 Task: nan
Action: Mouse moved to (430, 112)
Screenshot: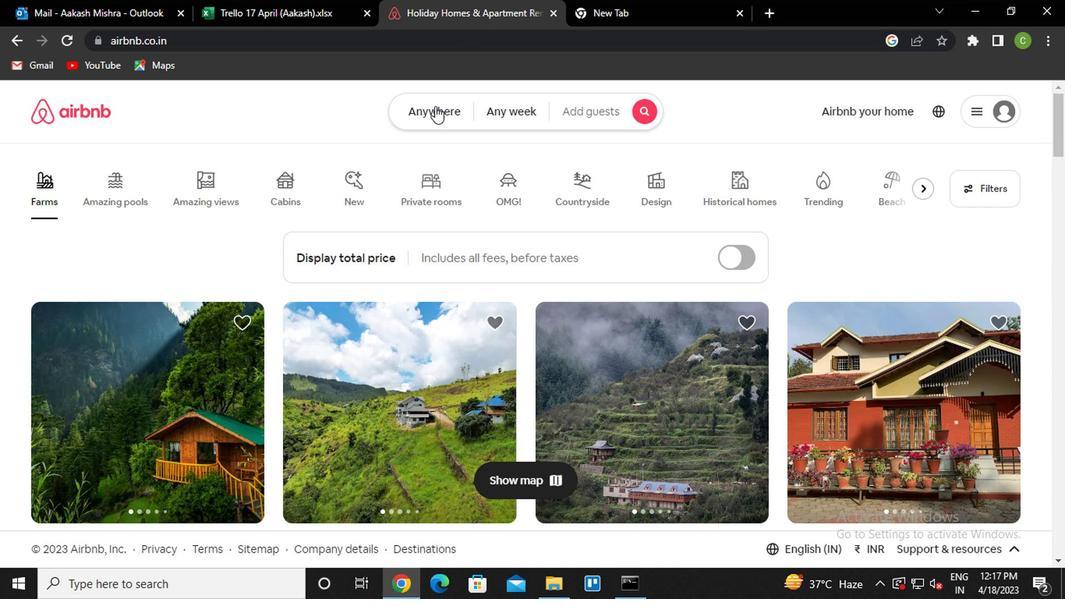 
Action: Mouse pressed left at (430, 112)
Screenshot: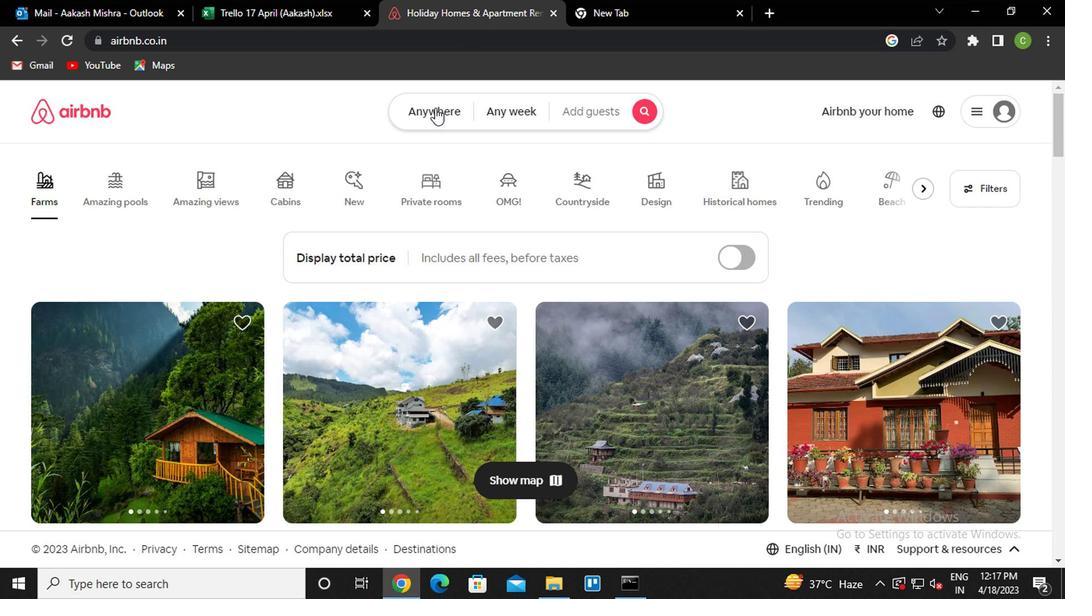 
Action: Mouse moved to (348, 173)
Screenshot: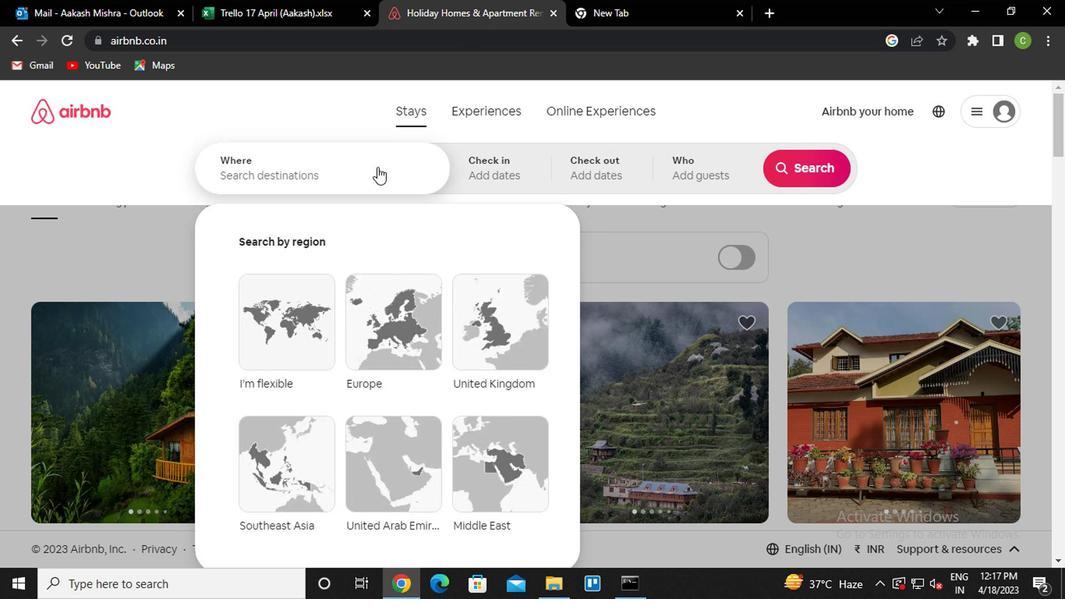 
Action: Mouse pressed left at (348, 173)
Screenshot: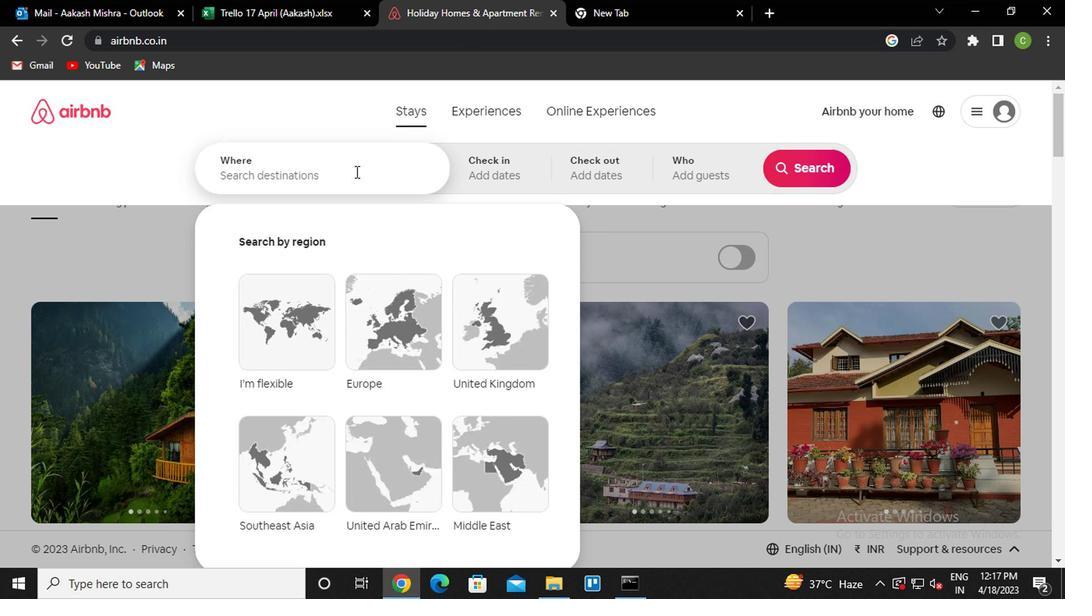 
Action: Key pressed p<Key.caps_lock>almares<Key.space>brazil
Screenshot: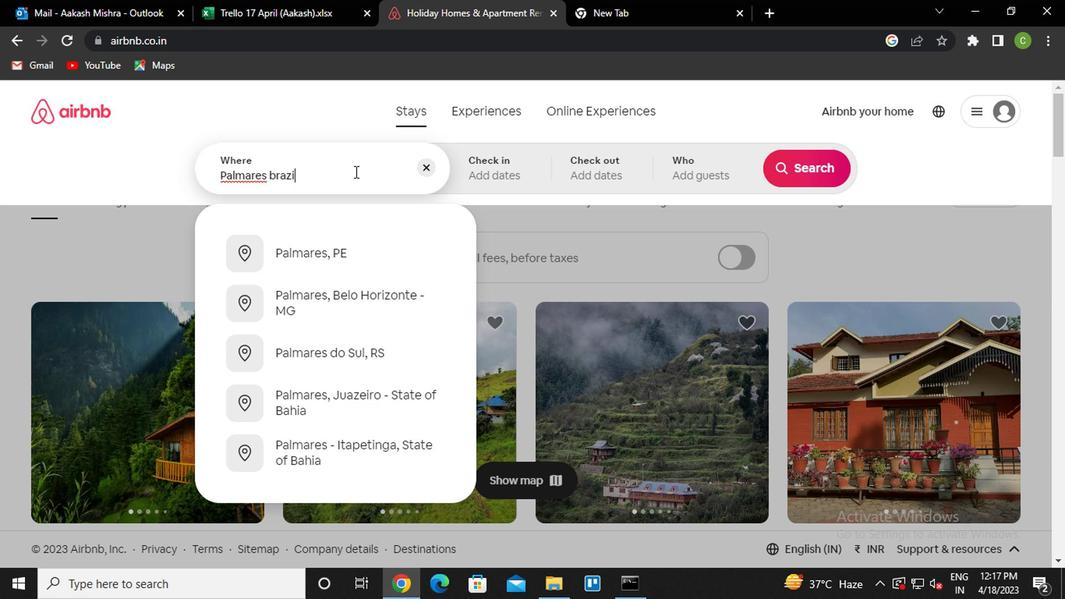
Action: Mouse moved to (337, 355)
Screenshot: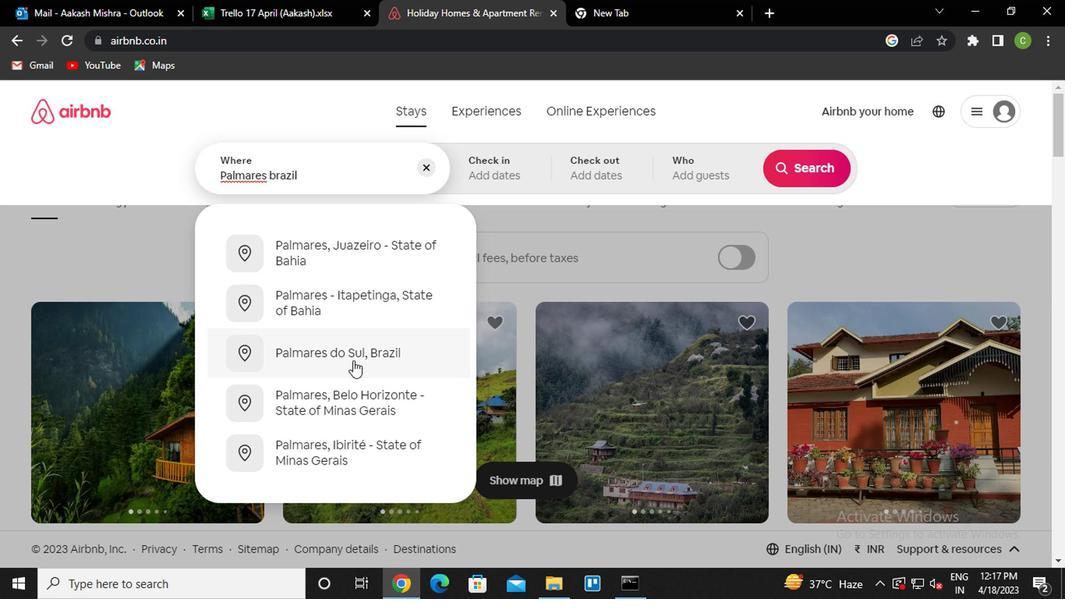 
Action: Mouse pressed left at (337, 355)
Screenshot: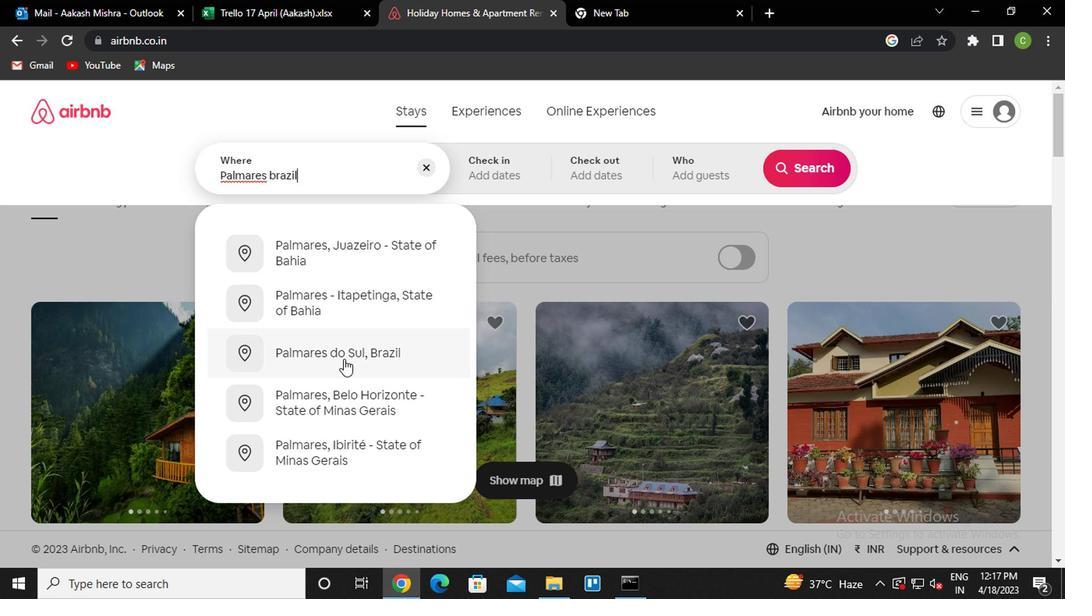 
Action: Mouse moved to (796, 291)
Screenshot: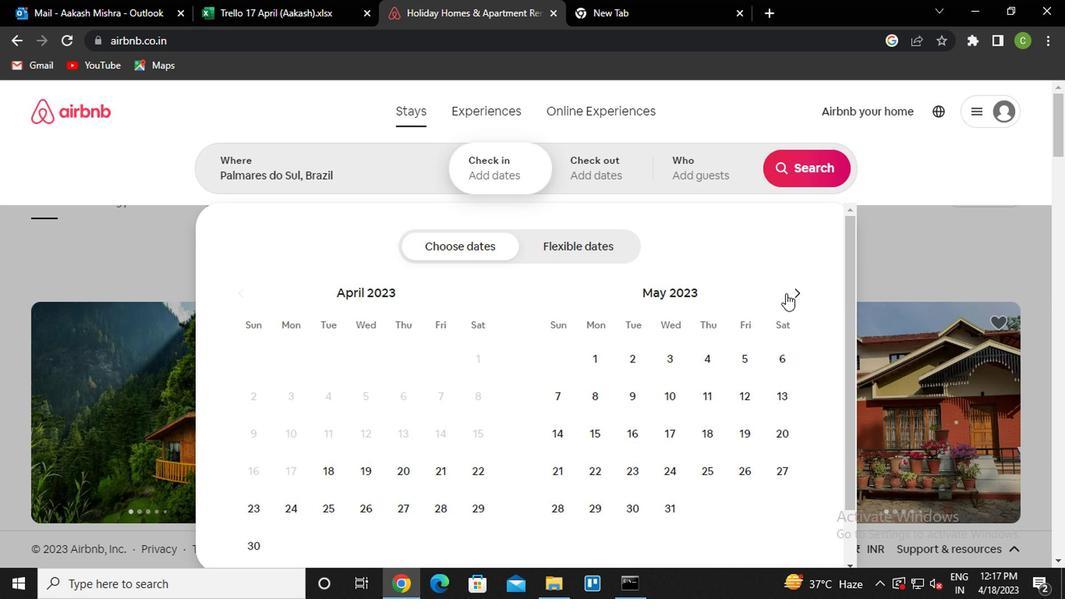 
Action: Mouse pressed left at (796, 291)
Screenshot: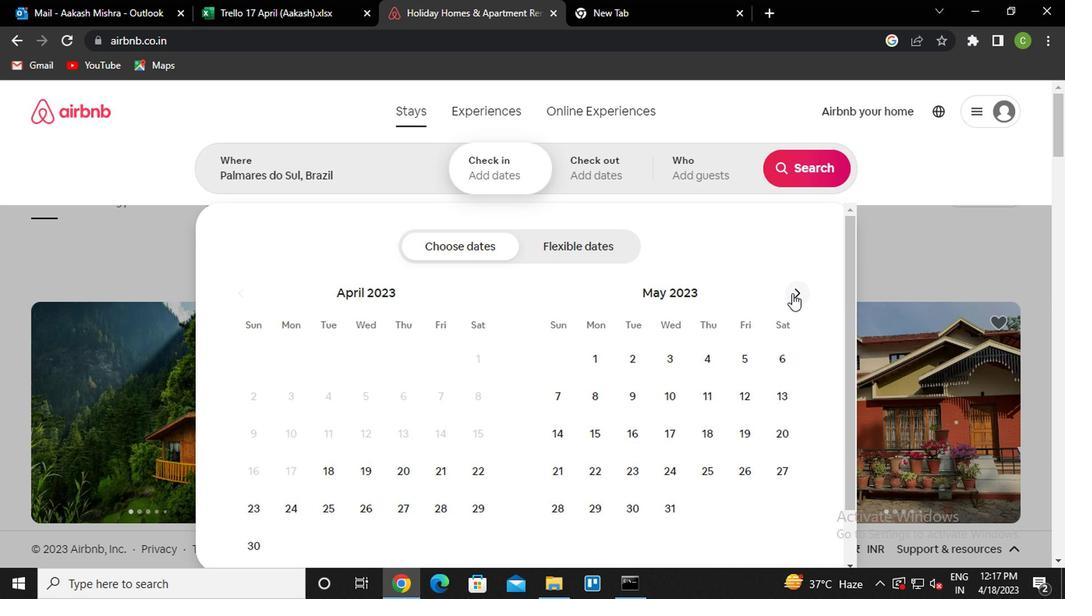 
Action: Mouse moved to (598, 428)
Screenshot: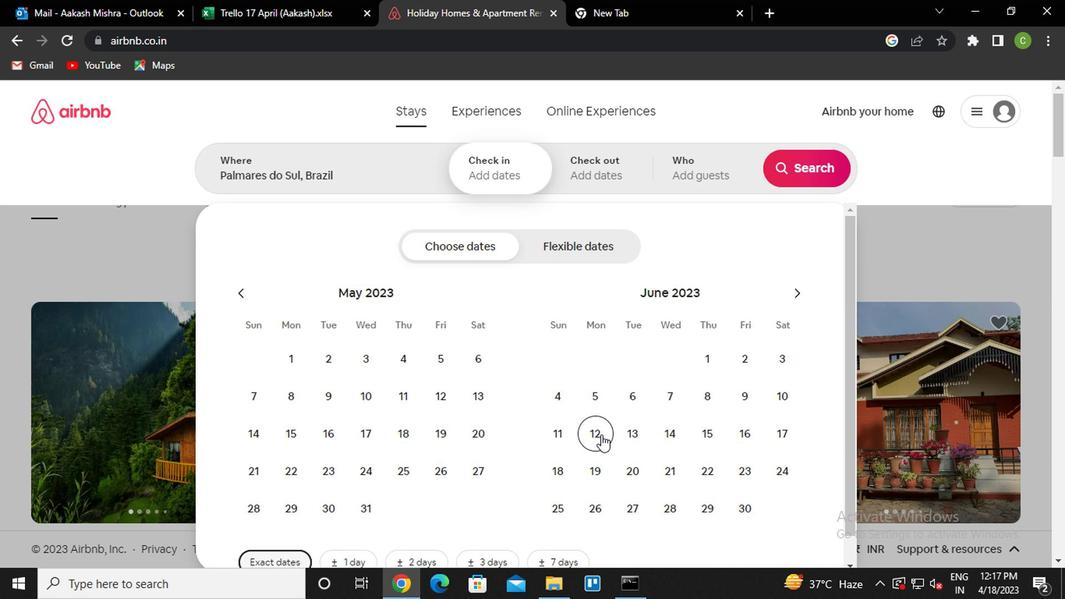 
Action: Mouse pressed left at (598, 428)
Screenshot: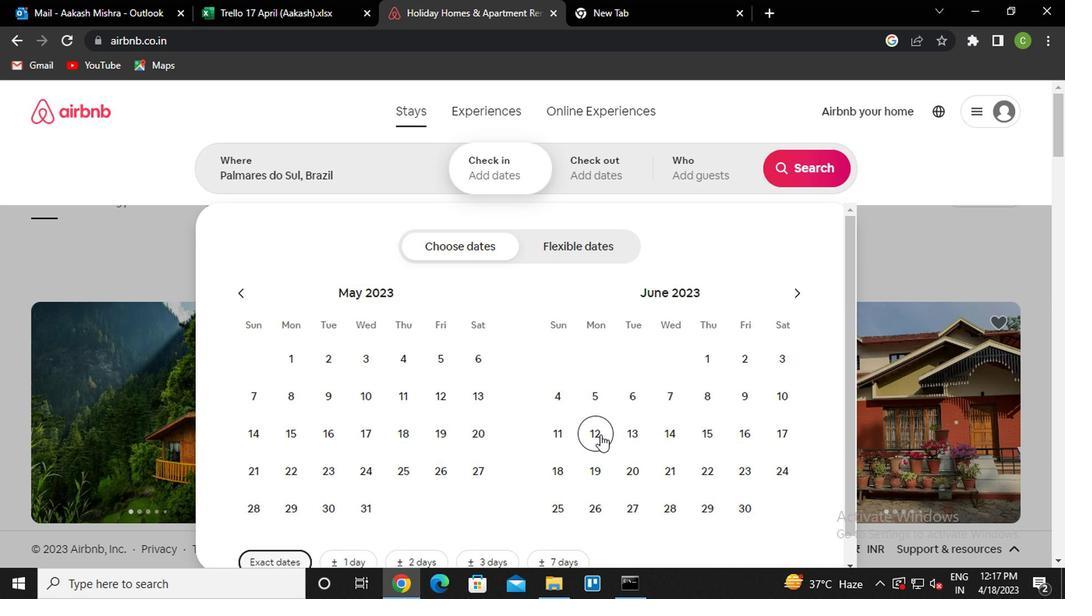 
Action: Mouse moved to (603, 427)
Screenshot: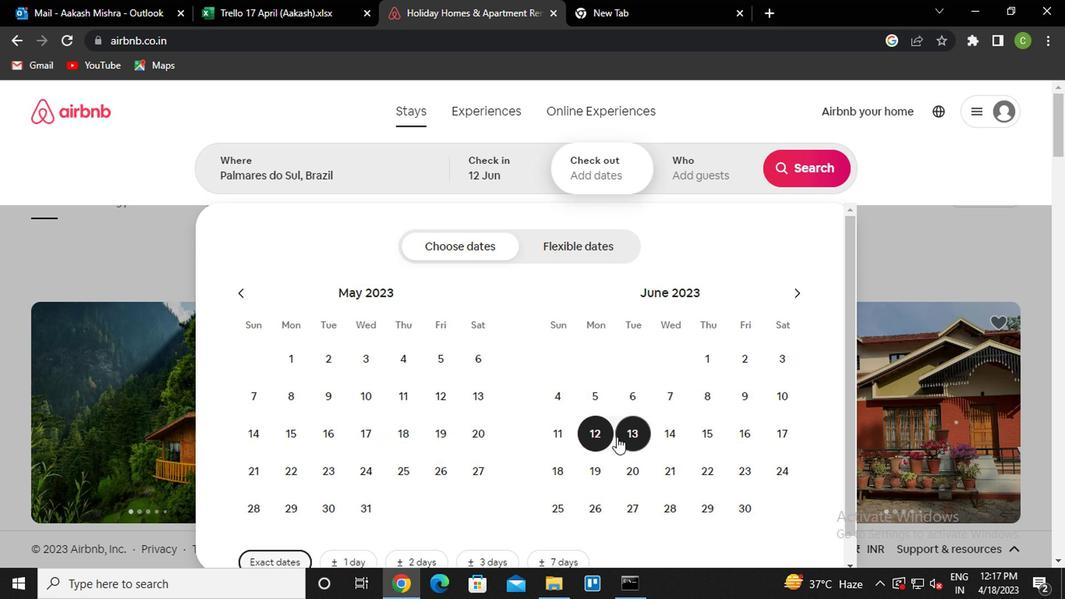 
Action: Mouse pressed left at (603, 427)
Screenshot: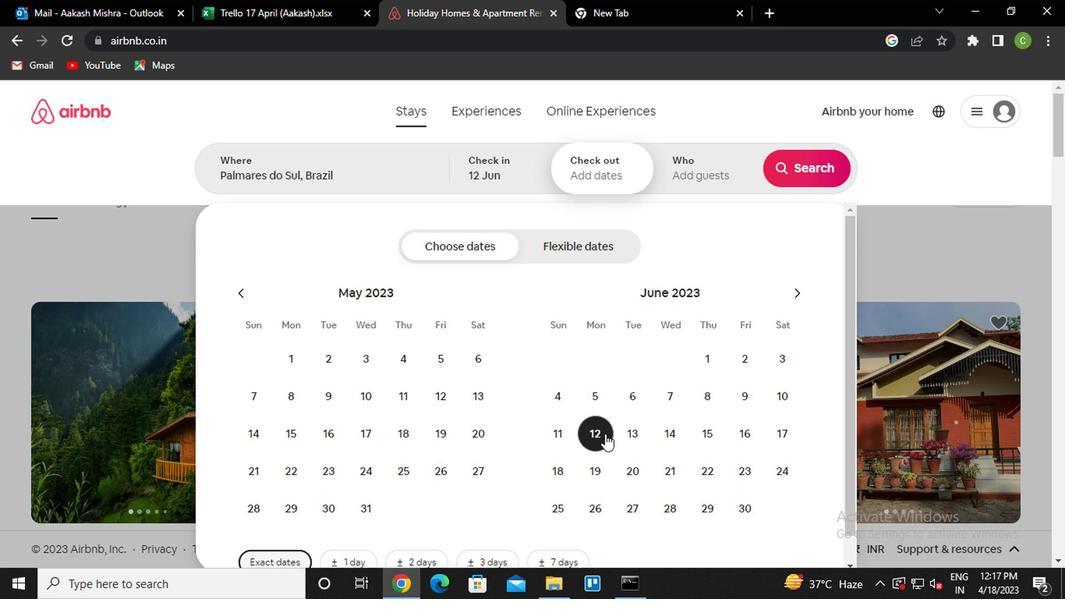 
Action: Mouse moved to (482, 175)
Screenshot: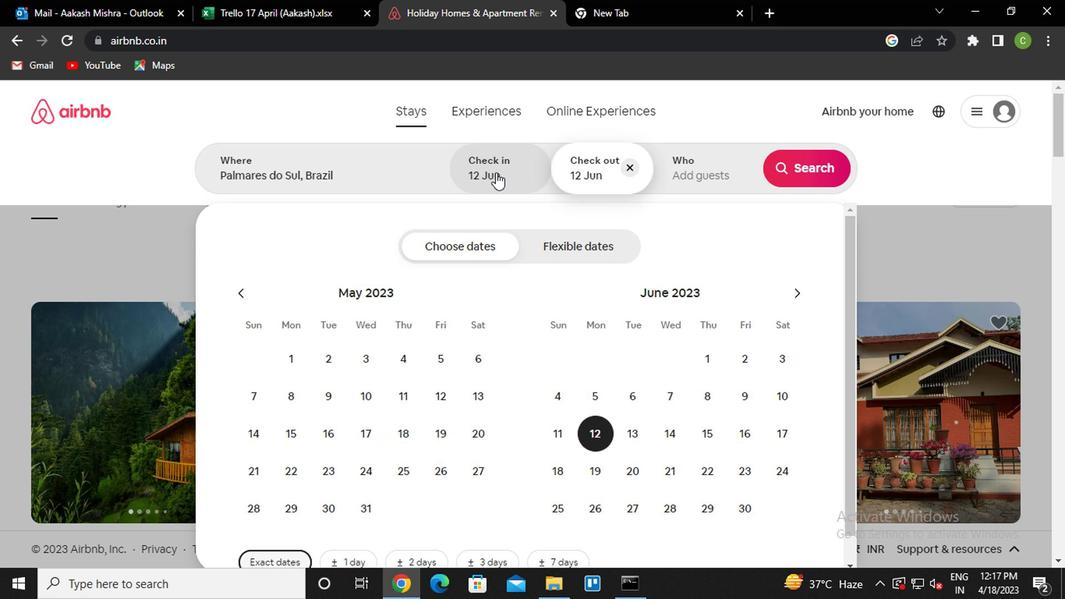 
Action: Mouse pressed left at (482, 175)
Screenshot: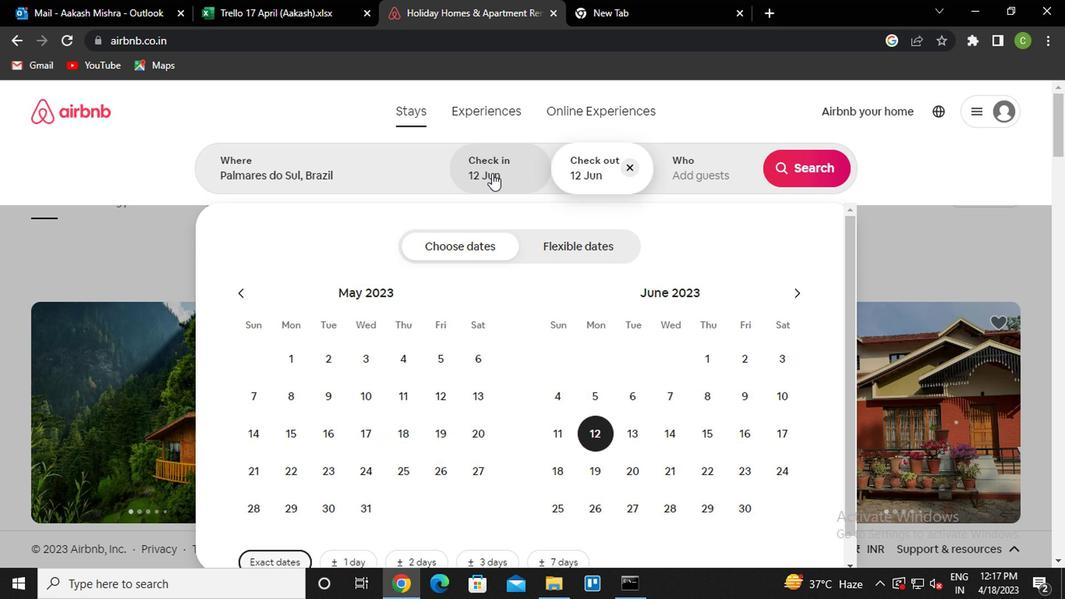 
Action: Mouse moved to (702, 468)
Screenshot: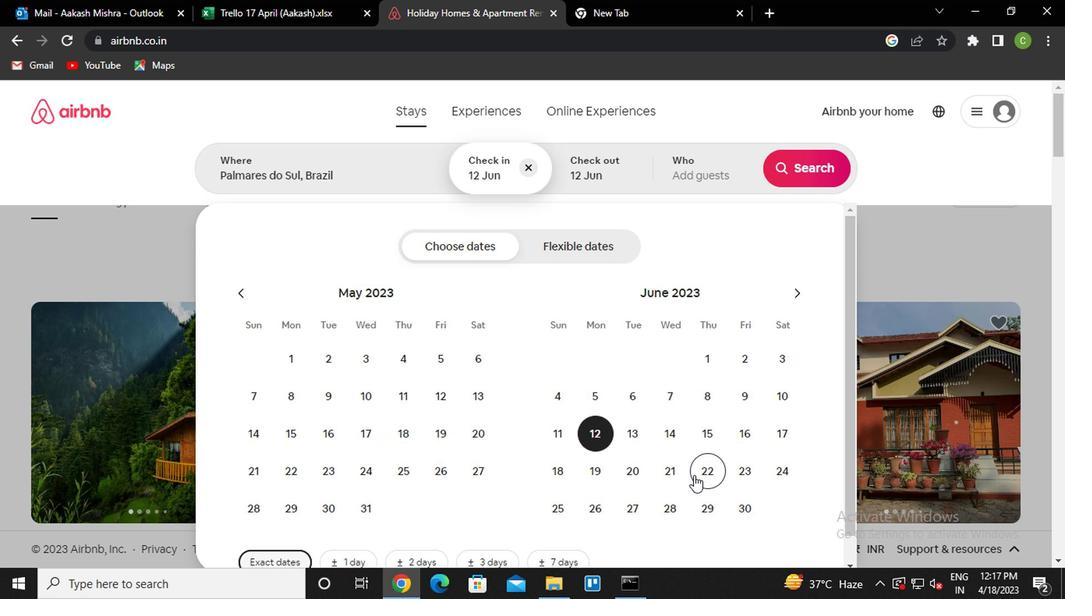 
Action: Mouse pressed left at (702, 468)
Screenshot: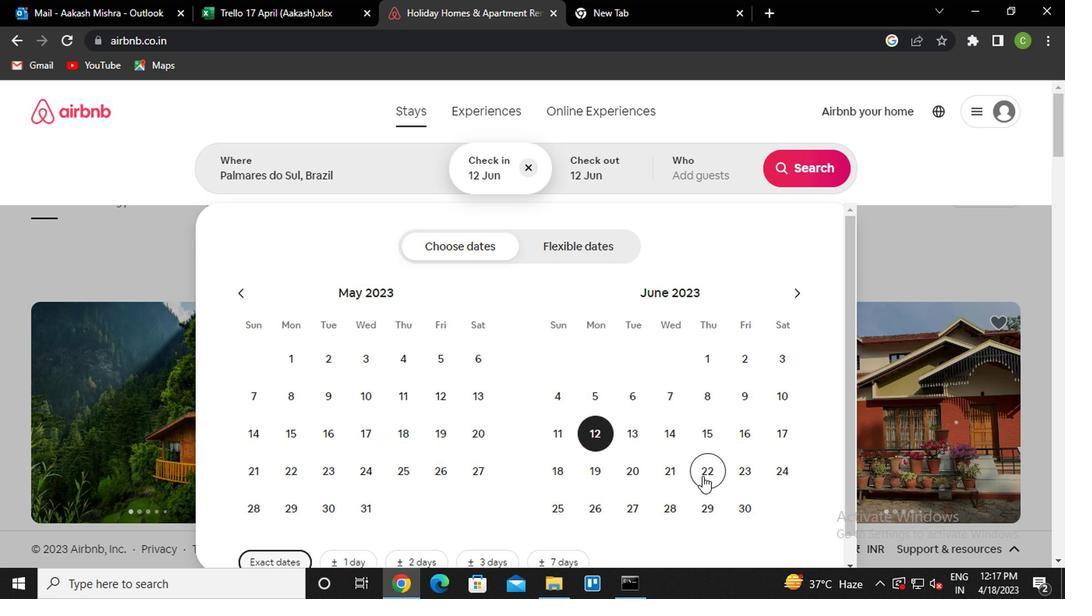 
Action: Mouse moved to (748, 491)
Screenshot: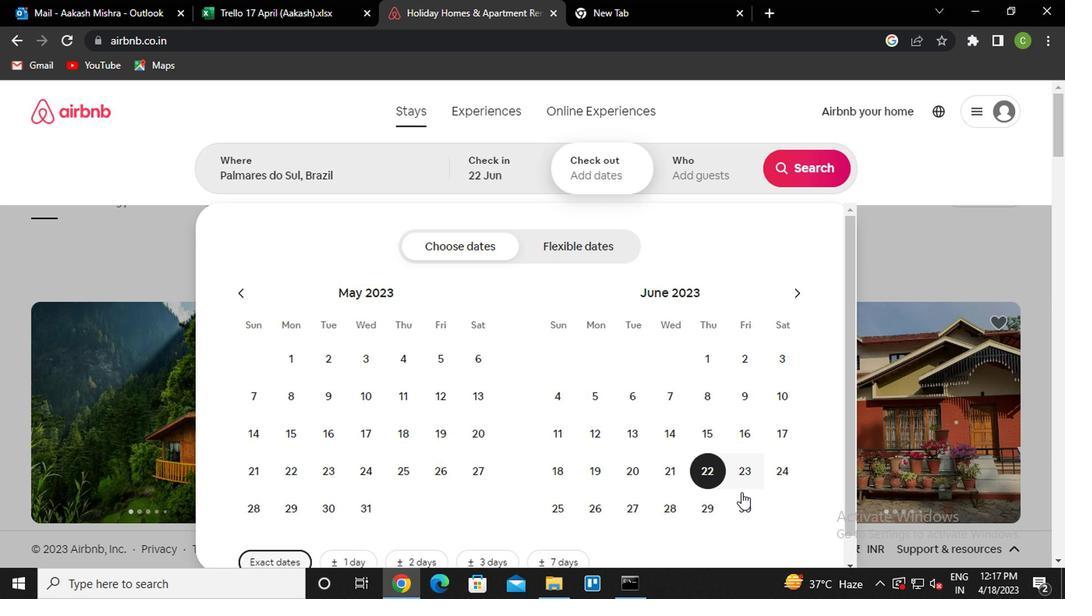 
Action: Mouse pressed left at (748, 491)
Screenshot: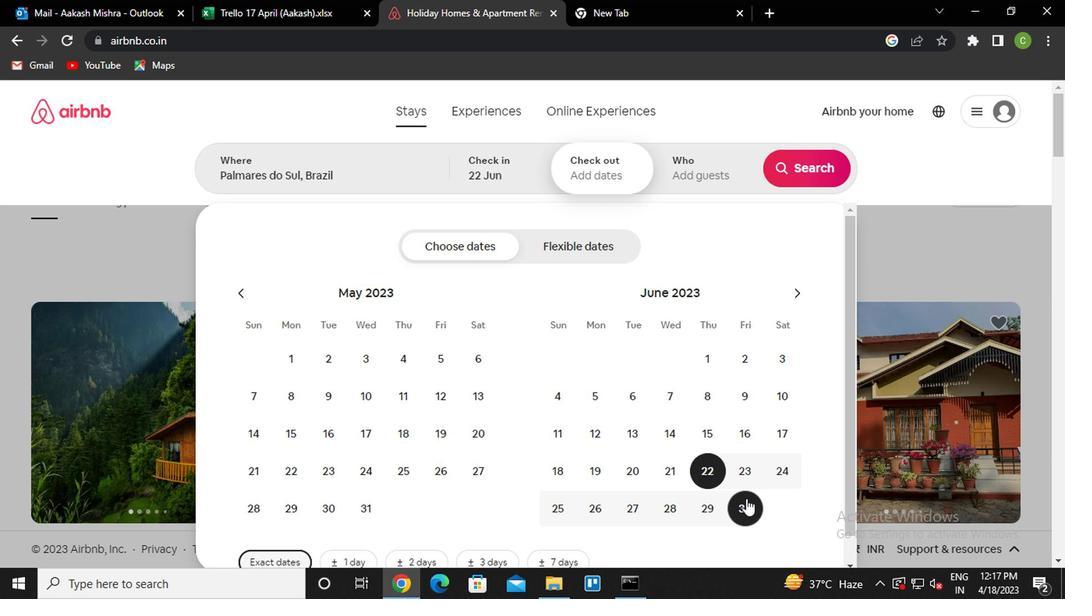 
Action: Mouse moved to (756, 168)
Screenshot: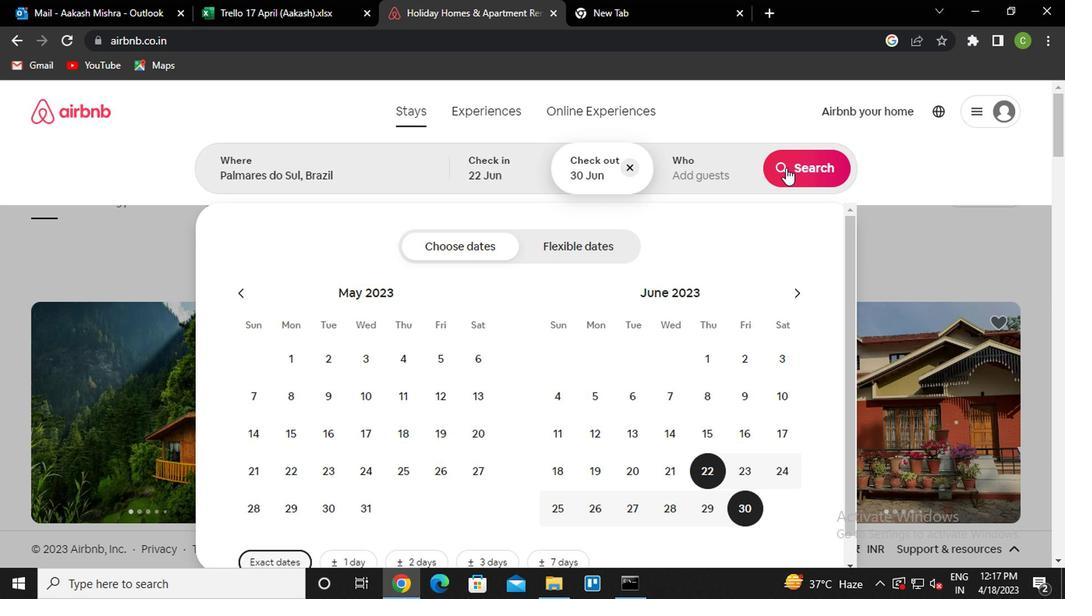 
Action: Mouse pressed left at (756, 168)
Screenshot: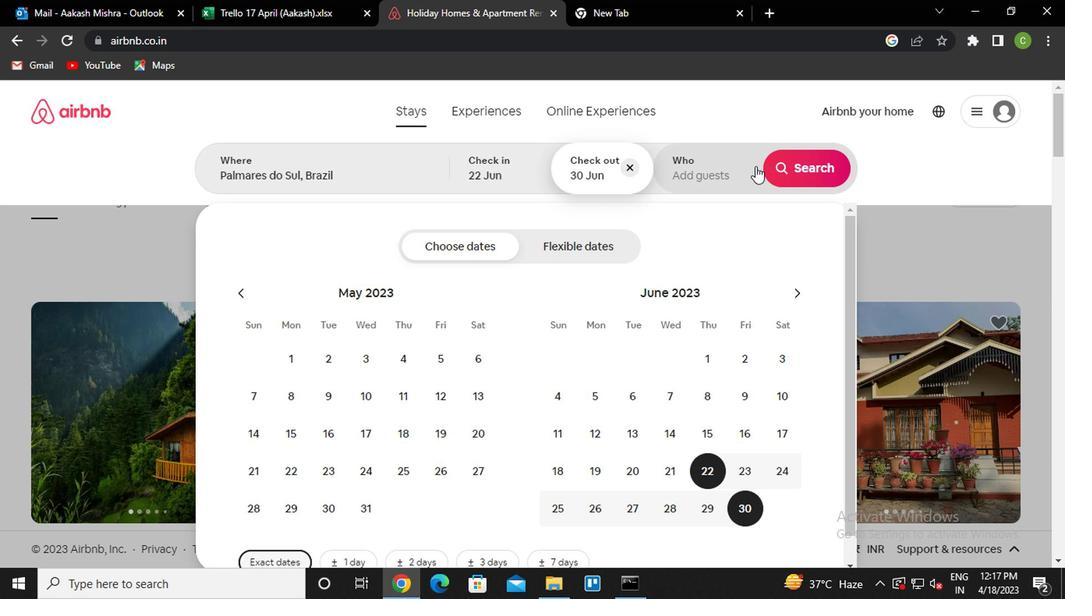 
Action: Mouse moved to (809, 249)
Screenshot: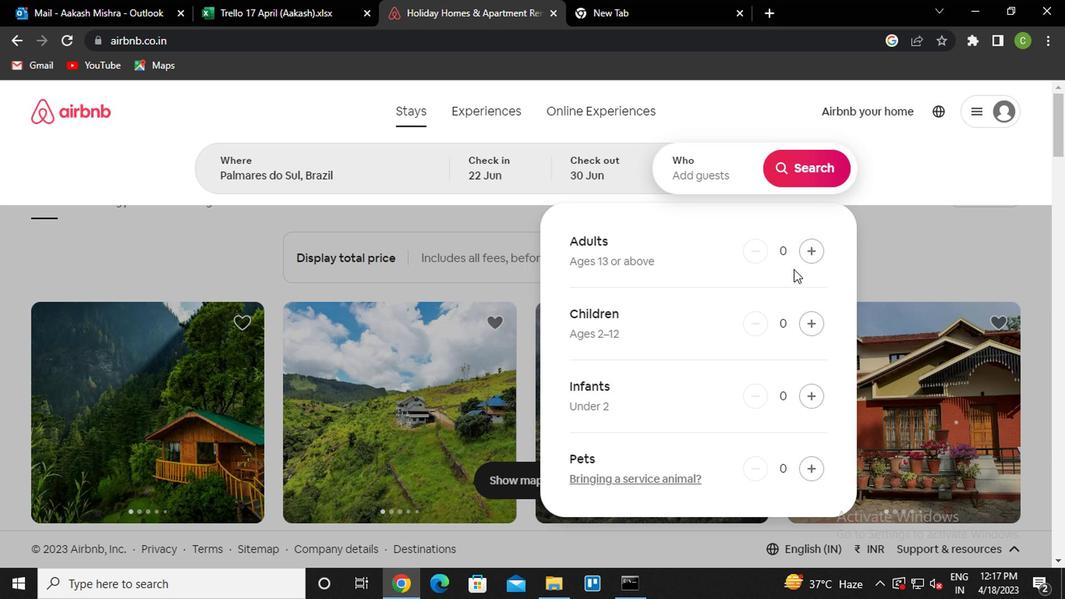 
Action: Mouse pressed left at (809, 249)
Screenshot: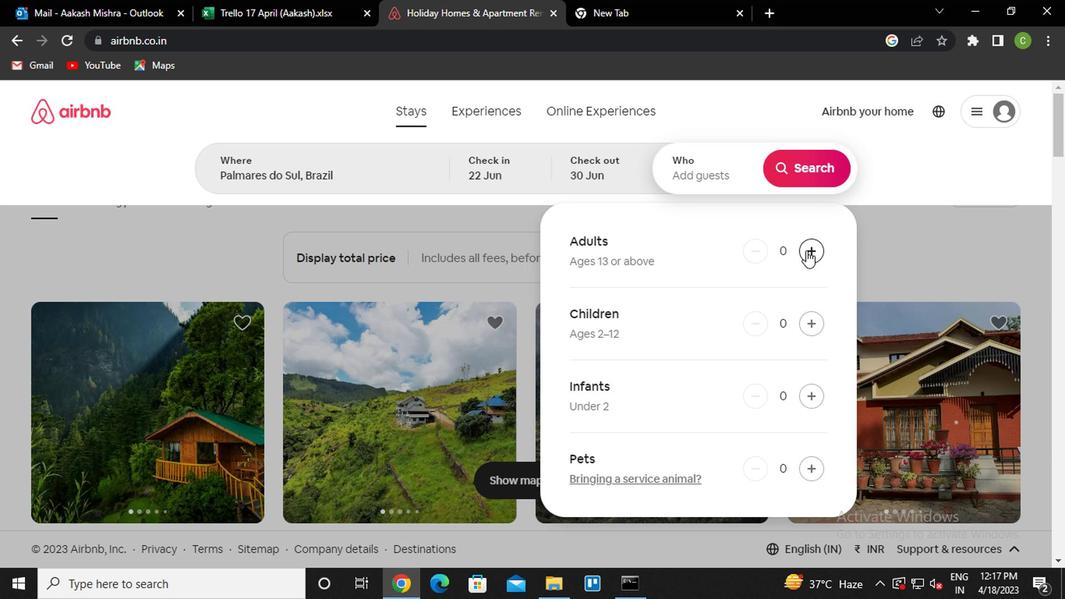 
Action: Mouse pressed left at (809, 249)
Screenshot: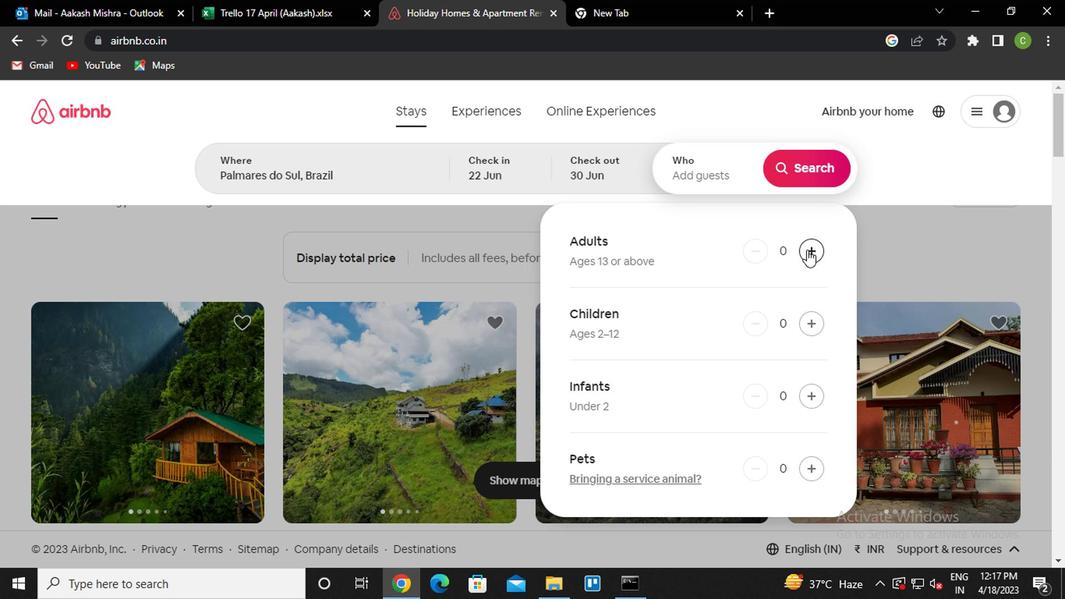 
Action: Mouse moved to (875, 196)
Screenshot: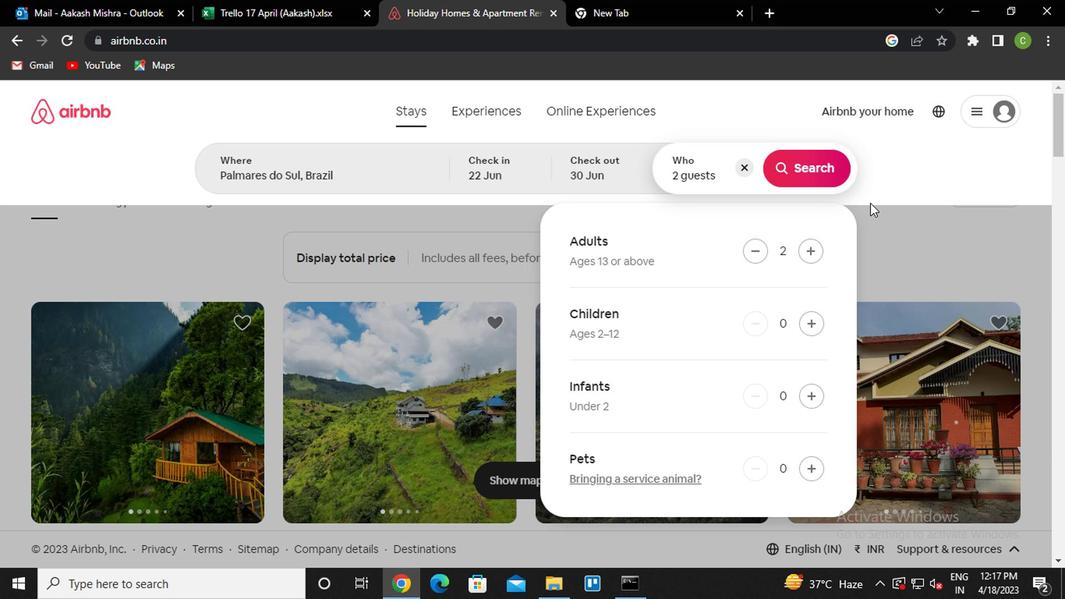 
Action: Mouse pressed left at (875, 196)
Screenshot: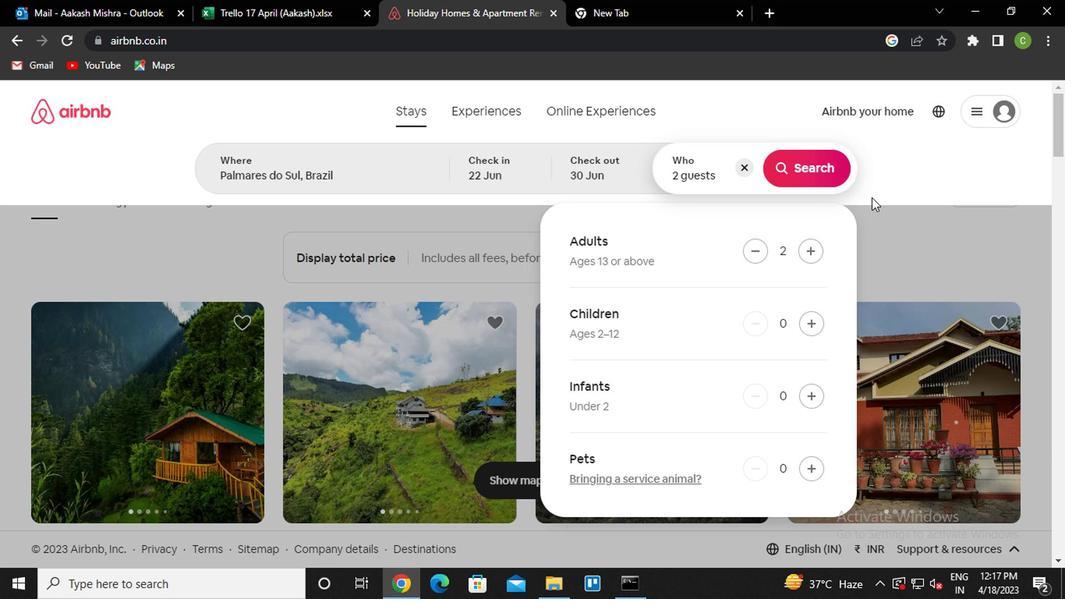 
Action: Mouse moved to (910, 255)
Screenshot: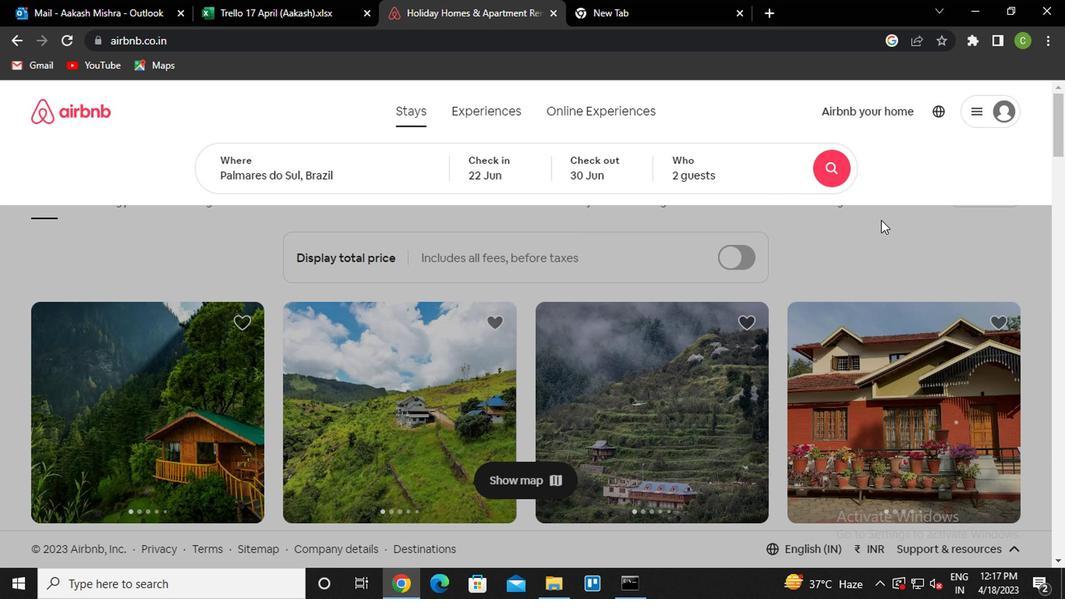 
Action: Mouse pressed left at (910, 255)
Screenshot: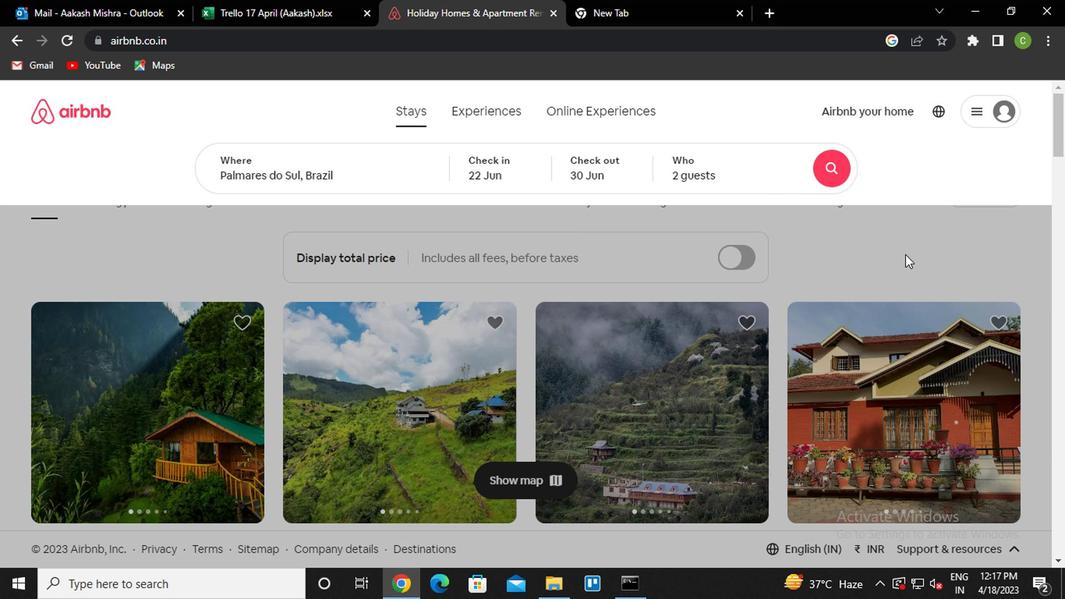 
Action: Mouse moved to (993, 190)
Screenshot: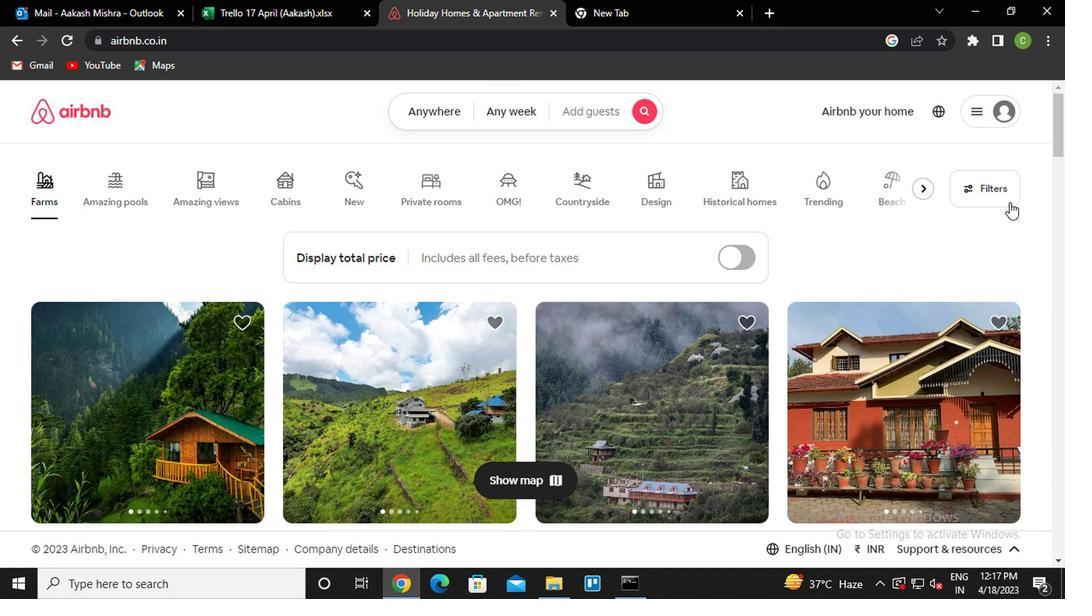 
Action: Mouse pressed left at (993, 190)
Screenshot: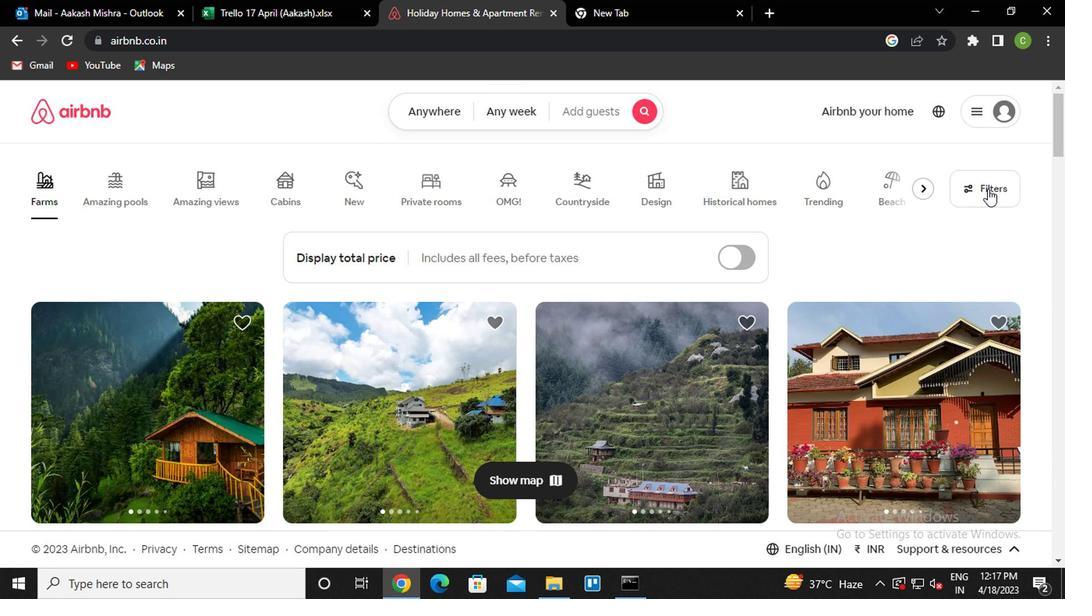 
Action: Mouse moved to (314, 367)
Screenshot: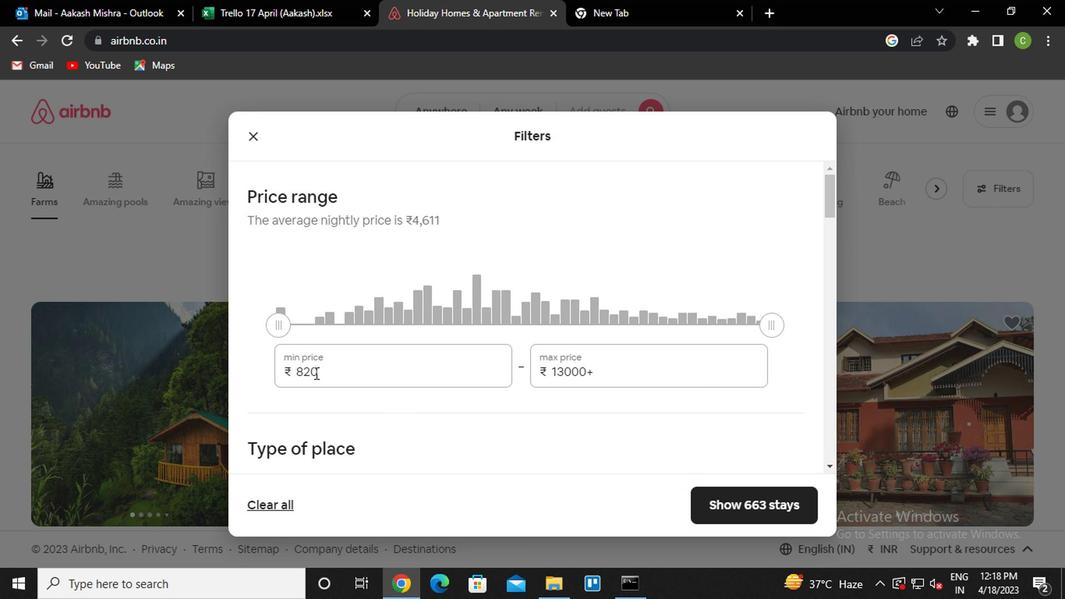 
Action: Mouse pressed left at (314, 367)
Screenshot: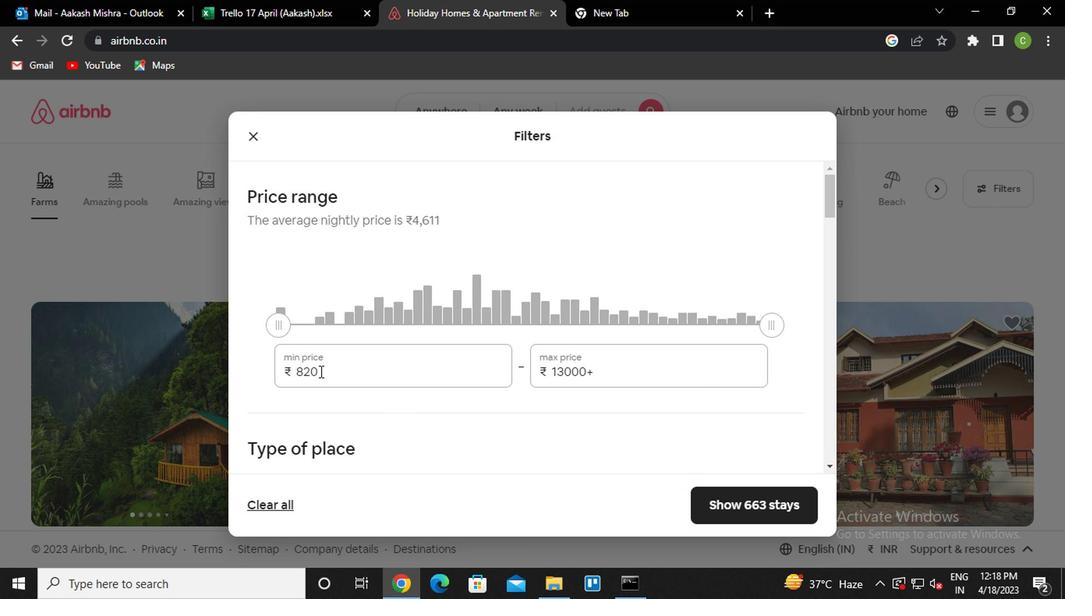 
Action: Mouse moved to (314, 367)
Screenshot: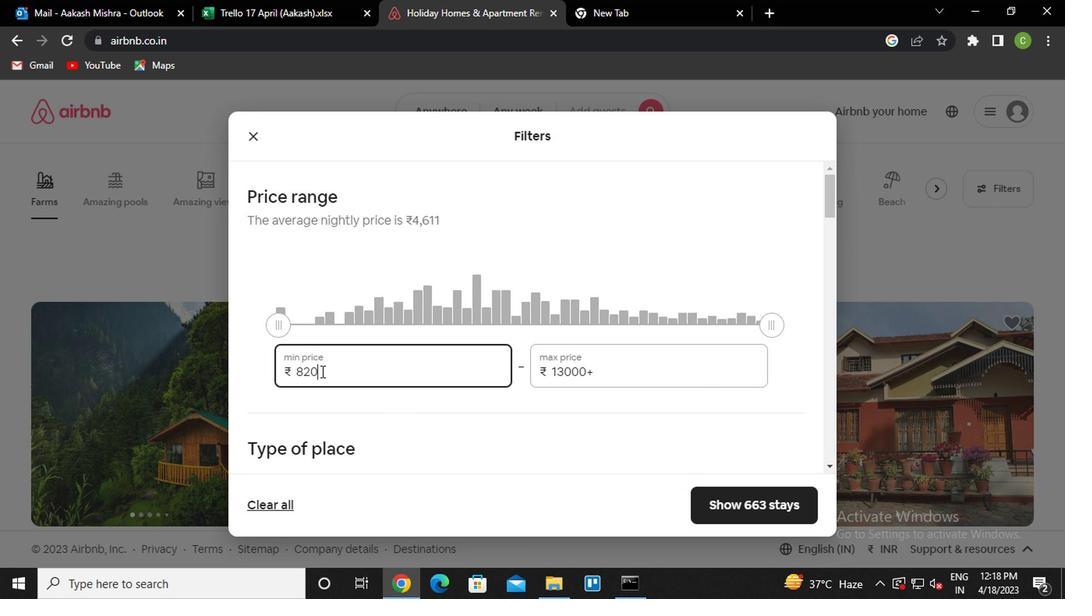 
Action: Key pressed <Key.backspace><Key.backspace><Key.backspace>7000
Screenshot: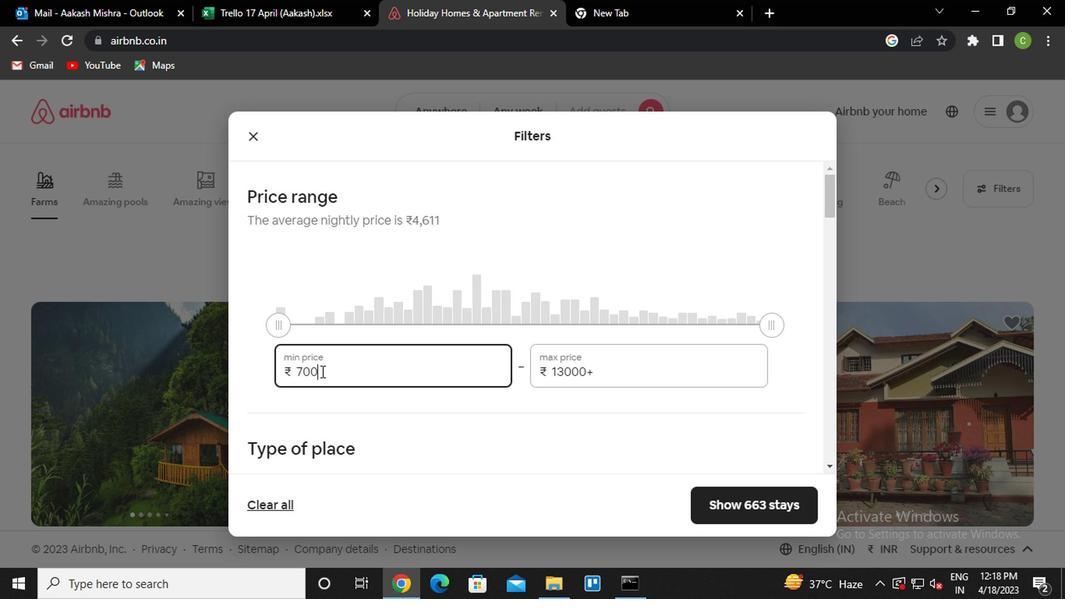 
Action: Mouse moved to (559, 366)
Screenshot: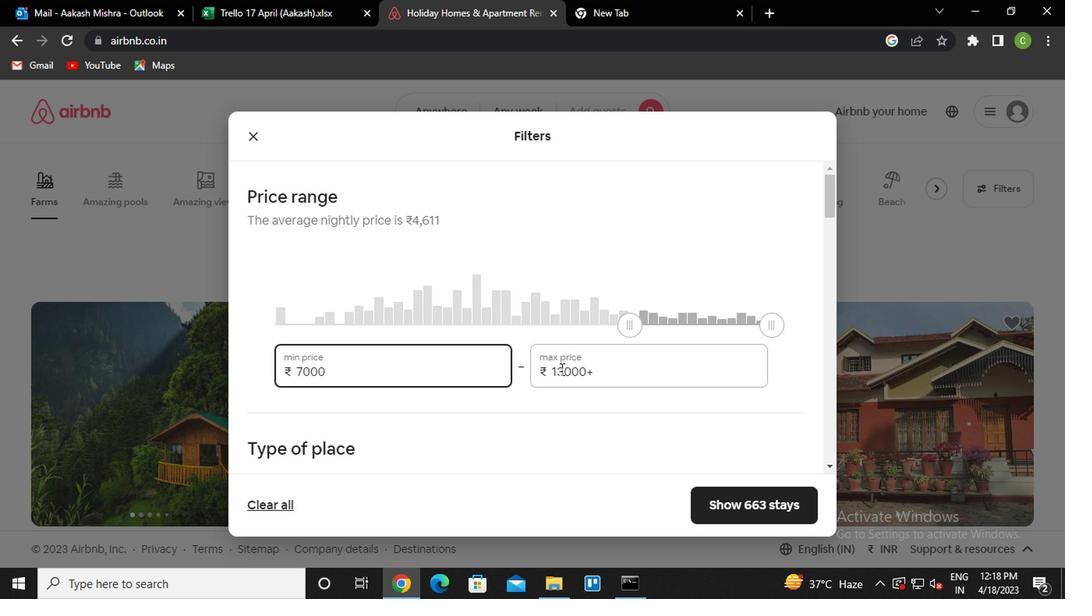 
Action: Mouse pressed left at (559, 366)
Screenshot: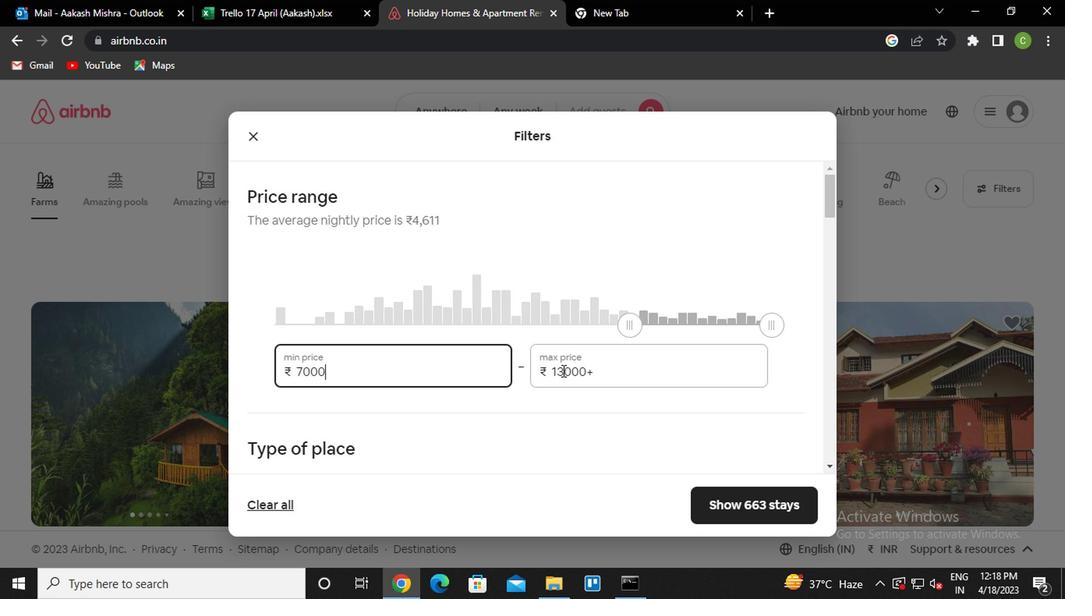 
Action: Mouse moved to (555, 367)
Screenshot: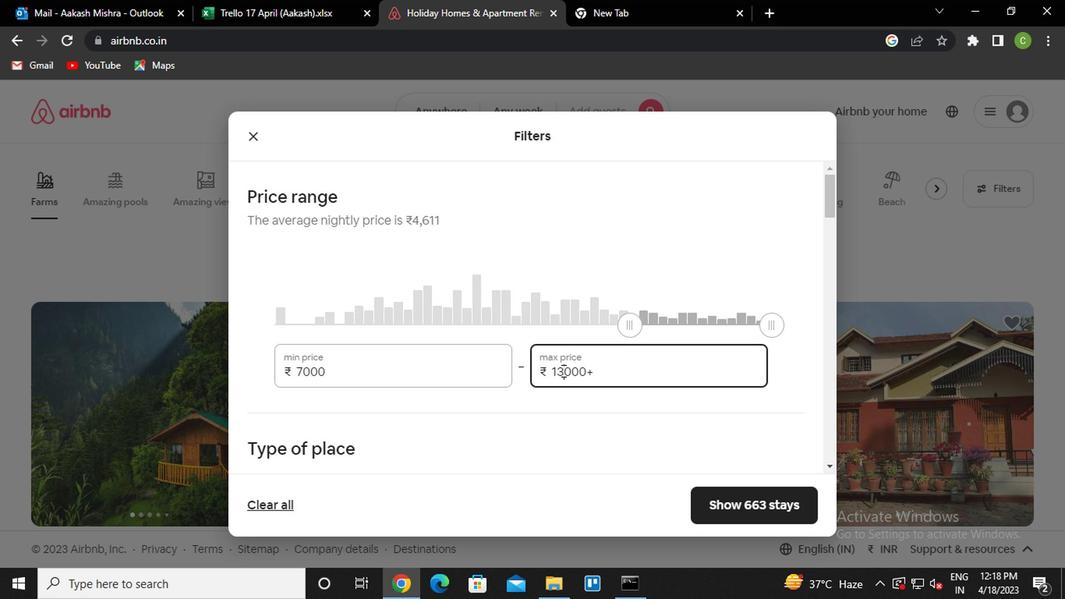 
Action: Key pressed <Key.backspace>5
Screenshot: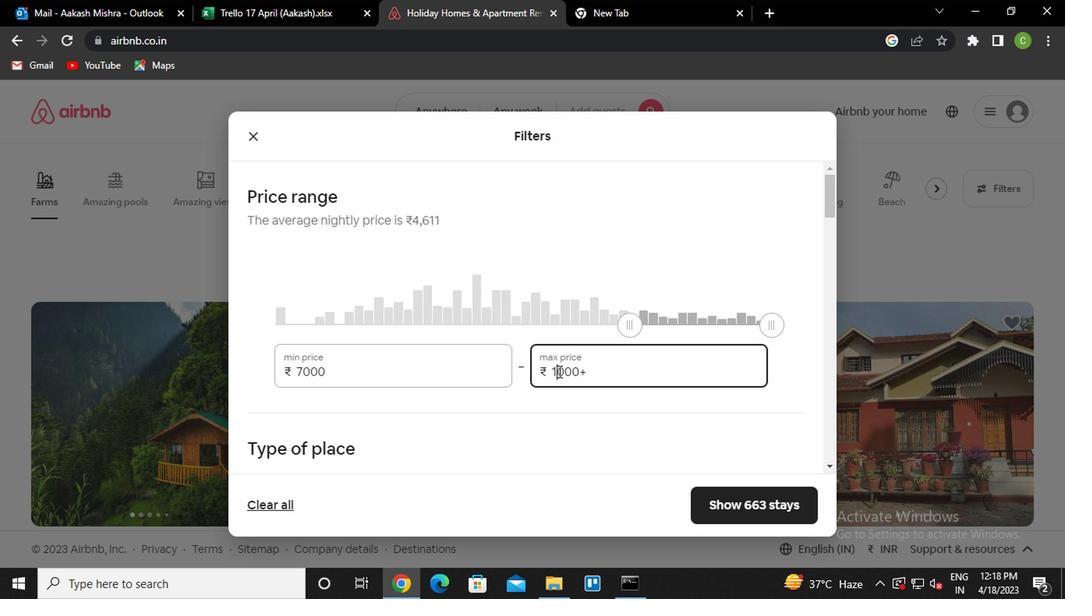 
Action: Mouse moved to (607, 364)
Screenshot: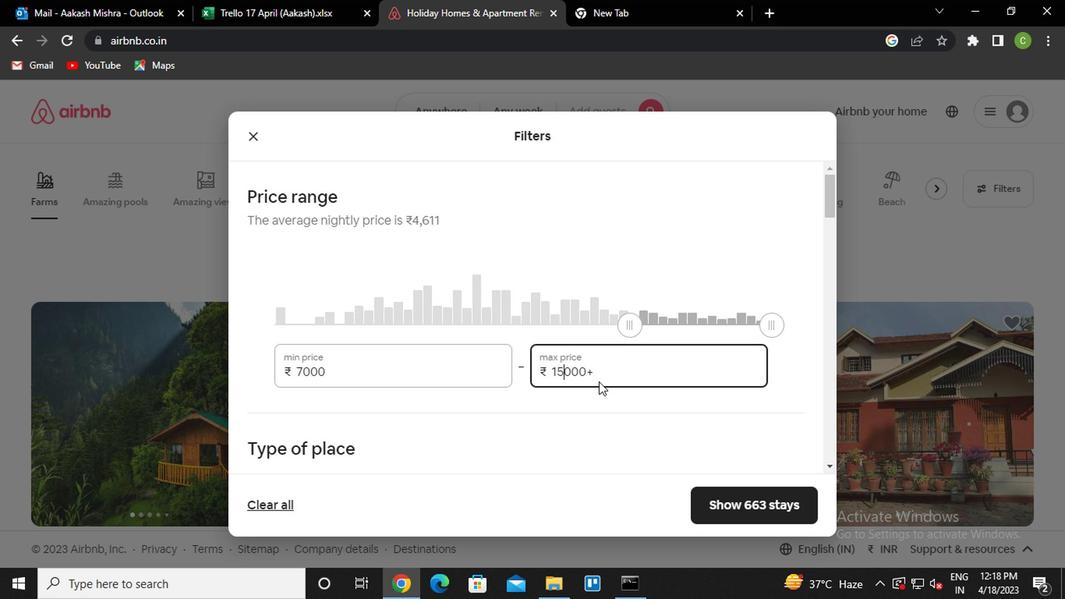 
Action: Mouse pressed left at (607, 364)
Screenshot: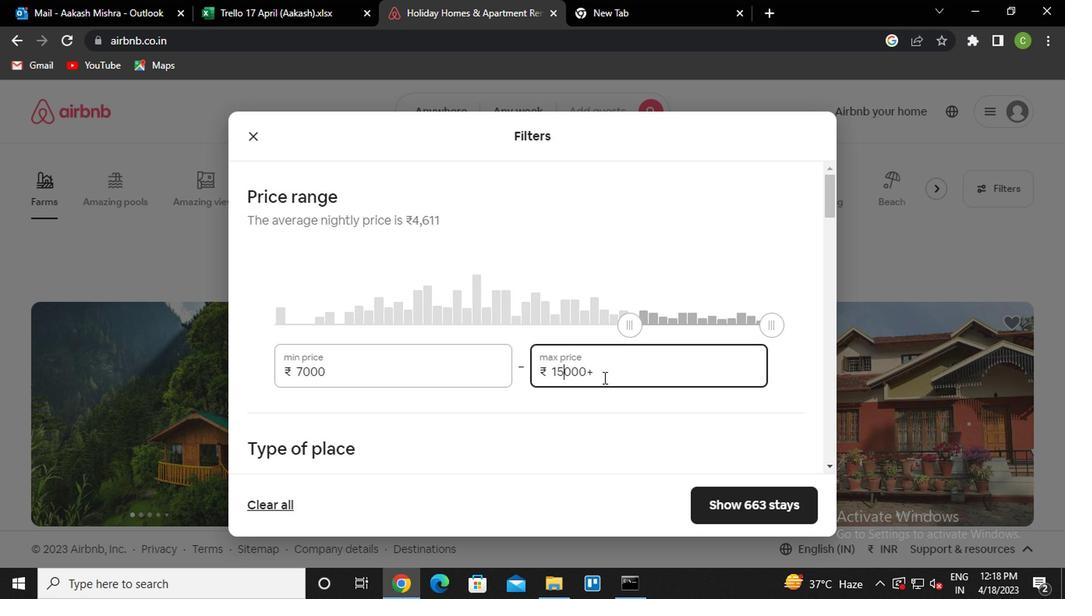 
Action: Key pressed <Key.backspace>
Screenshot: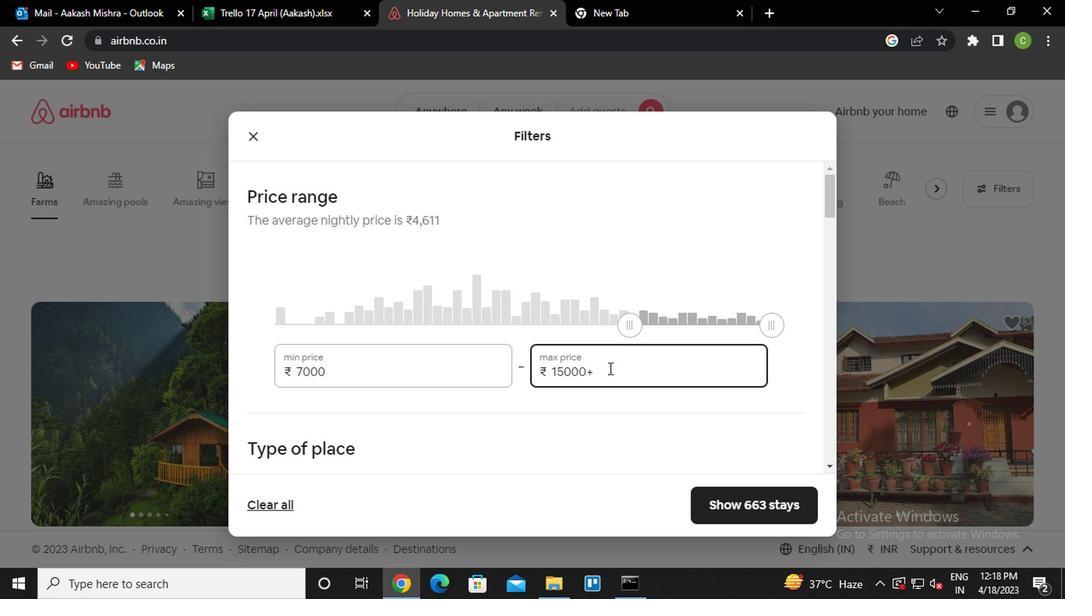 
Action: Mouse moved to (481, 387)
Screenshot: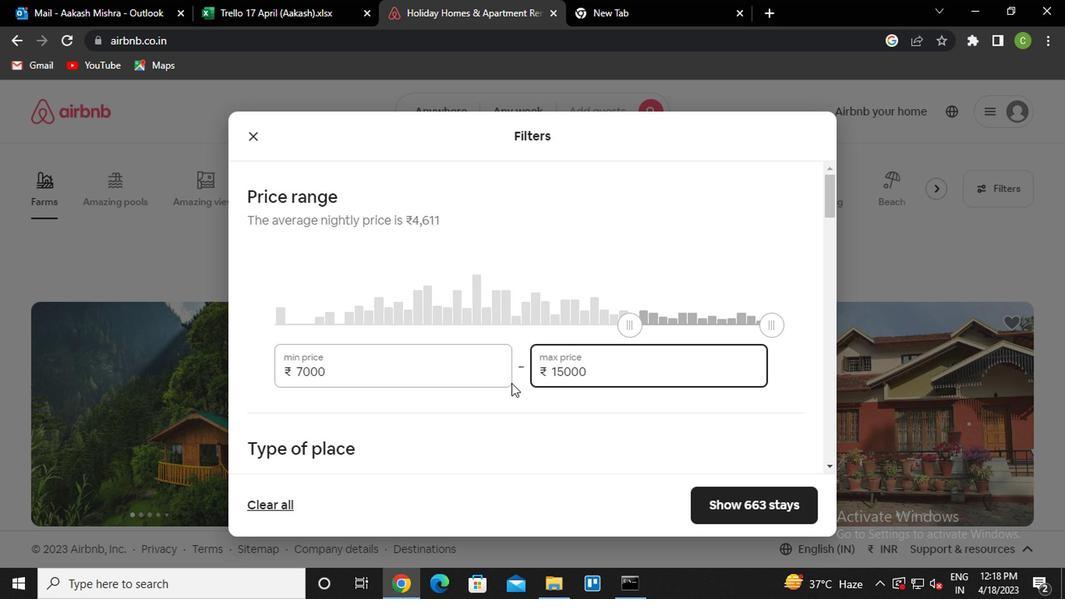 
Action: Mouse scrolled (481, 387) with delta (0, 0)
Screenshot: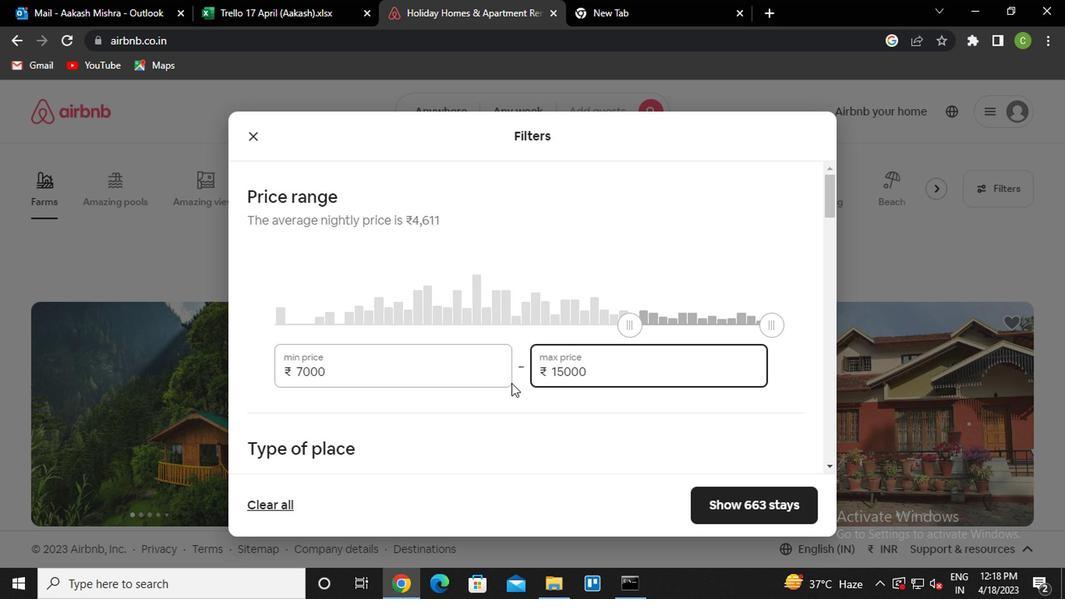 
Action: Mouse moved to (466, 393)
Screenshot: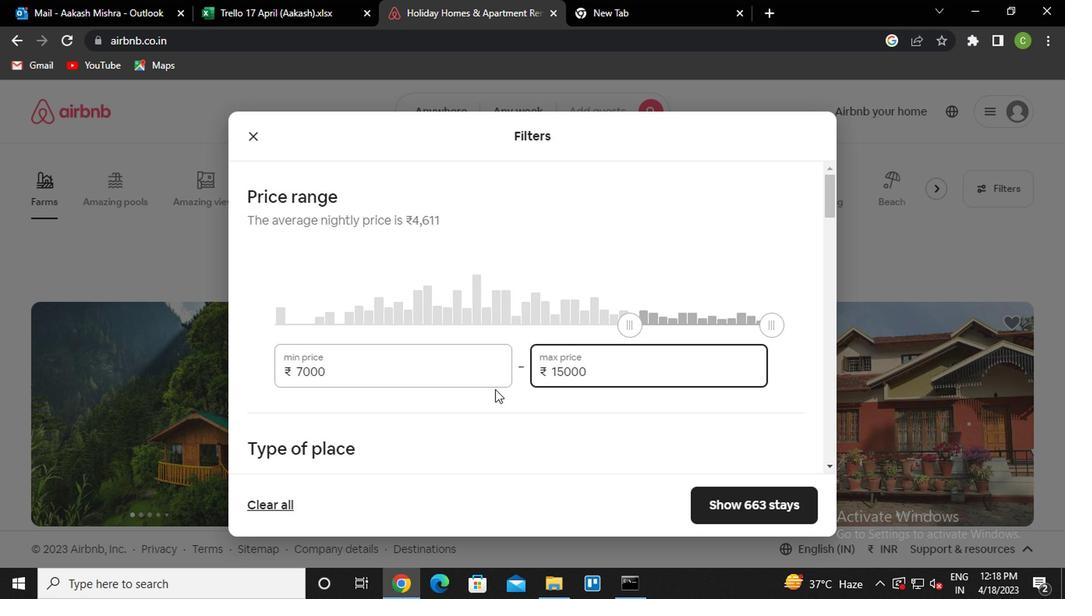 
Action: Mouse scrolled (466, 393) with delta (0, 0)
Screenshot: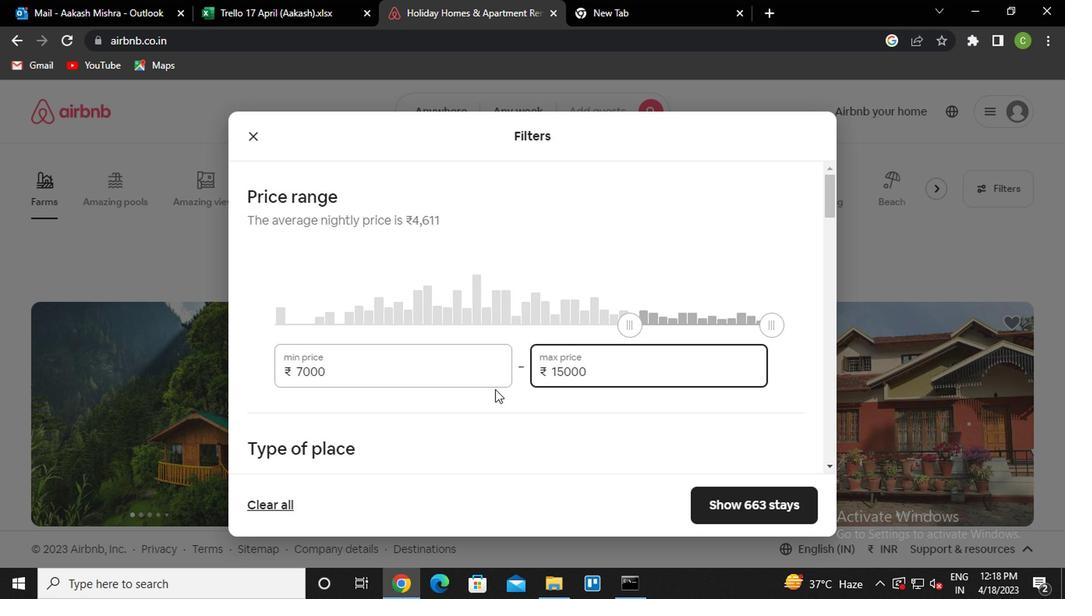 
Action: Mouse moved to (449, 397)
Screenshot: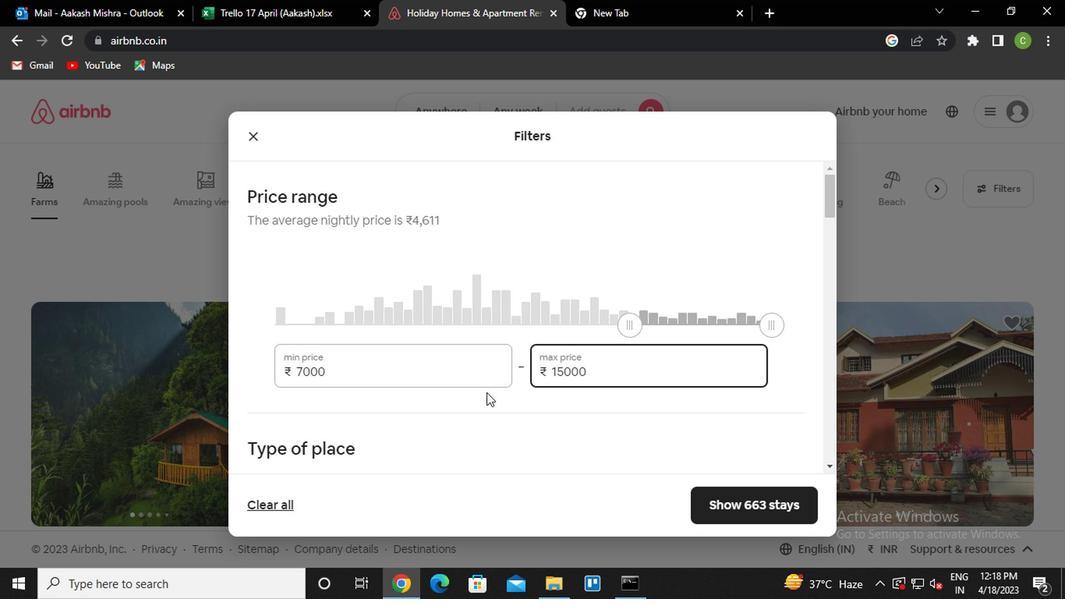 
Action: Mouse scrolled (449, 397) with delta (0, 0)
Screenshot: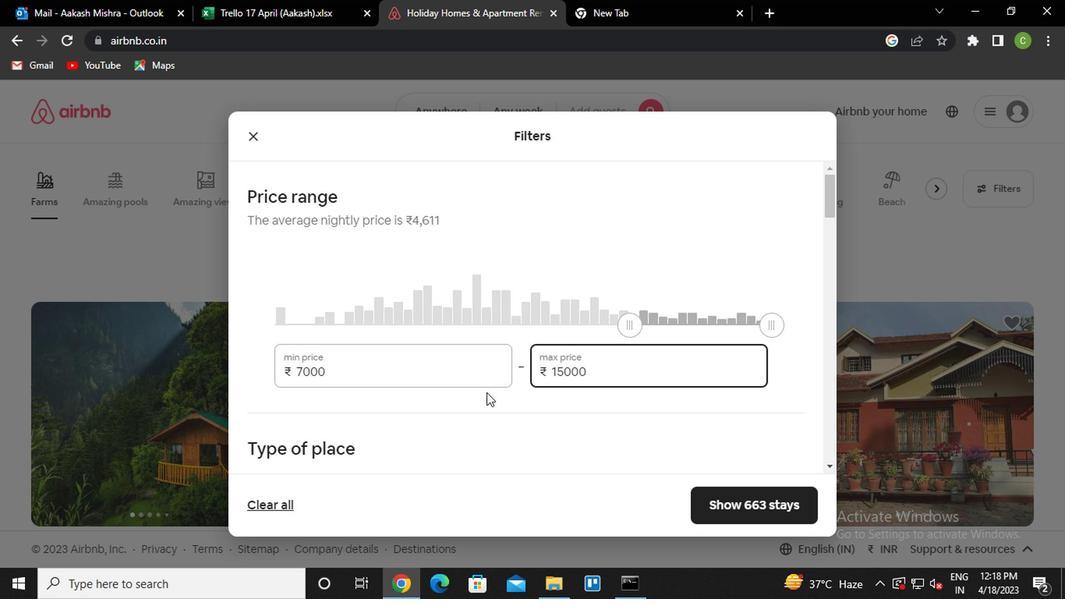 
Action: Mouse moved to (251, 267)
Screenshot: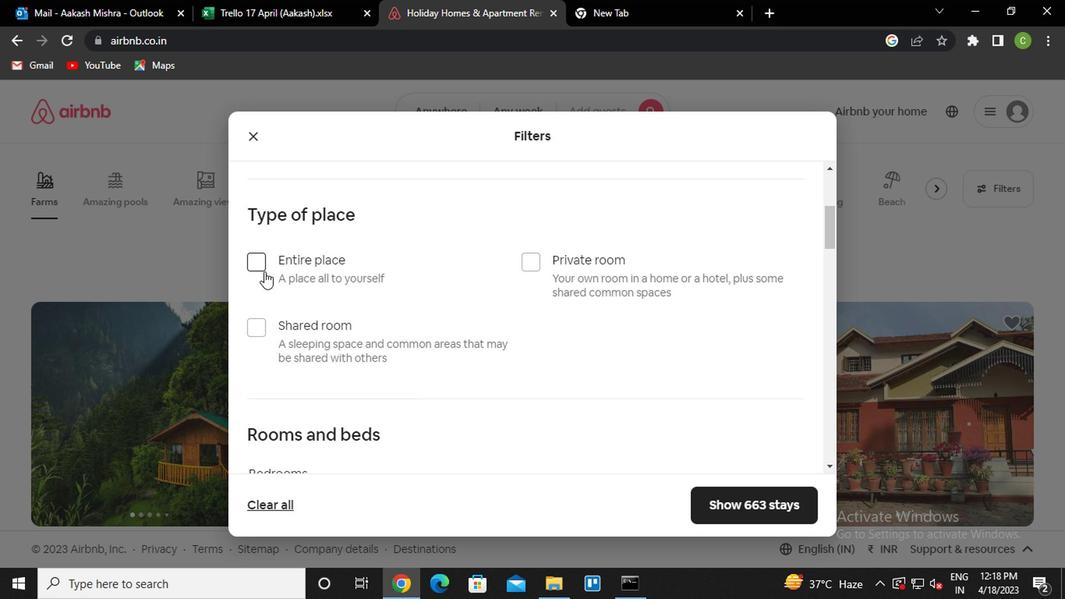 
Action: Mouse pressed left at (251, 267)
Screenshot: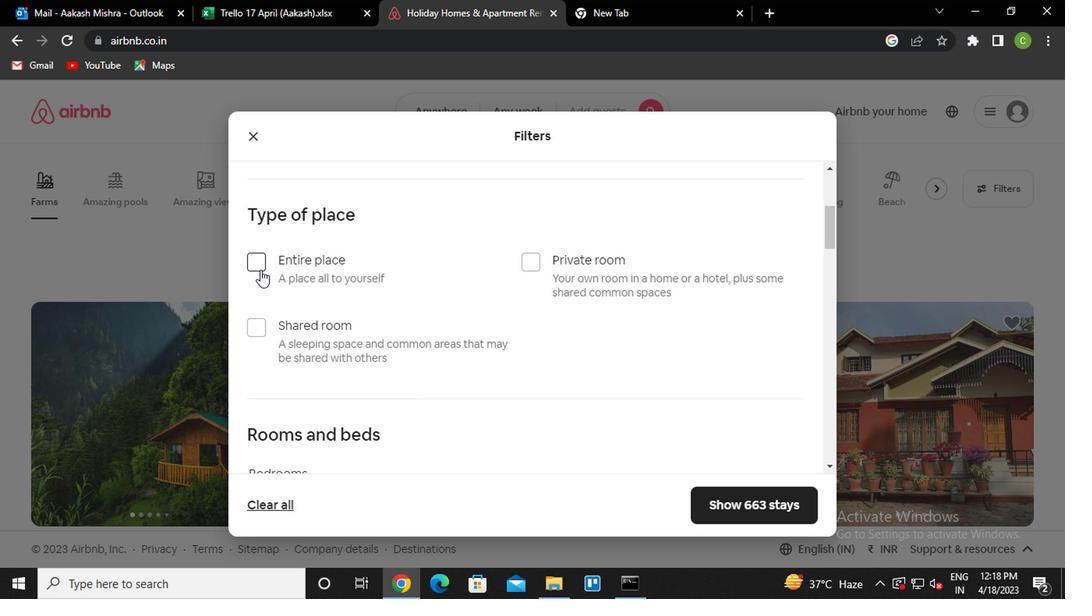 
Action: Mouse moved to (402, 304)
Screenshot: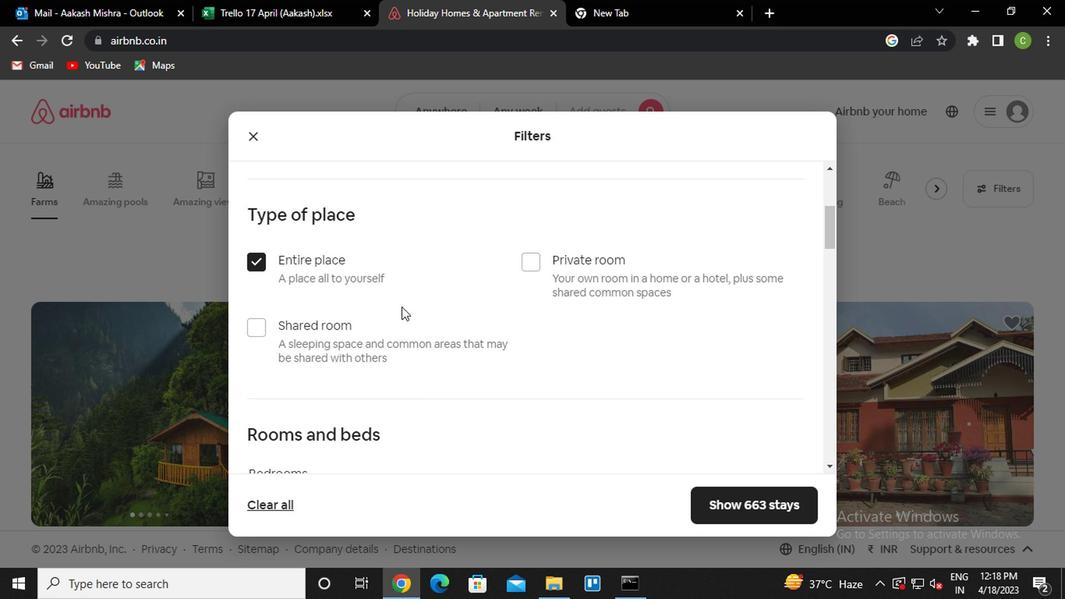 
Action: Mouse scrolled (402, 304) with delta (0, 0)
Screenshot: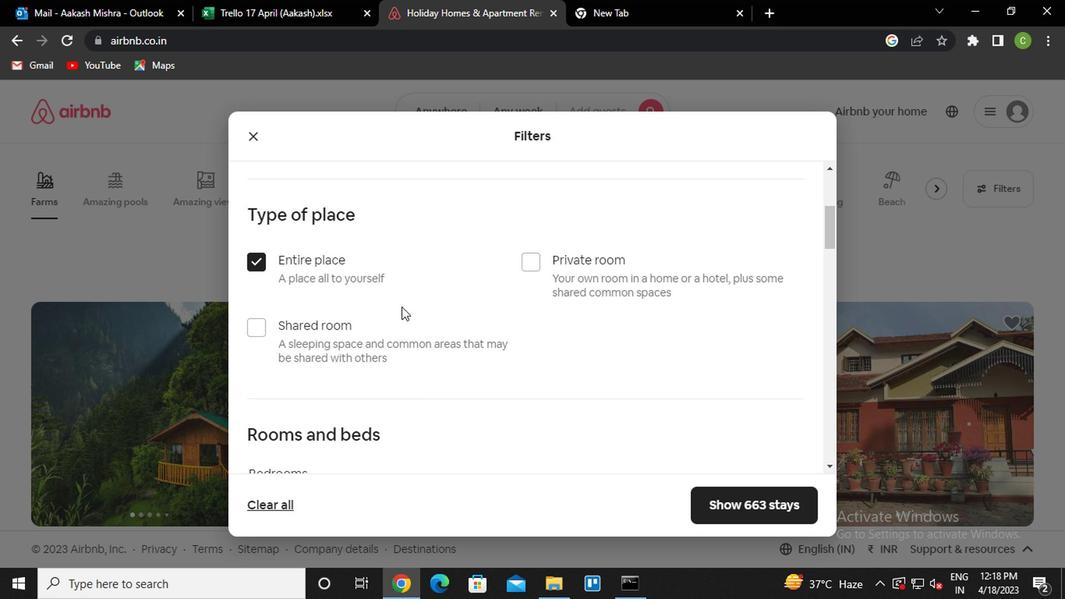 
Action: Mouse moved to (402, 306)
Screenshot: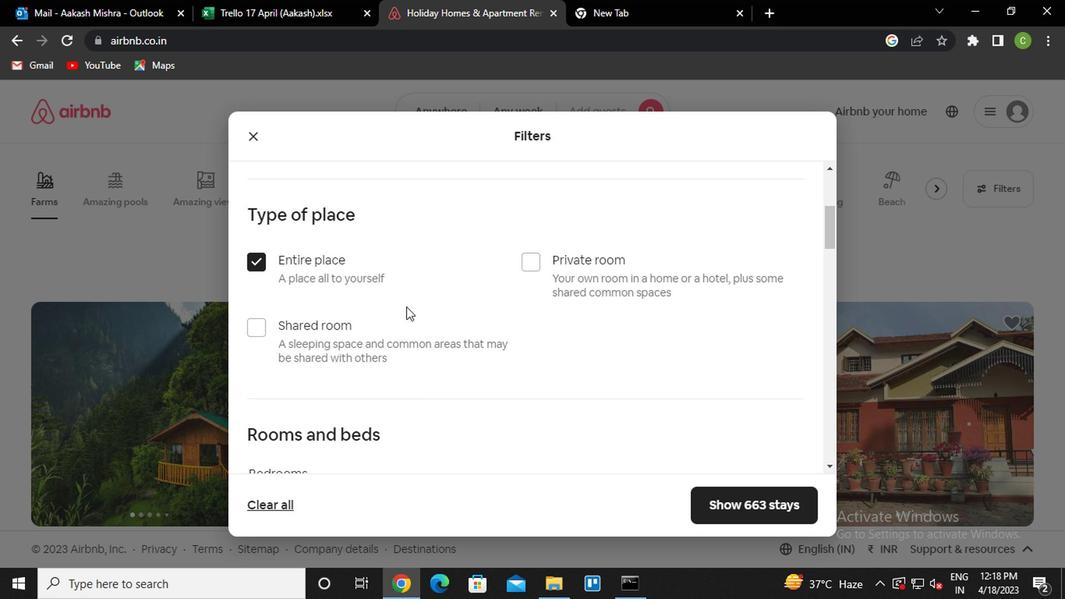 
Action: Mouse scrolled (402, 305) with delta (0, 0)
Screenshot: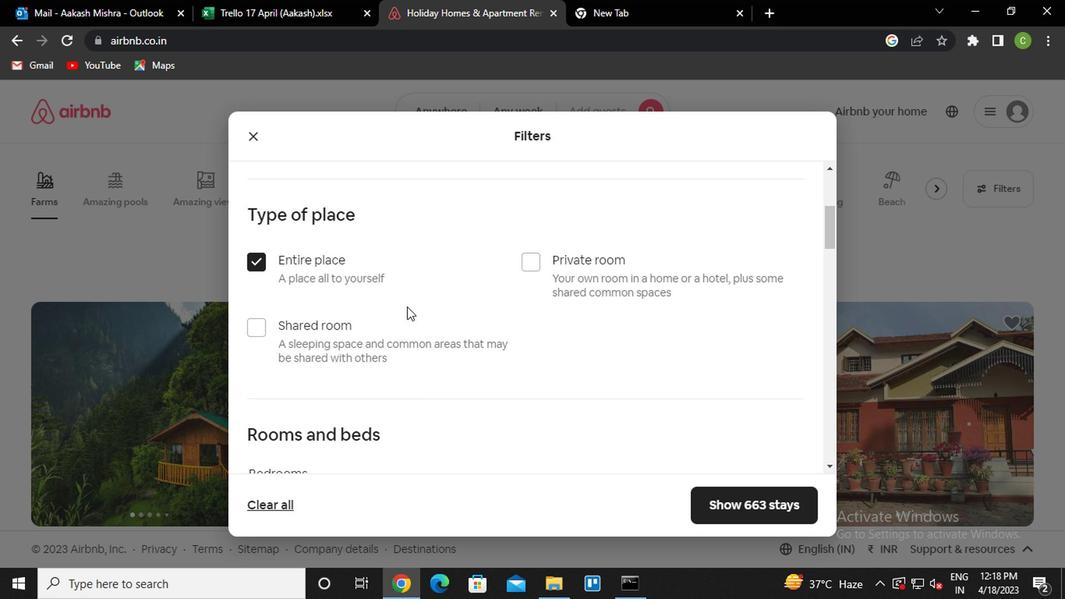 
Action: Mouse moved to (401, 314)
Screenshot: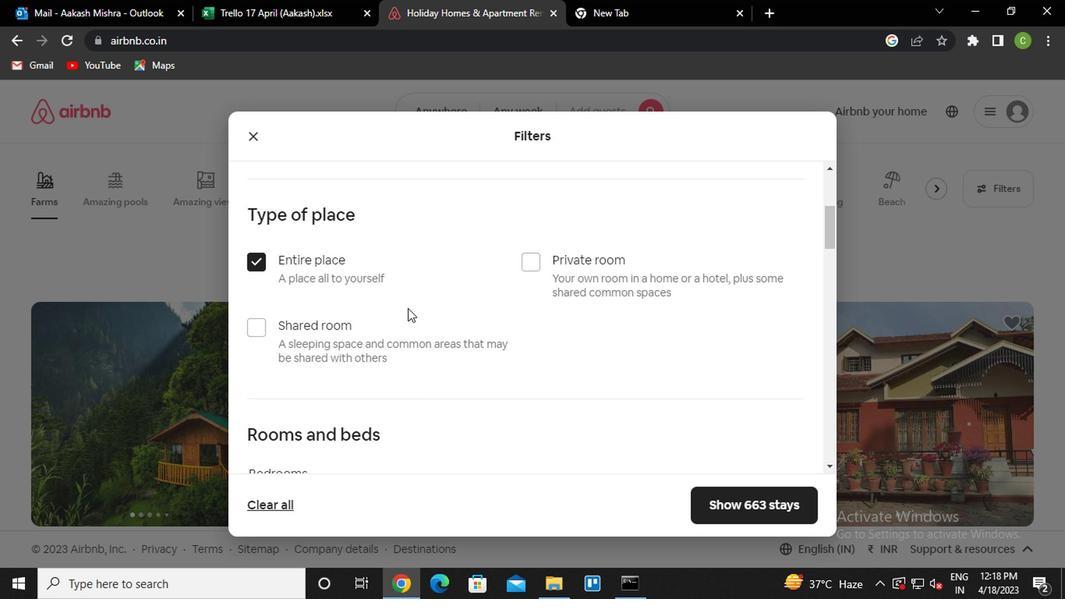 
Action: Mouse scrolled (401, 312) with delta (0, -1)
Screenshot: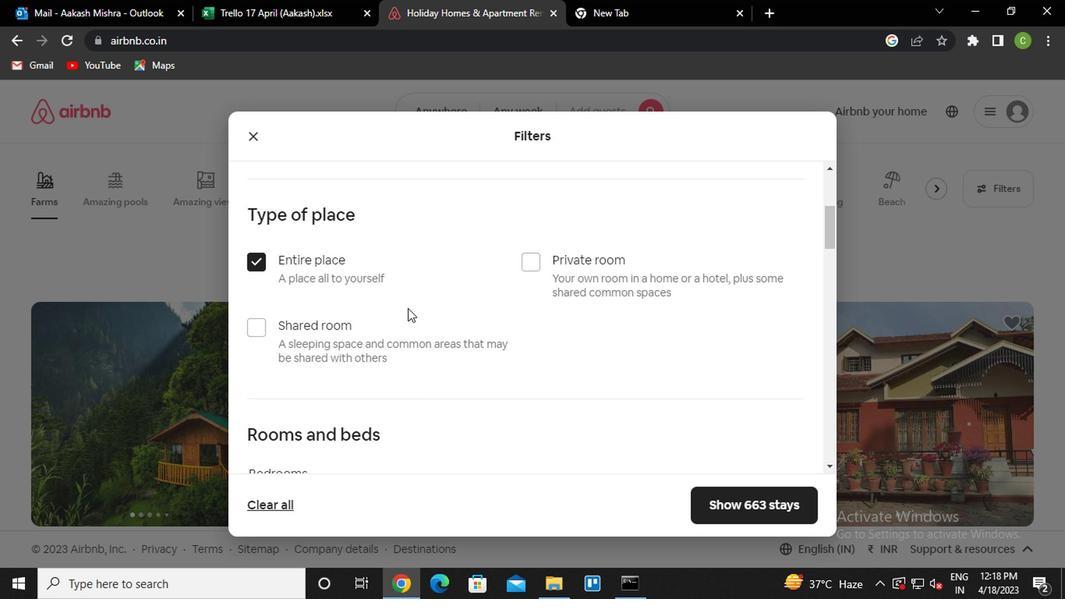 
Action: Mouse moved to (330, 281)
Screenshot: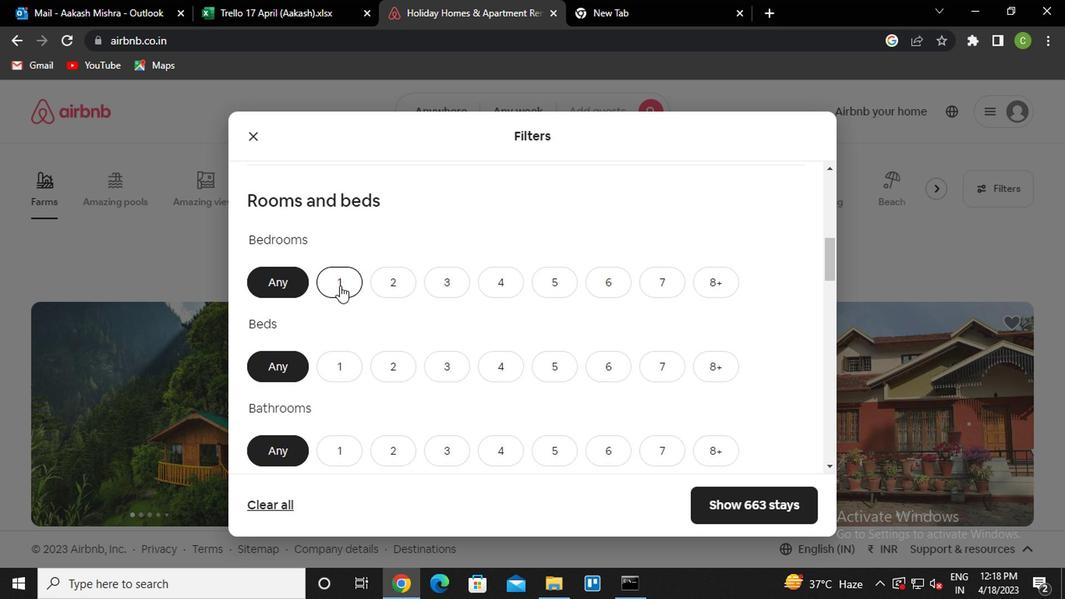 
Action: Mouse pressed left at (330, 281)
Screenshot: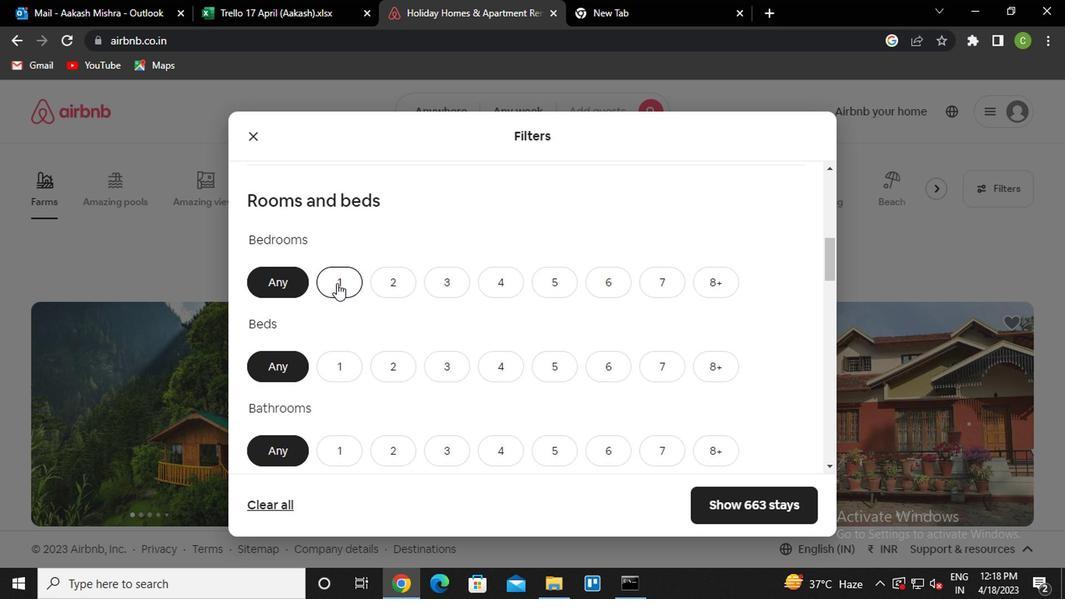 
Action: Mouse moved to (331, 362)
Screenshot: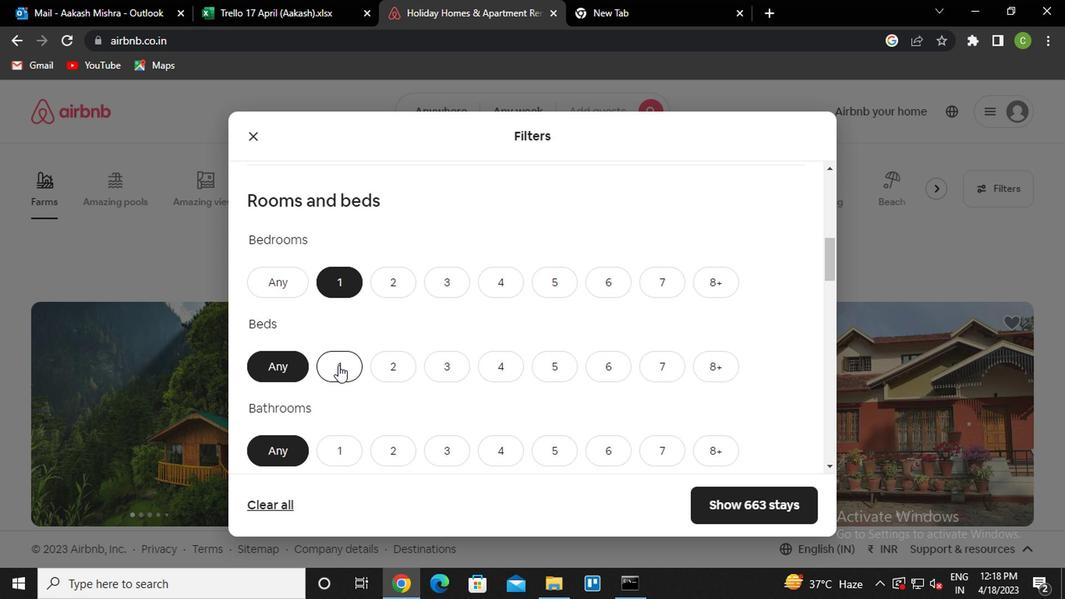 
Action: Mouse pressed left at (331, 362)
Screenshot: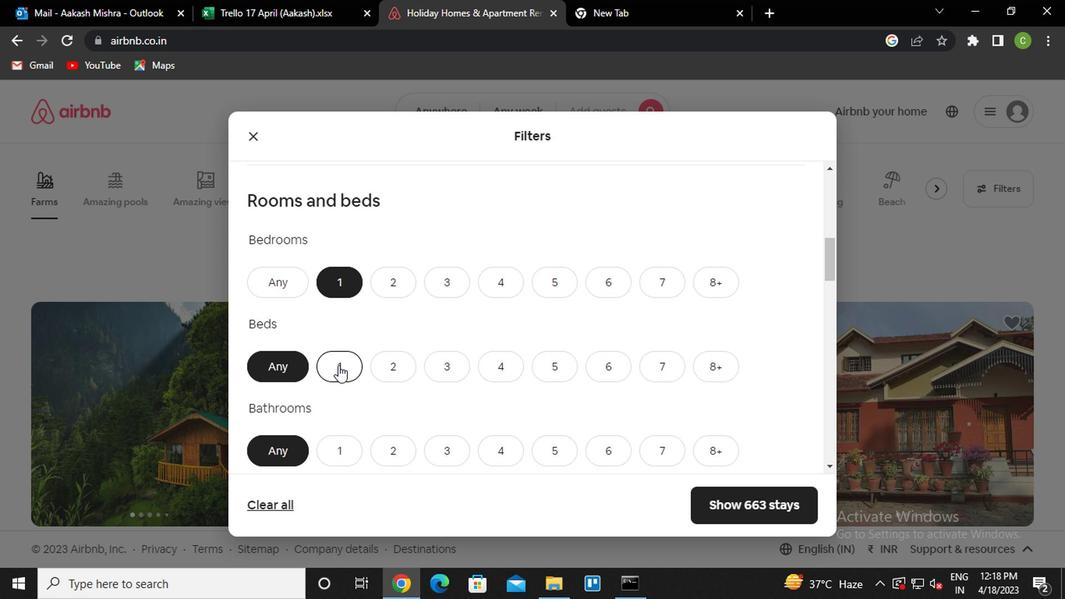 
Action: Mouse moved to (353, 310)
Screenshot: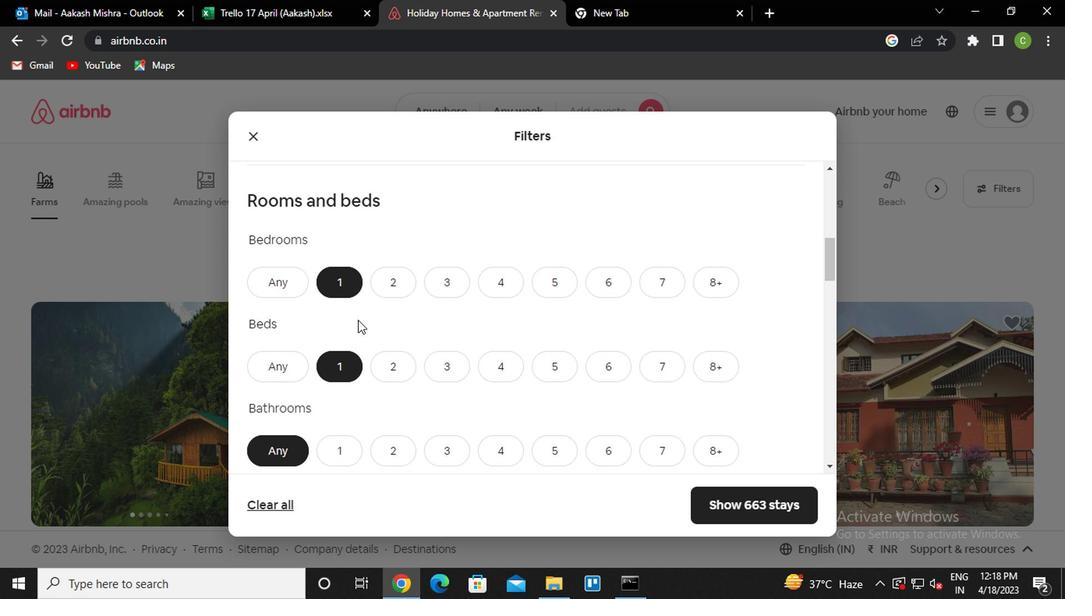 
Action: Mouse scrolled (353, 310) with delta (0, 0)
Screenshot: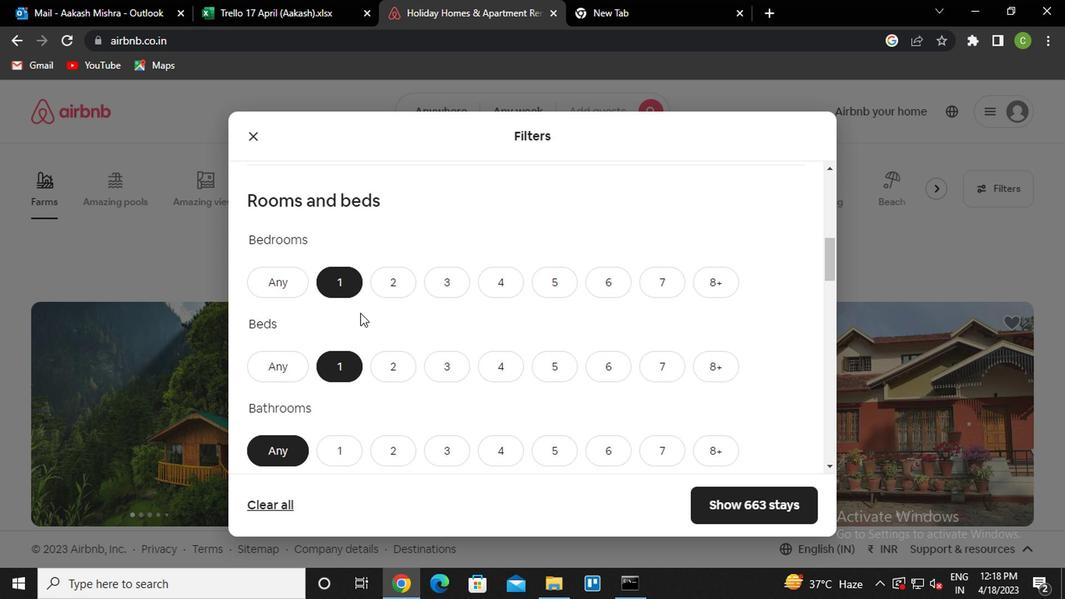 
Action: Mouse scrolled (353, 310) with delta (0, 0)
Screenshot: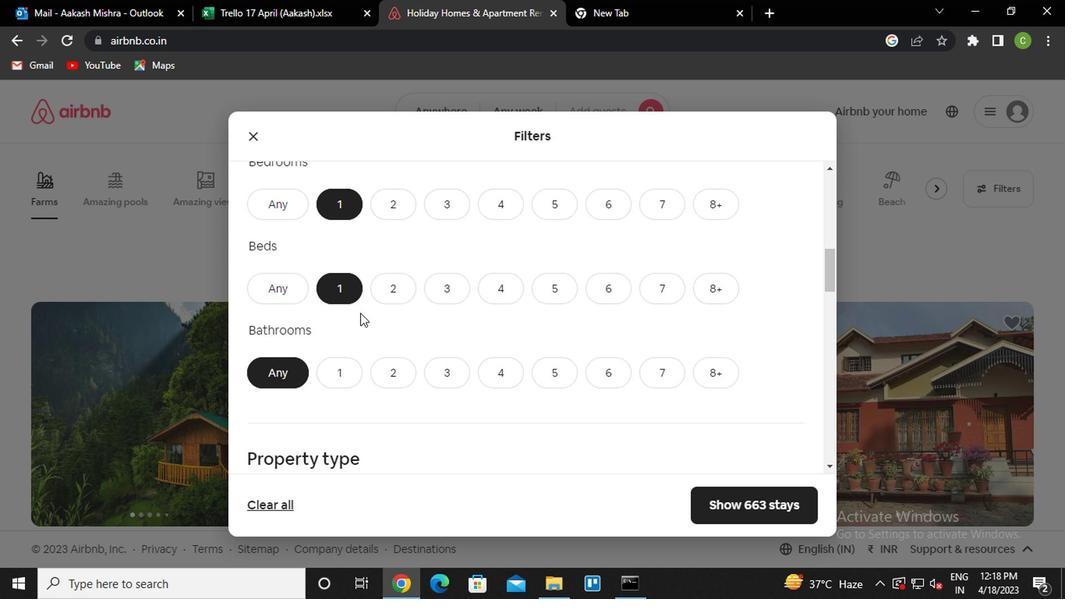 
Action: Mouse moved to (330, 296)
Screenshot: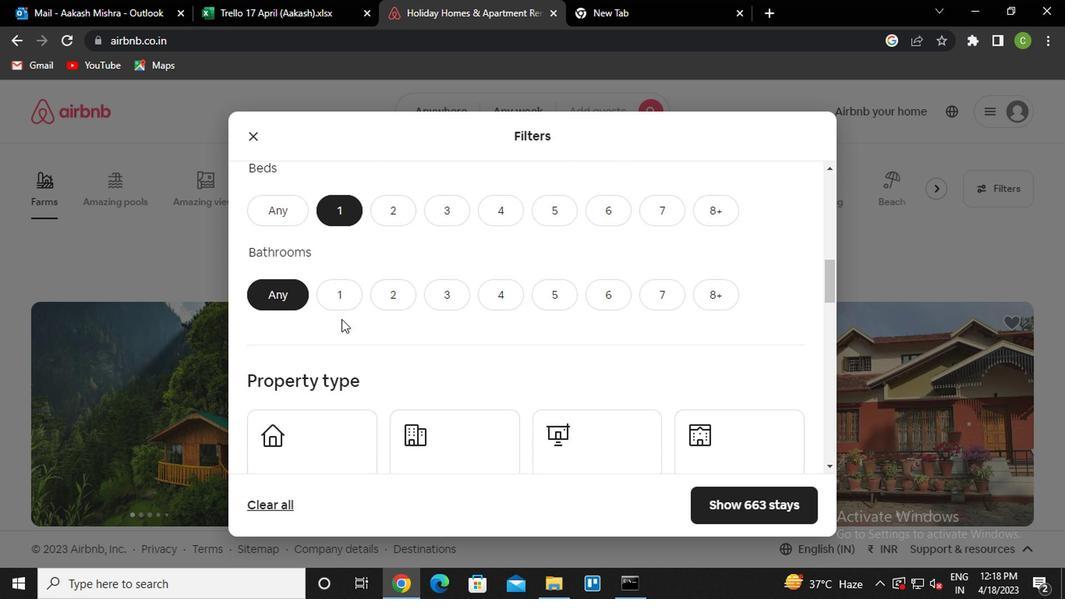 
Action: Mouse pressed left at (330, 296)
Screenshot: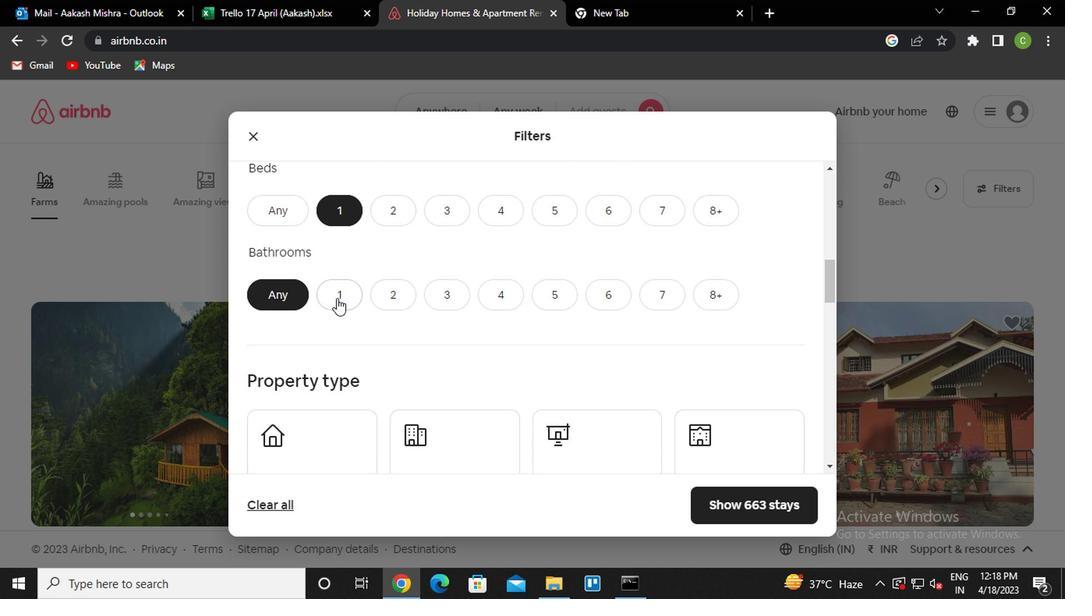 
Action: Mouse moved to (411, 374)
Screenshot: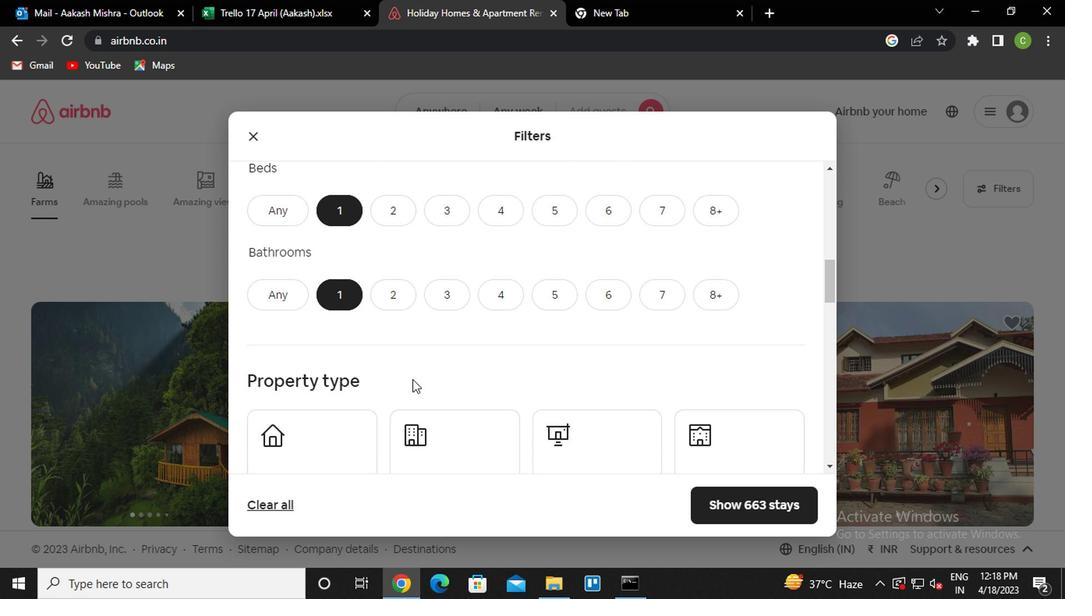 
Action: Mouse scrolled (411, 373) with delta (0, -1)
Screenshot: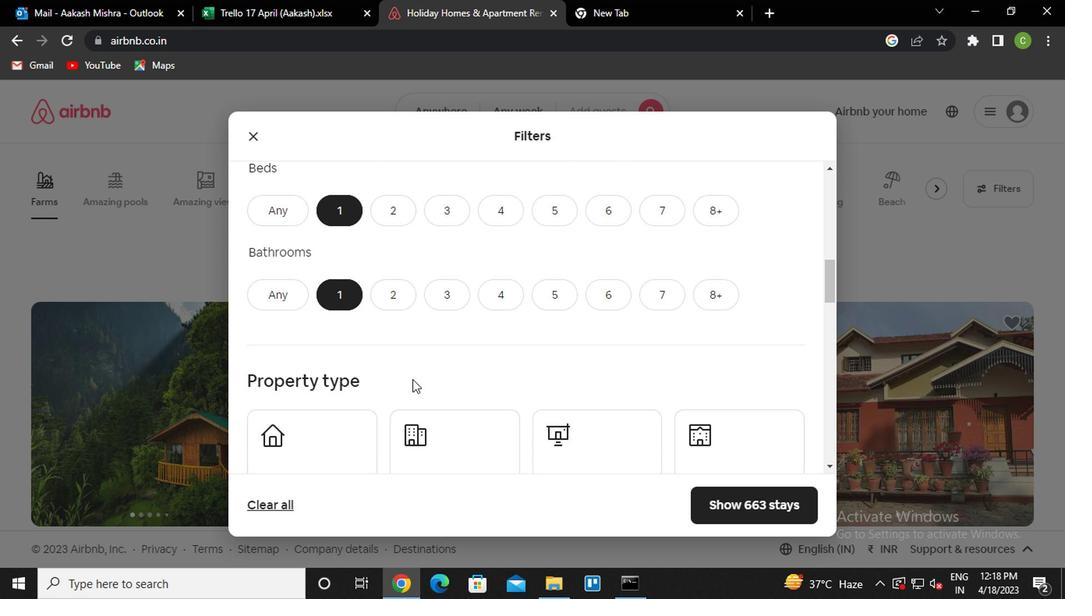 
Action: Mouse moved to (415, 368)
Screenshot: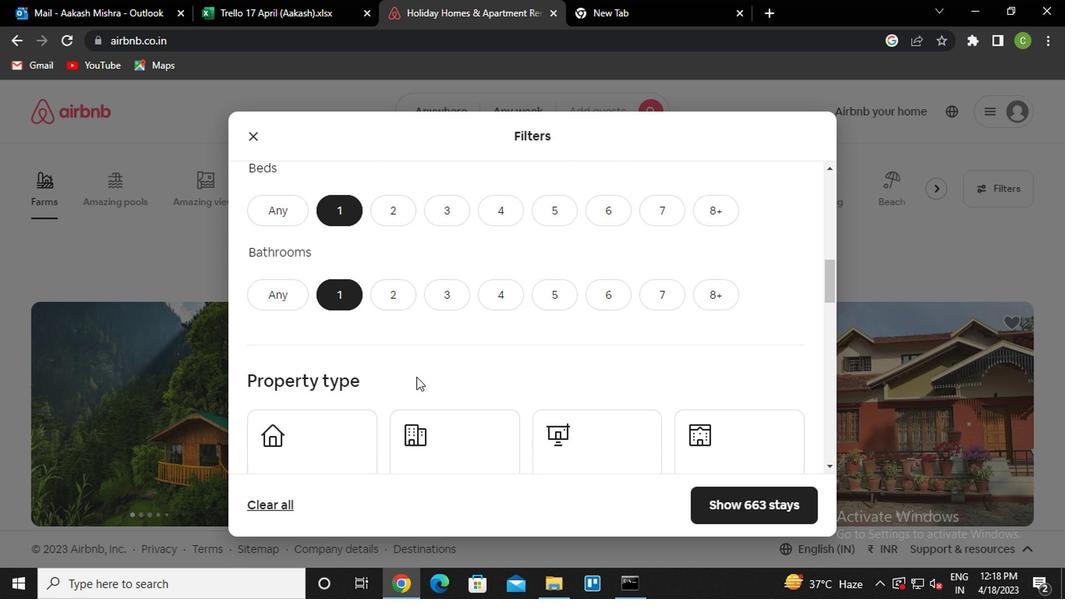 
Action: Mouse scrolled (415, 367) with delta (0, -1)
Screenshot: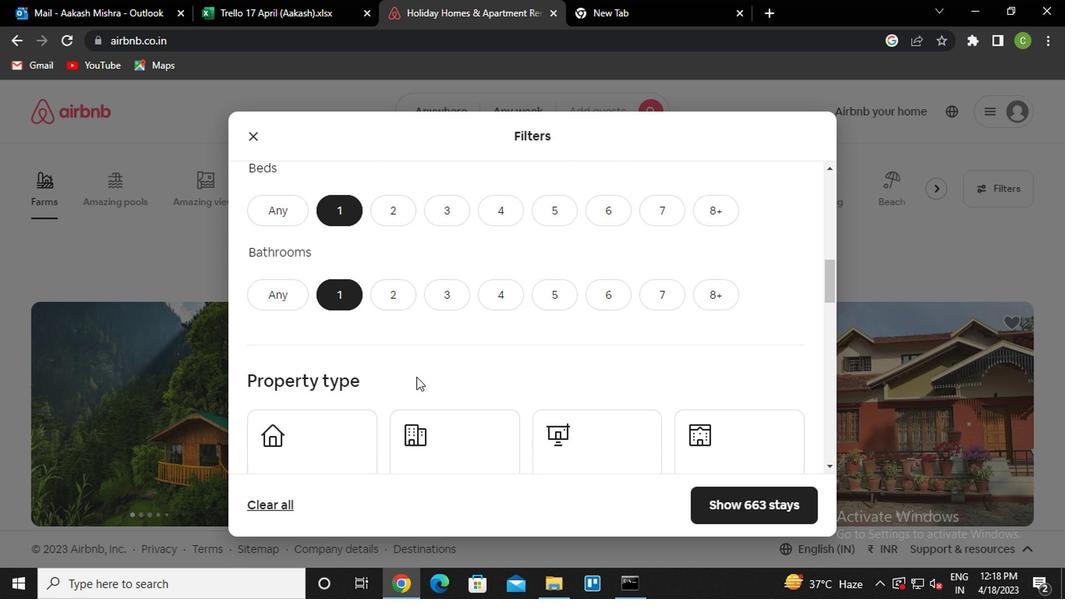 
Action: Mouse moved to (699, 306)
Screenshot: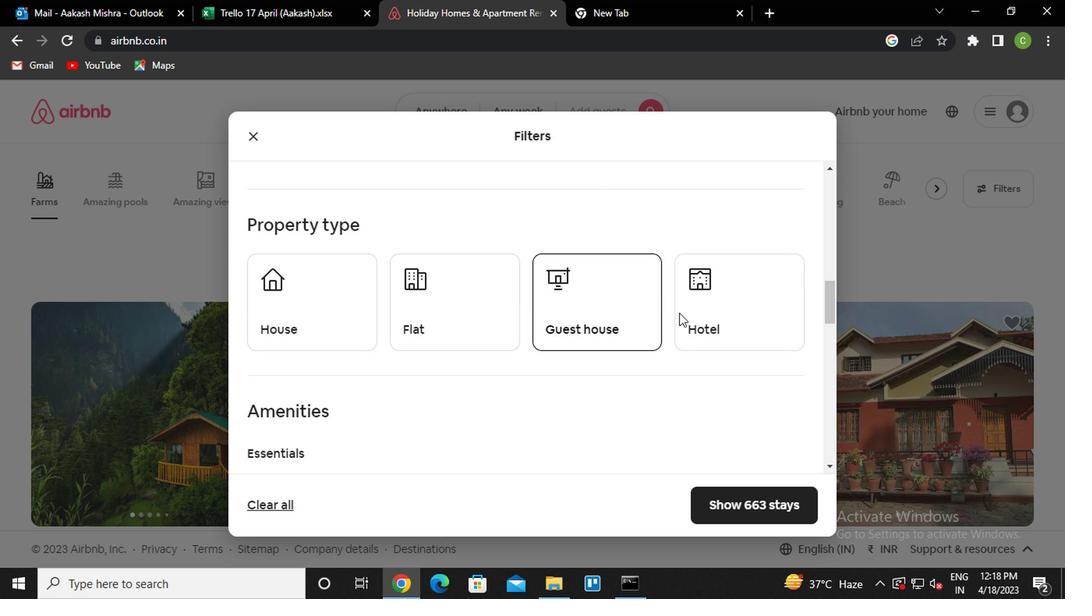 
Action: Mouse pressed left at (699, 306)
Screenshot: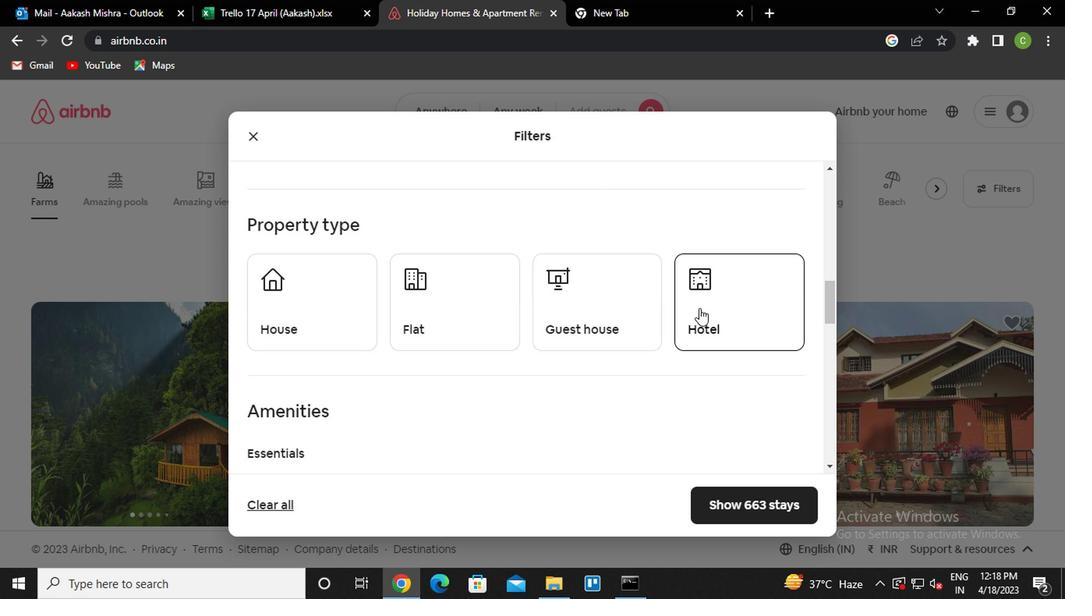 
Action: Mouse moved to (559, 343)
Screenshot: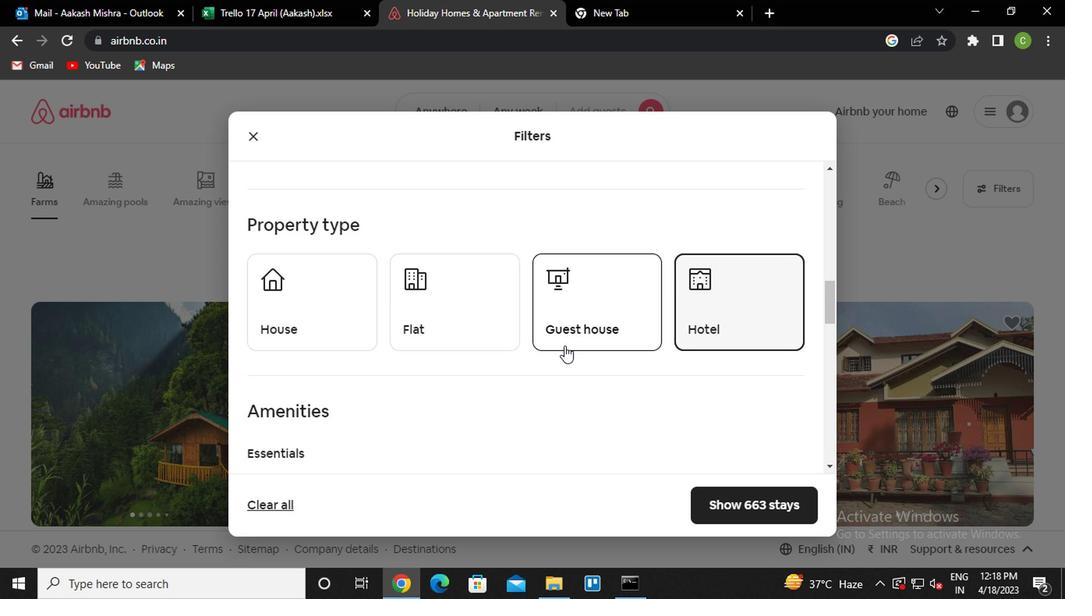 
Action: Mouse scrolled (559, 343) with delta (0, 0)
Screenshot: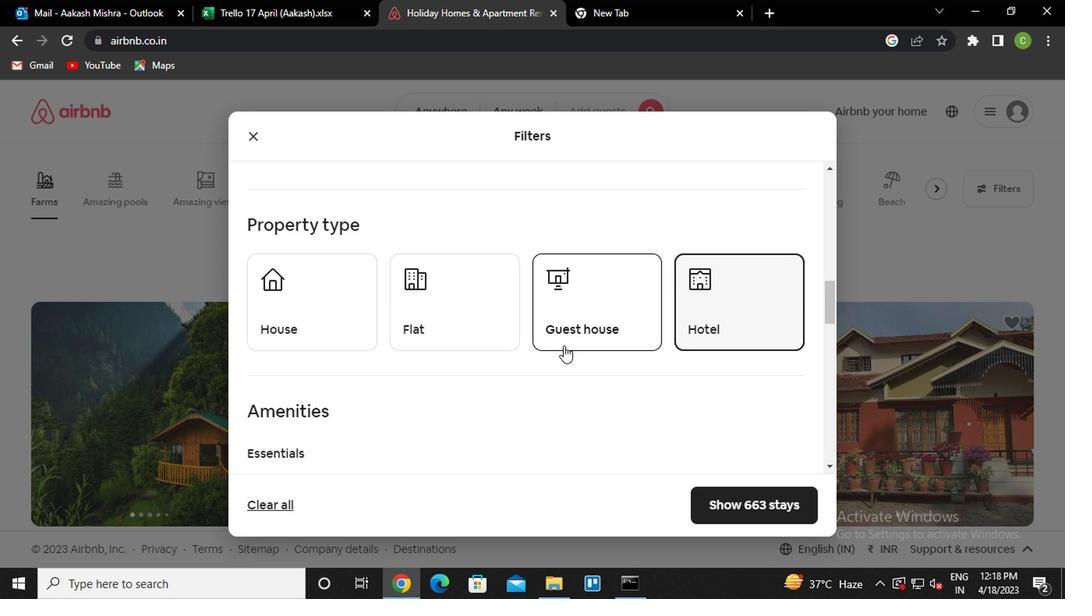 
Action: Mouse moved to (552, 351)
Screenshot: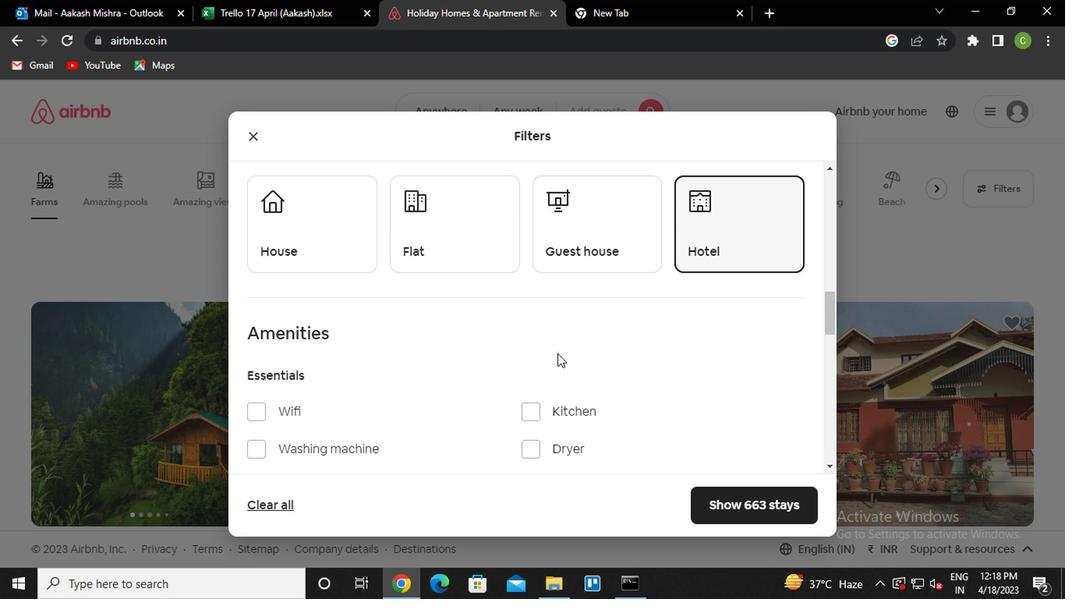 
Action: Mouse scrolled (552, 350) with delta (0, -1)
Screenshot: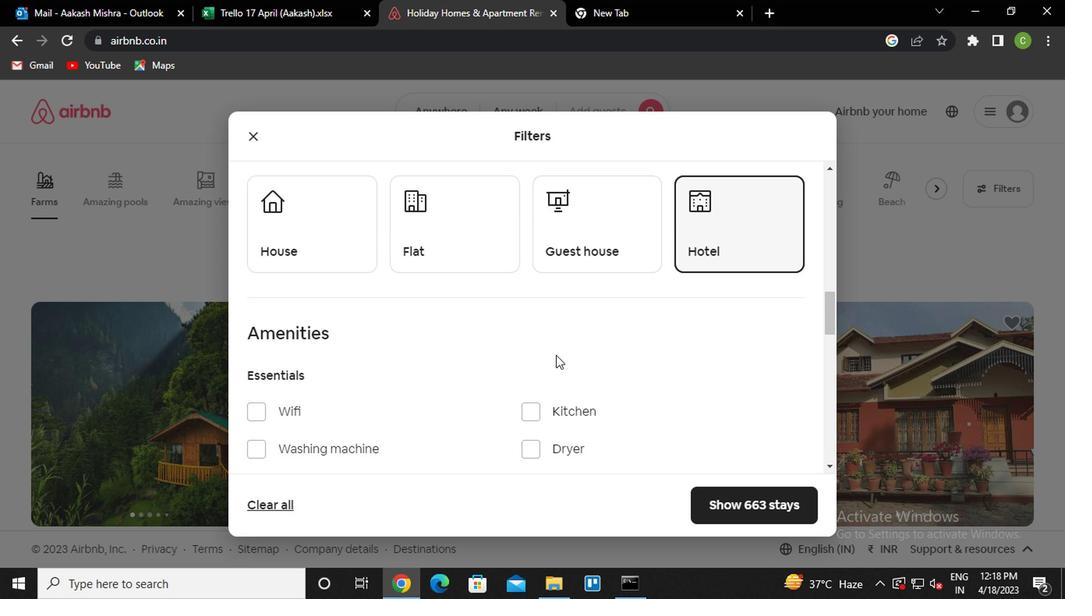 
Action: Mouse moved to (439, 381)
Screenshot: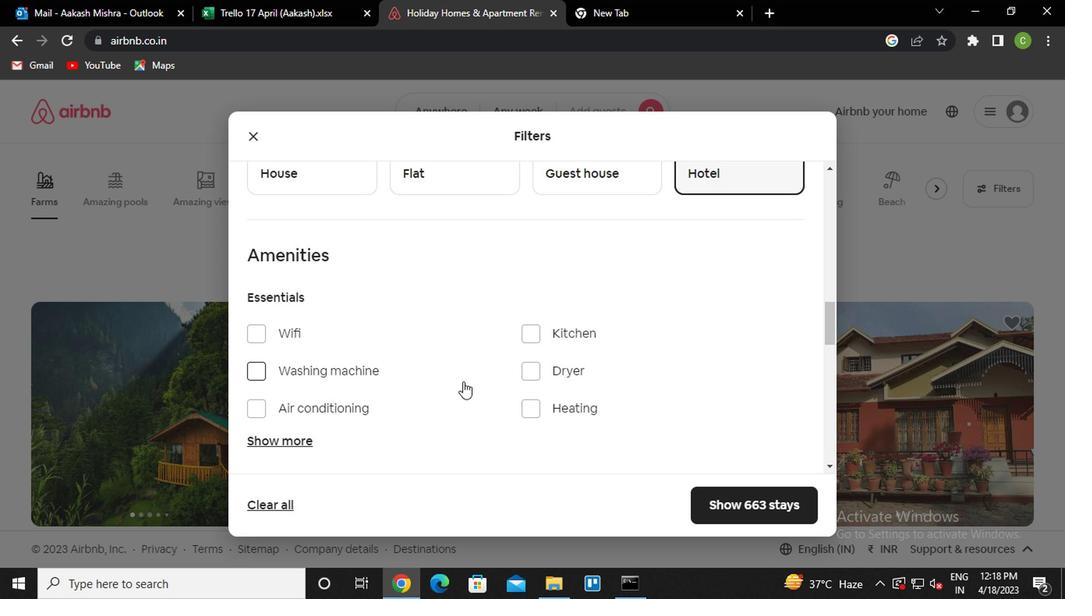 
Action: Mouse scrolled (439, 380) with delta (0, 0)
Screenshot: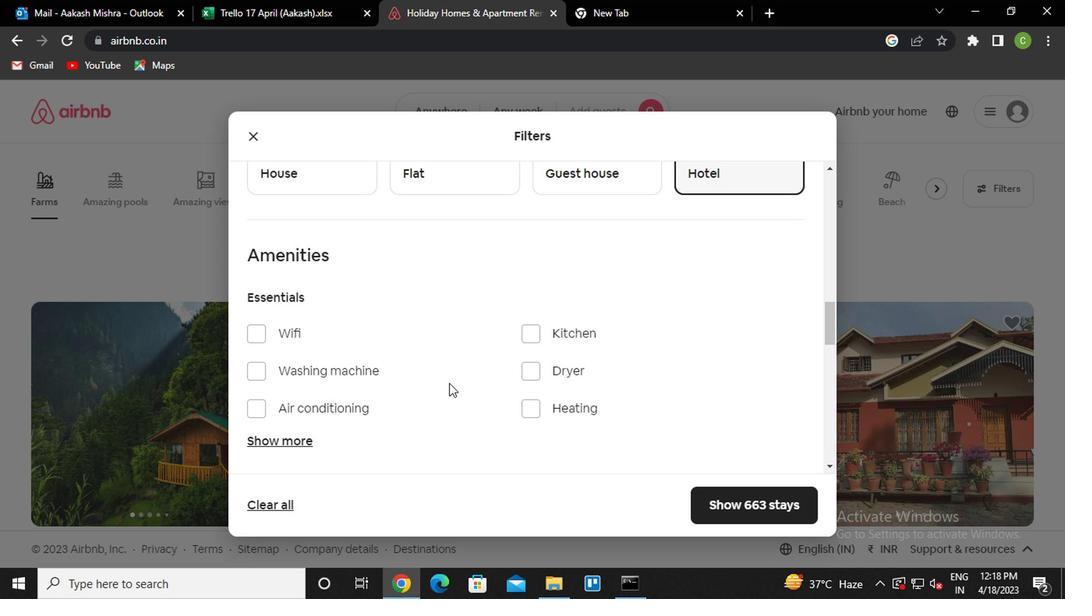 
Action: Mouse scrolled (439, 380) with delta (0, 0)
Screenshot: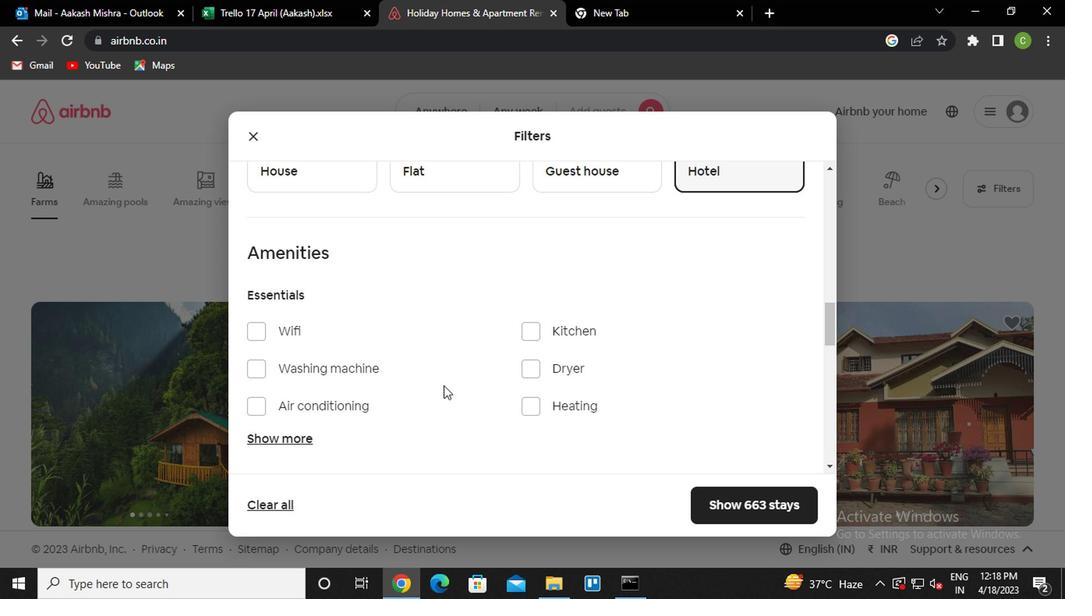 
Action: Mouse scrolled (439, 380) with delta (0, 0)
Screenshot: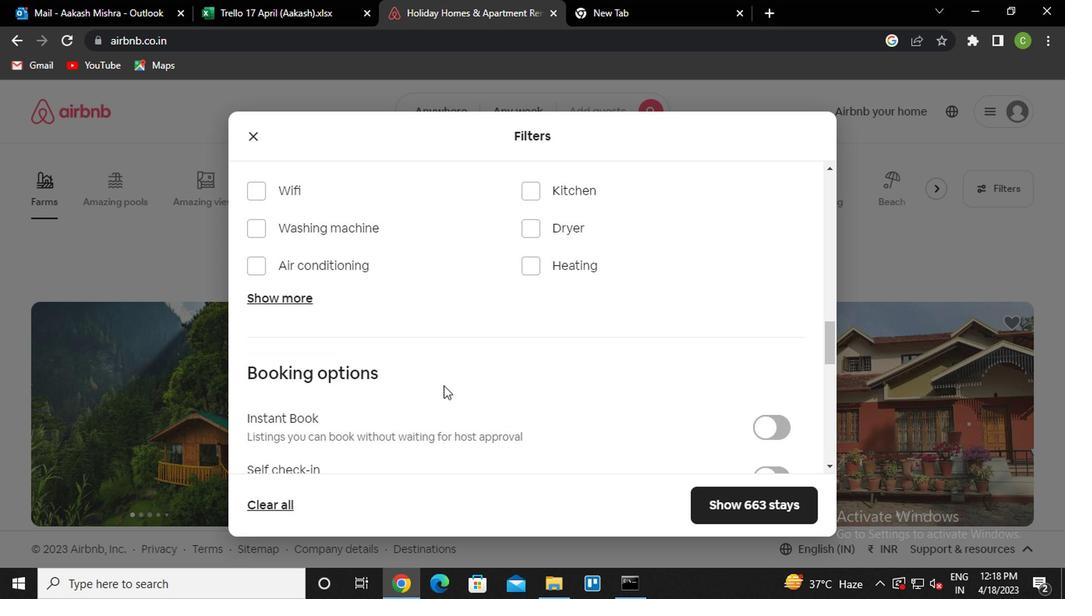 
Action: Mouse moved to (714, 372)
Screenshot: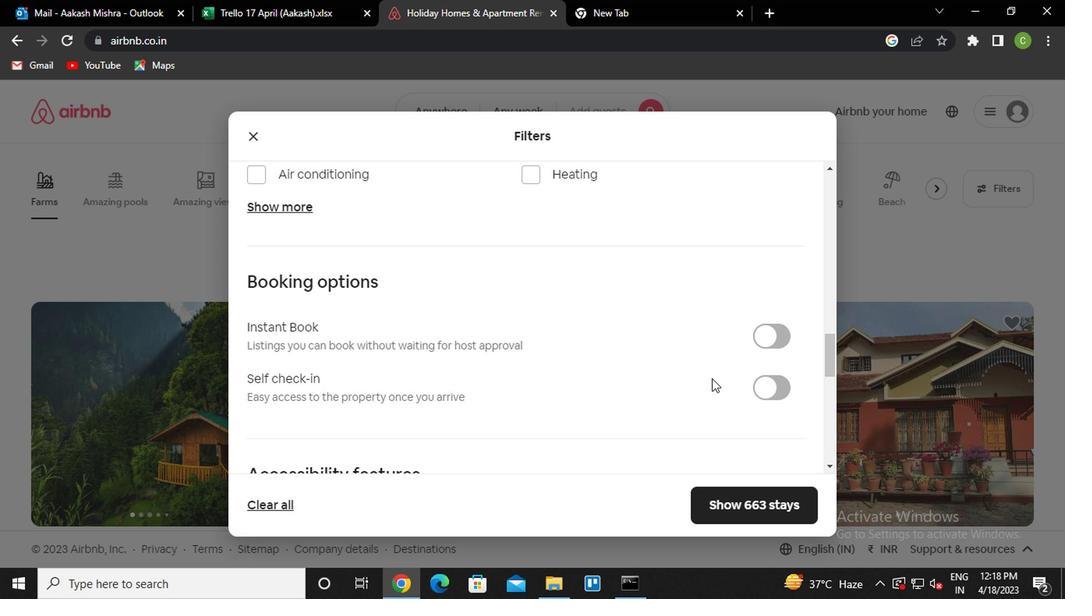 
Action: Mouse pressed left at (714, 372)
Screenshot: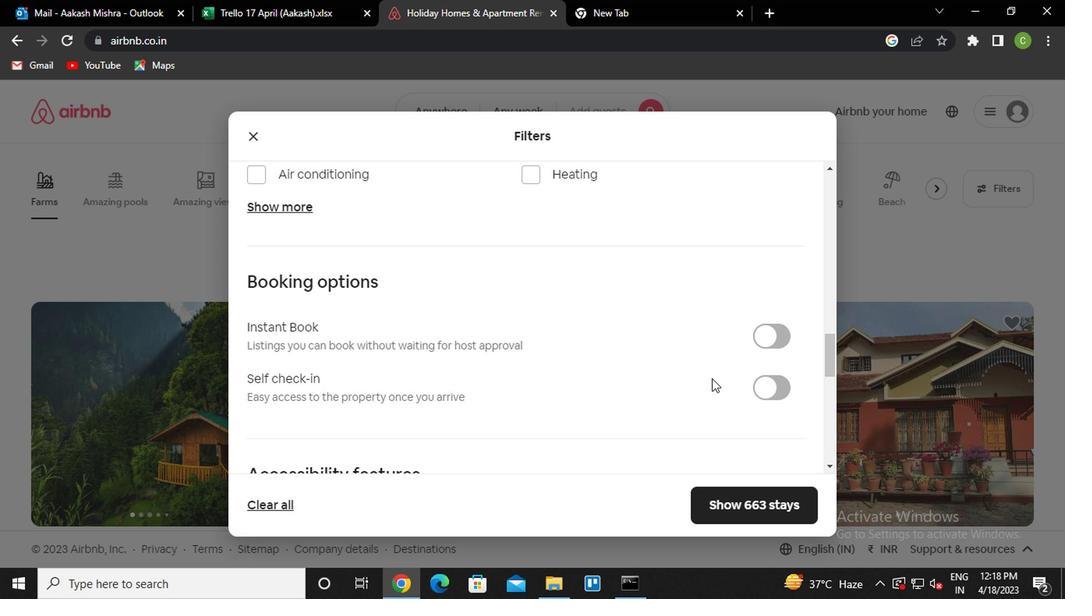 
Action: Mouse moved to (774, 380)
Screenshot: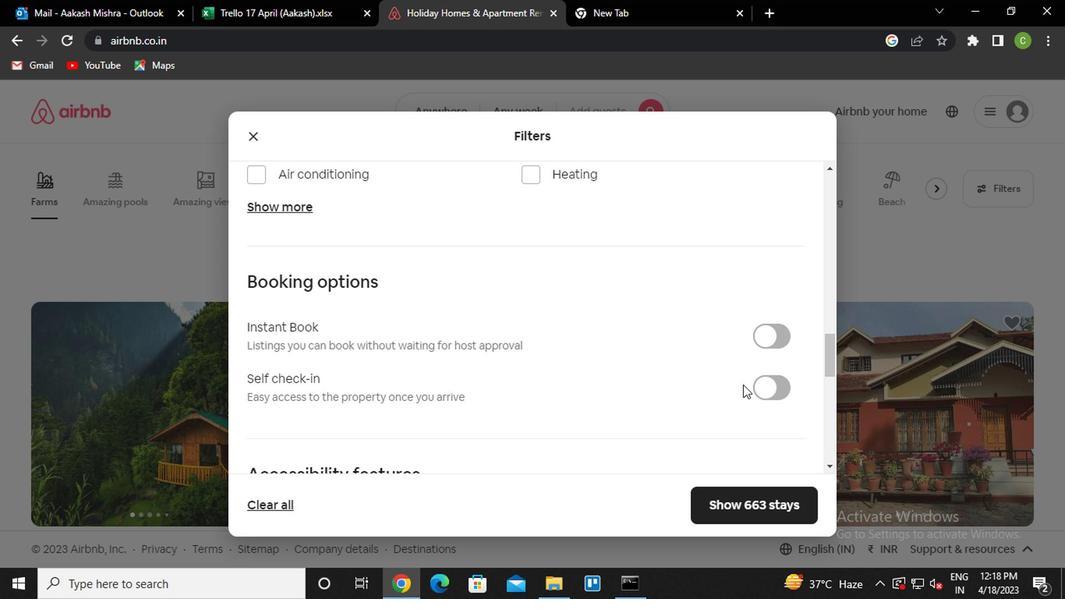 
Action: Mouse pressed left at (774, 380)
Screenshot: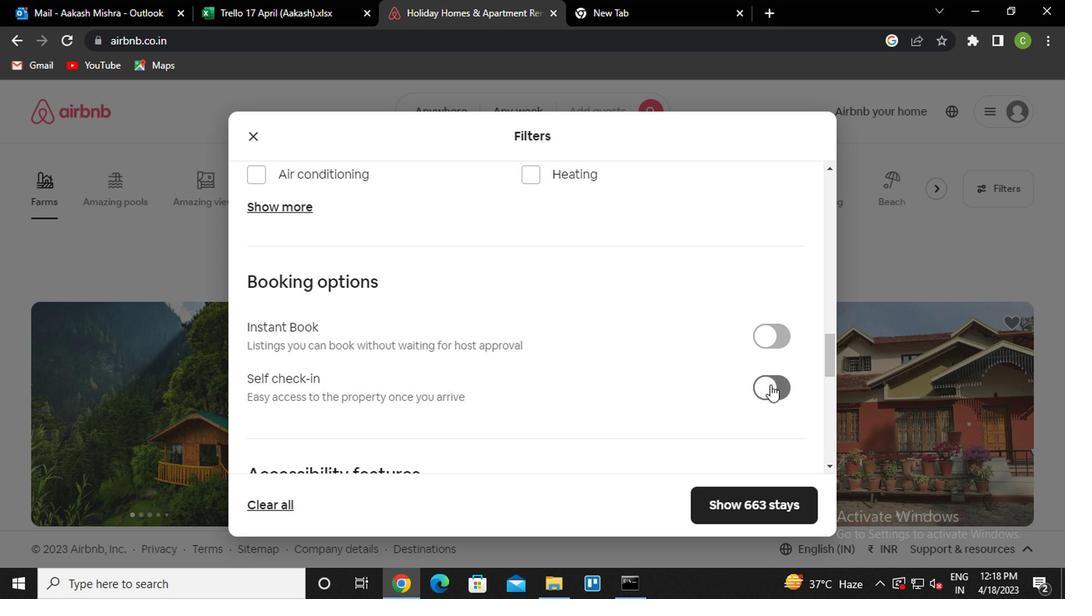 
Action: Mouse moved to (579, 400)
Screenshot: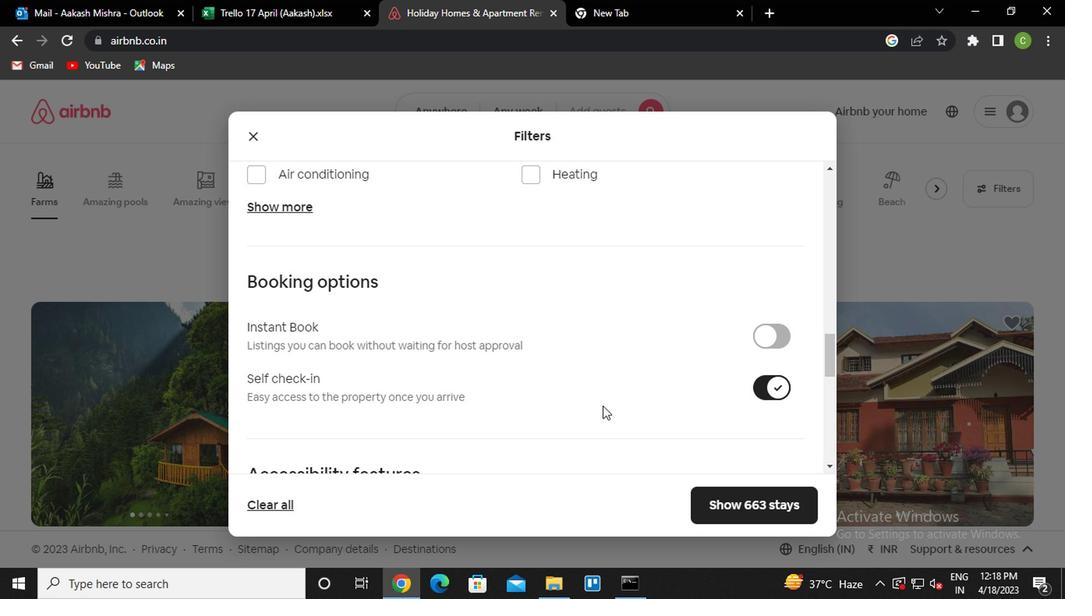 
Action: Mouse scrolled (579, 399) with delta (0, 0)
Screenshot: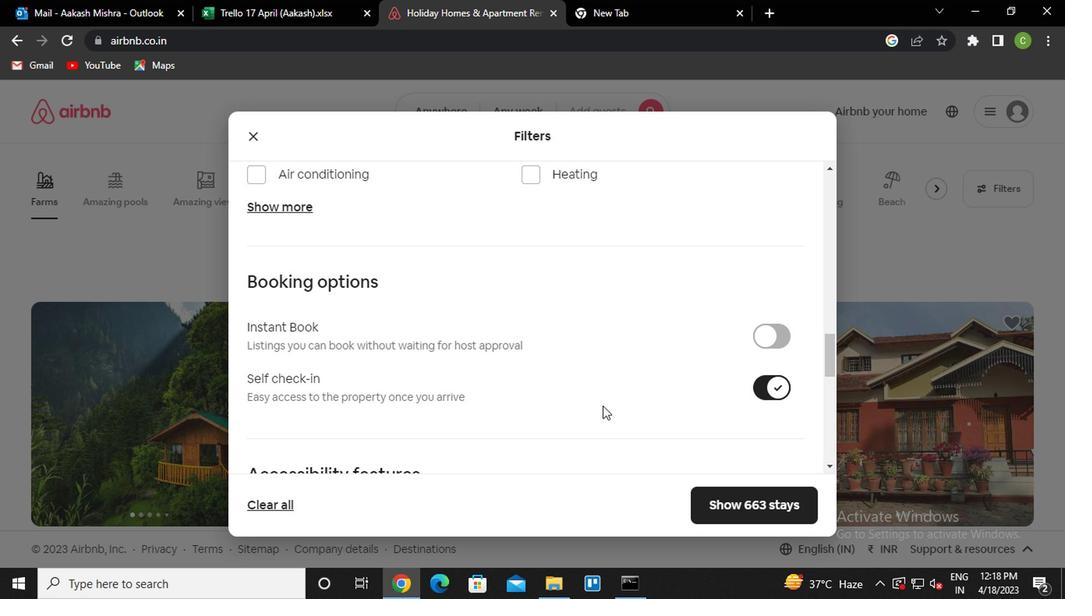 
Action: Mouse moved to (572, 400)
Screenshot: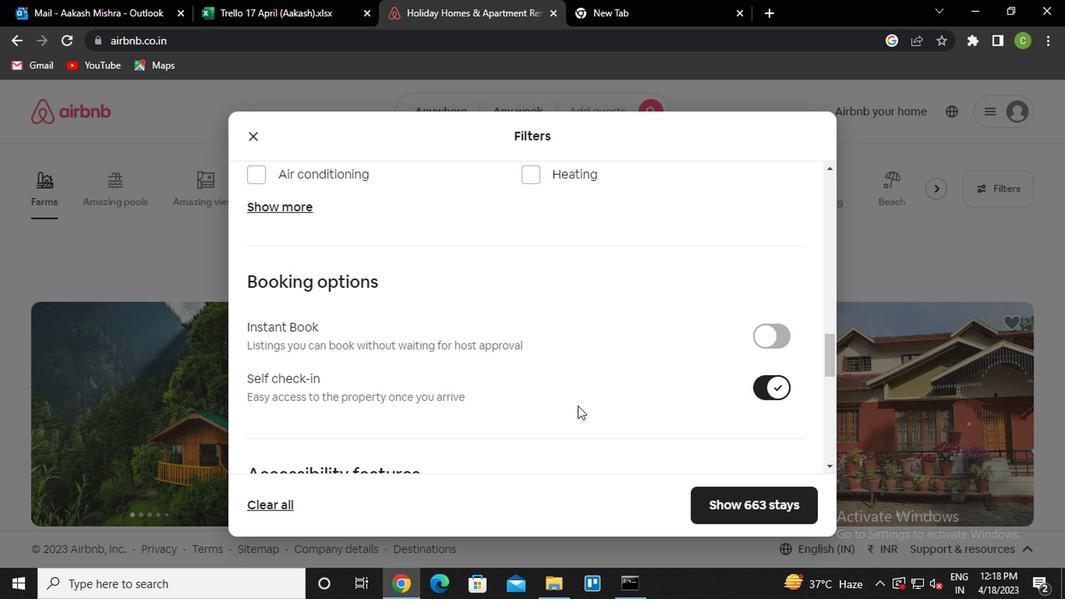
Action: Mouse scrolled (572, 399) with delta (0, 0)
Screenshot: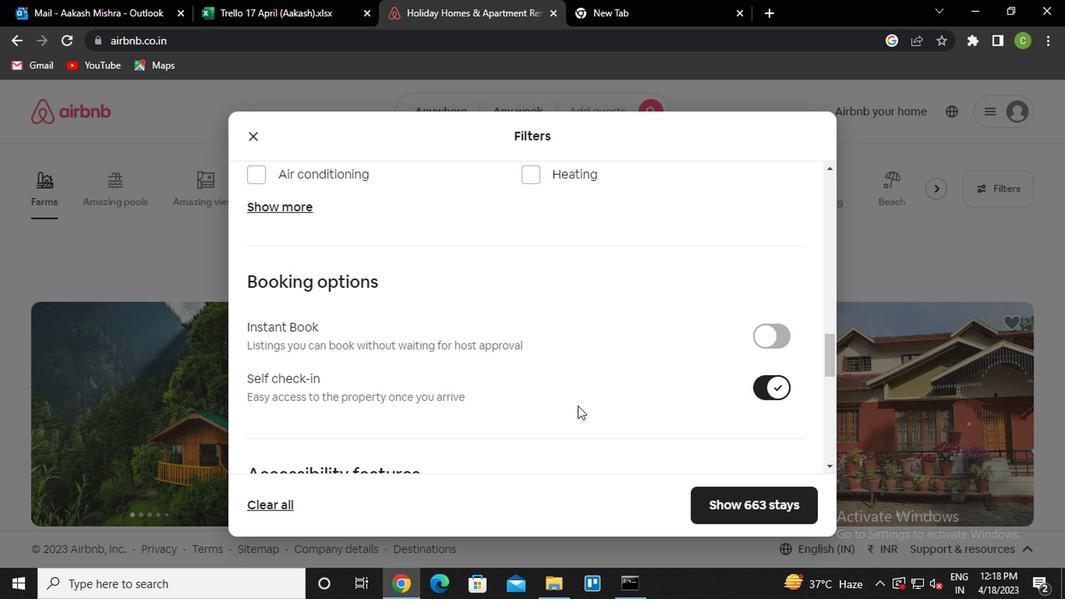 
Action: Mouse moved to (568, 402)
Screenshot: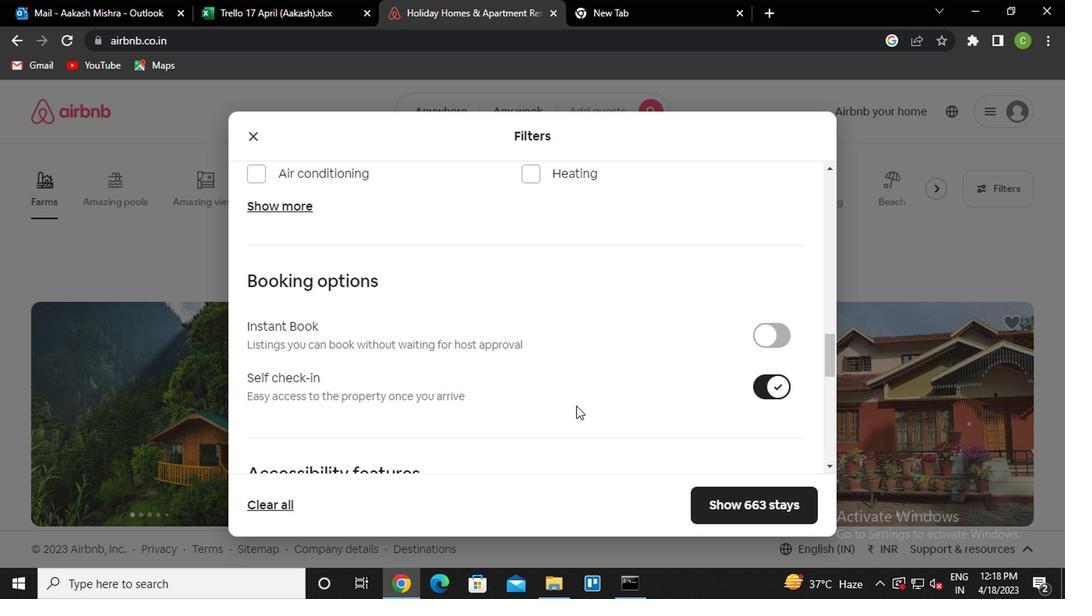 
Action: Mouse scrolled (568, 401) with delta (0, 0)
Screenshot: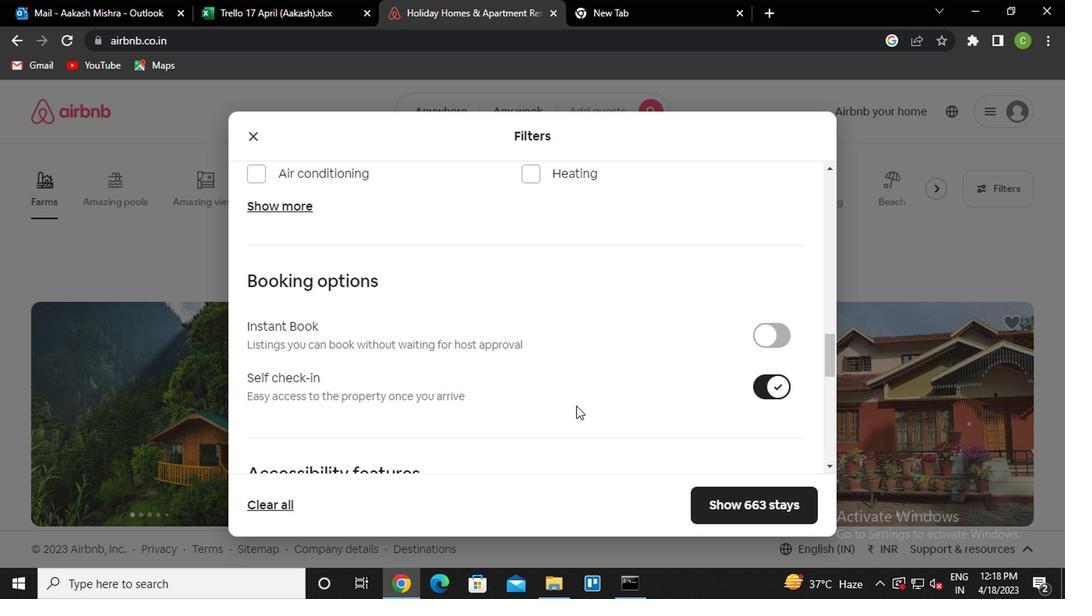 
Action: Mouse moved to (563, 402)
Screenshot: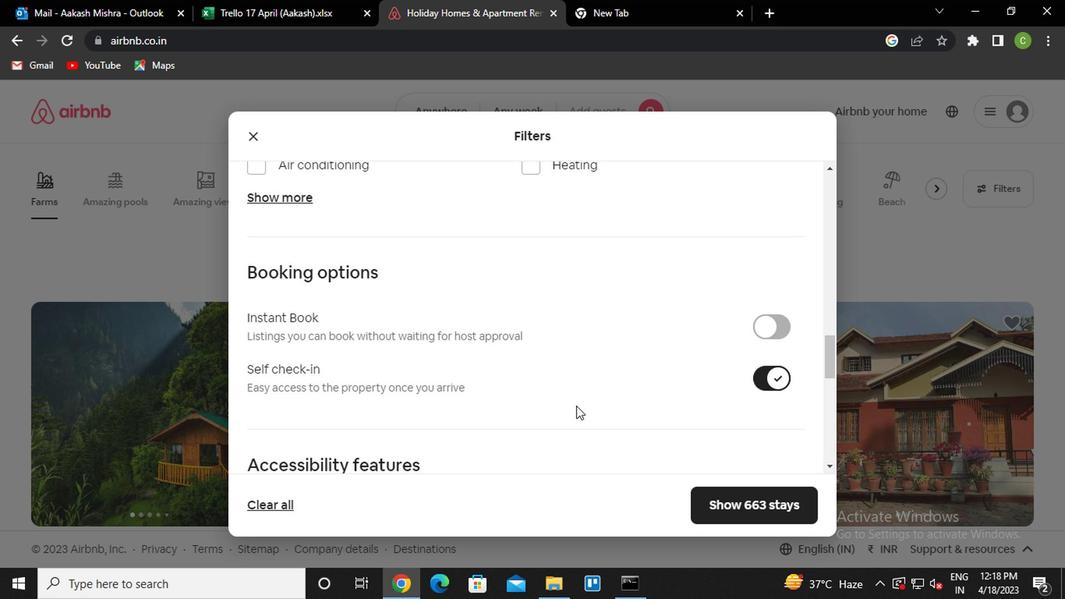 
Action: Mouse scrolled (563, 402) with delta (0, 0)
Screenshot: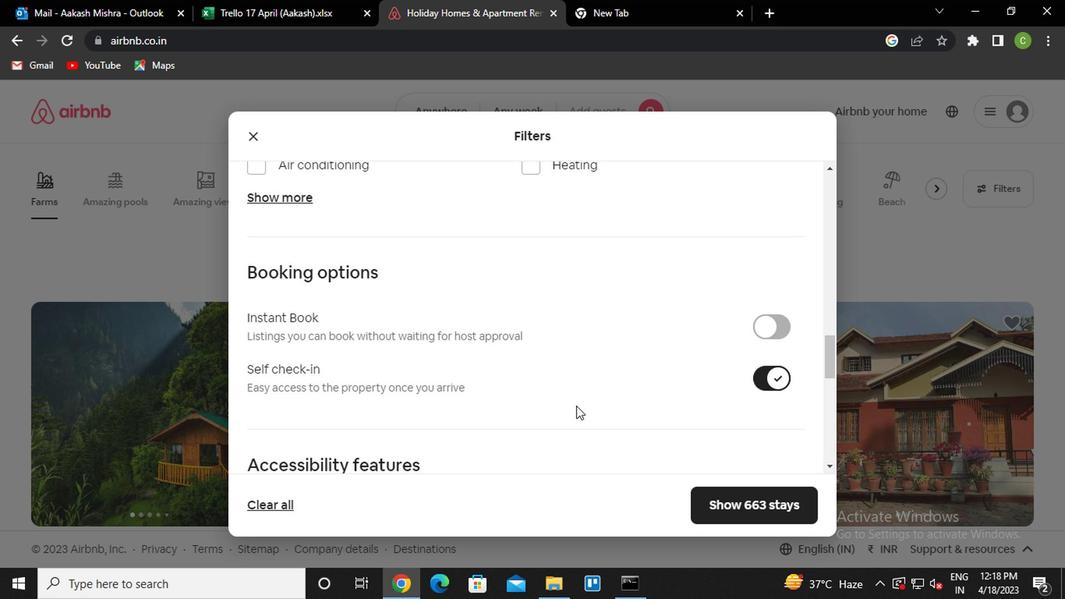 
Action: Mouse moved to (467, 385)
Screenshot: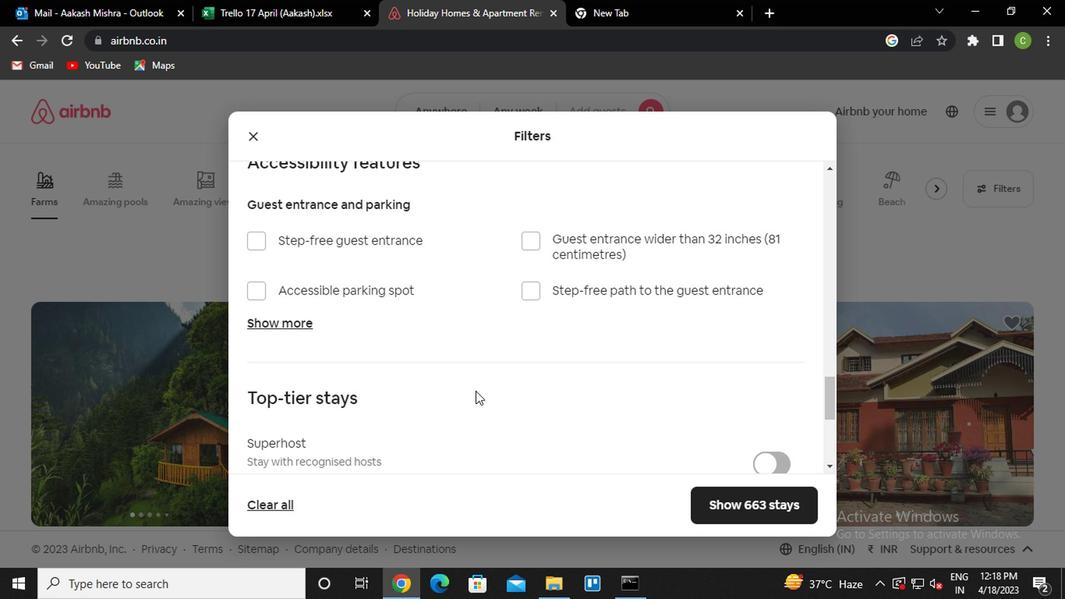
Action: Mouse scrolled (467, 385) with delta (0, 0)
Screenshot: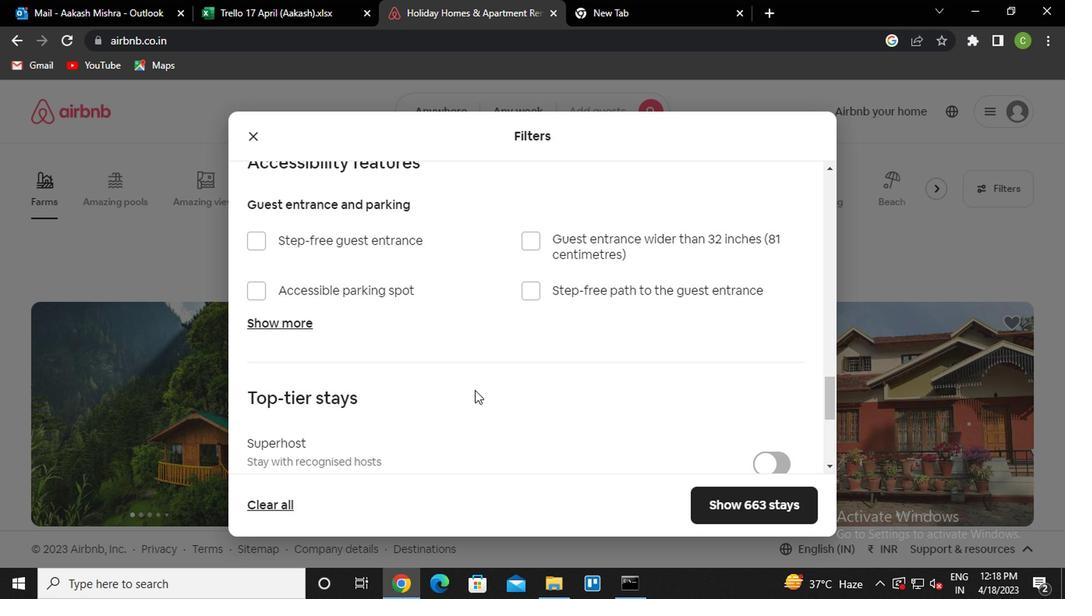 
Action: Mouse scrolled (467, 385) with delta (0, 0)
Screenshot: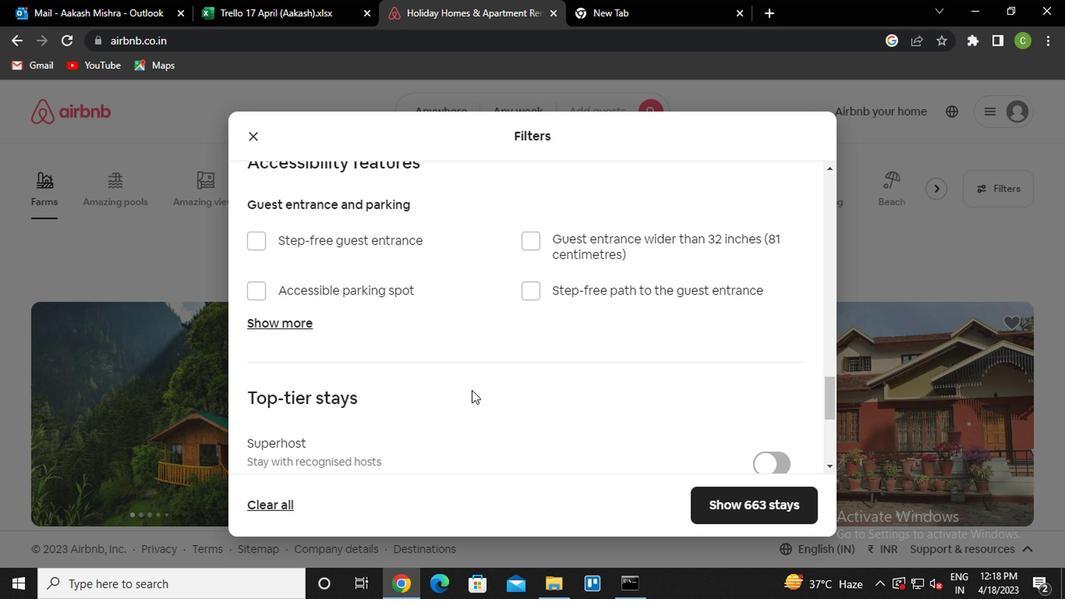 
Action: Mouse scrolled (467, 385) with delta (0, 0)
Screenshot: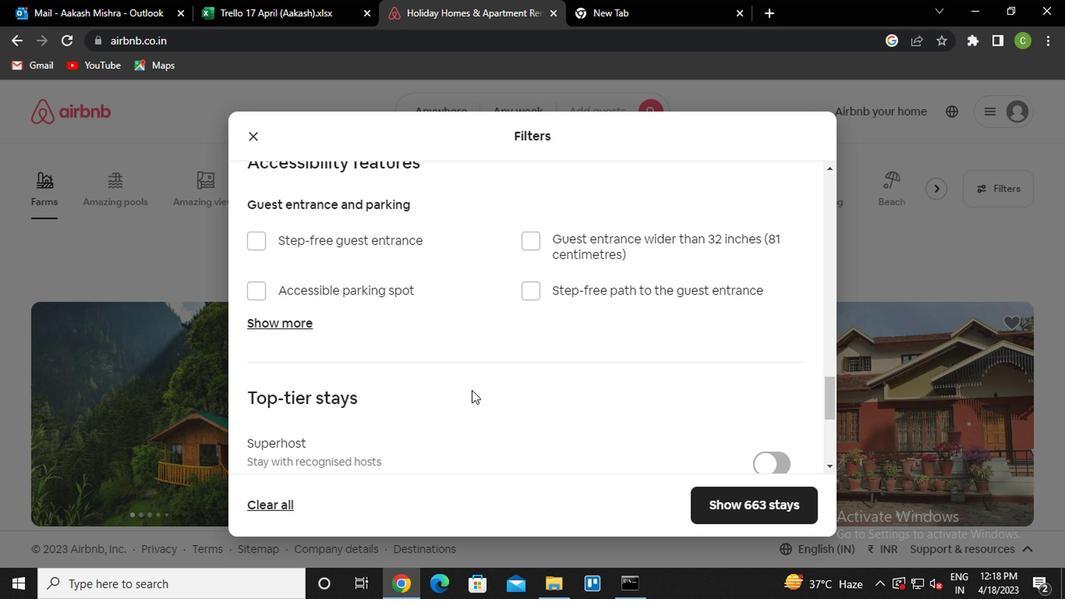
Action: Mouse scrolled (467, 385) with delta (0, 0)
Screenshot: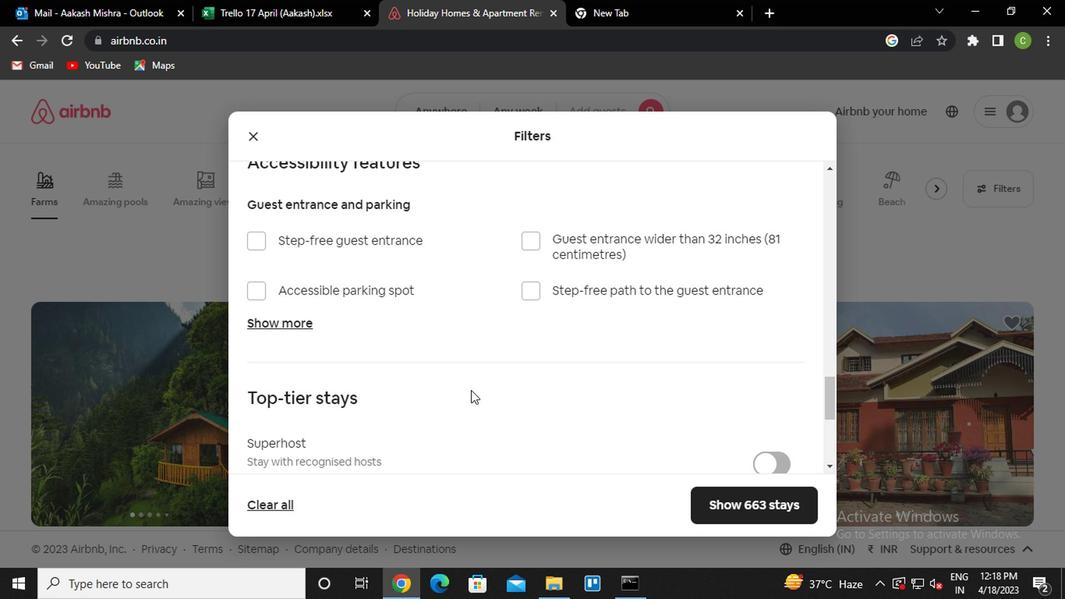 
Action: Mouse scrolled (467, 385) with delta (0, 0)
Screenshot: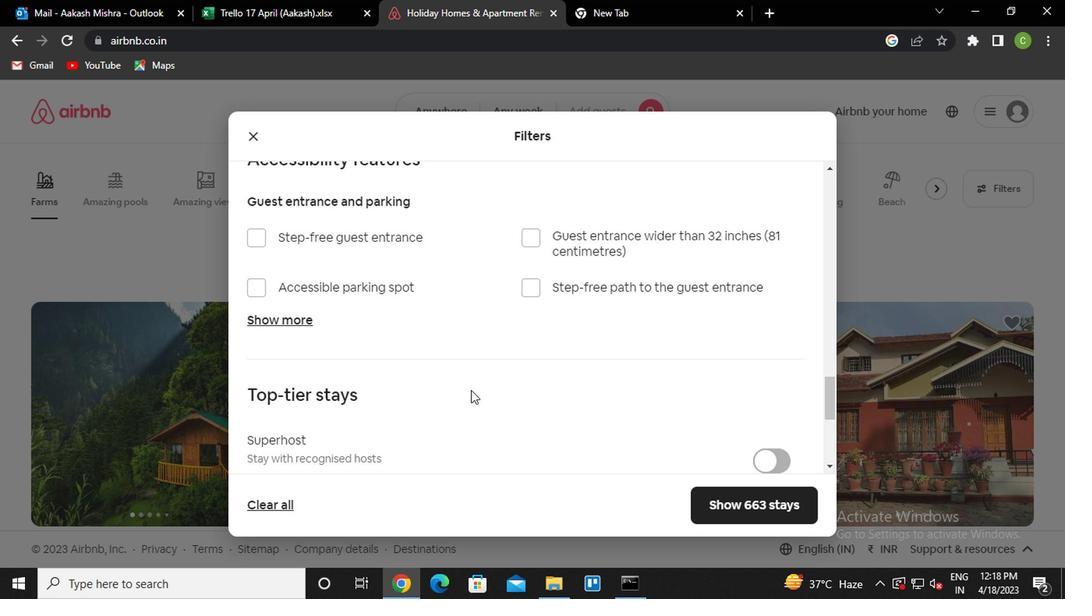
Action: Mouse moved to (422, 368)
Screenshot: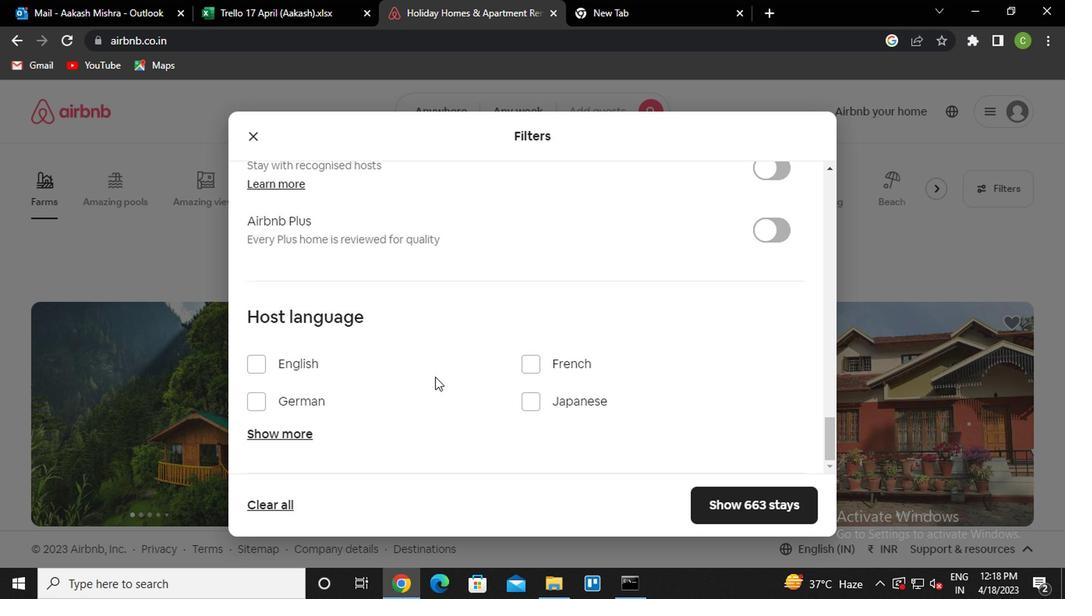 
Action: Mouse scrolled (422, 368) with delta (0, 0)
Screenshot: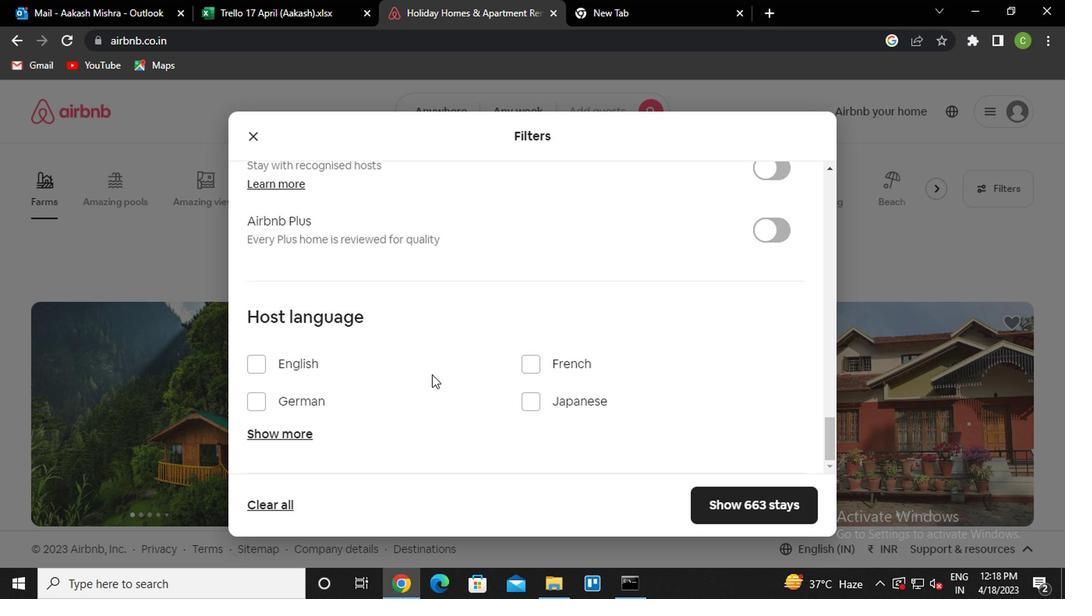 
Action: Mouse scrolled (422, 368) with delta (0, 0)
Screenshot: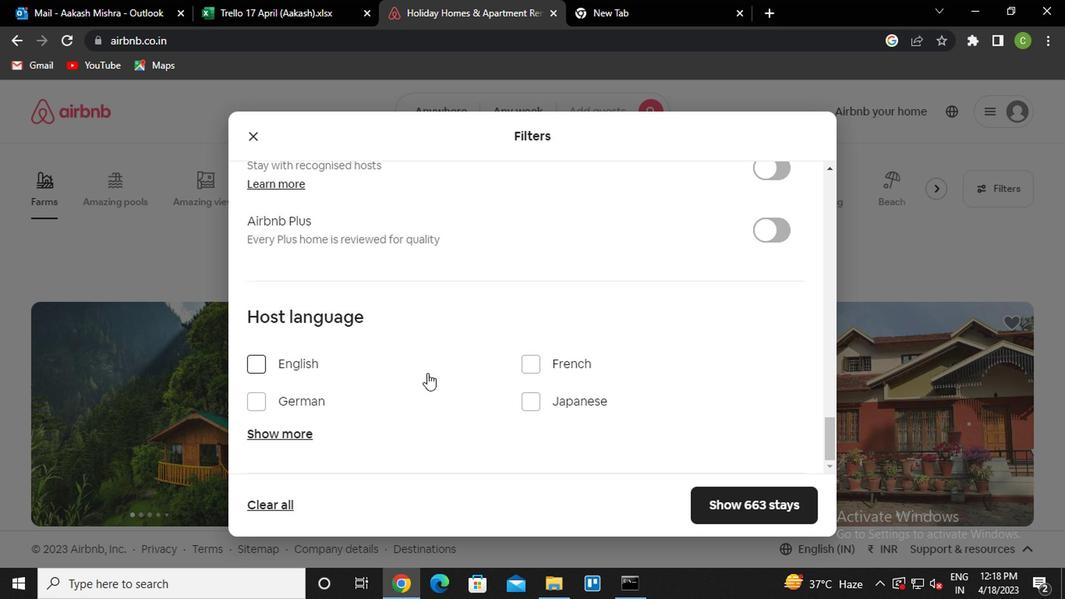 
Action: Mouse moved to (272, 427)
Screenshot: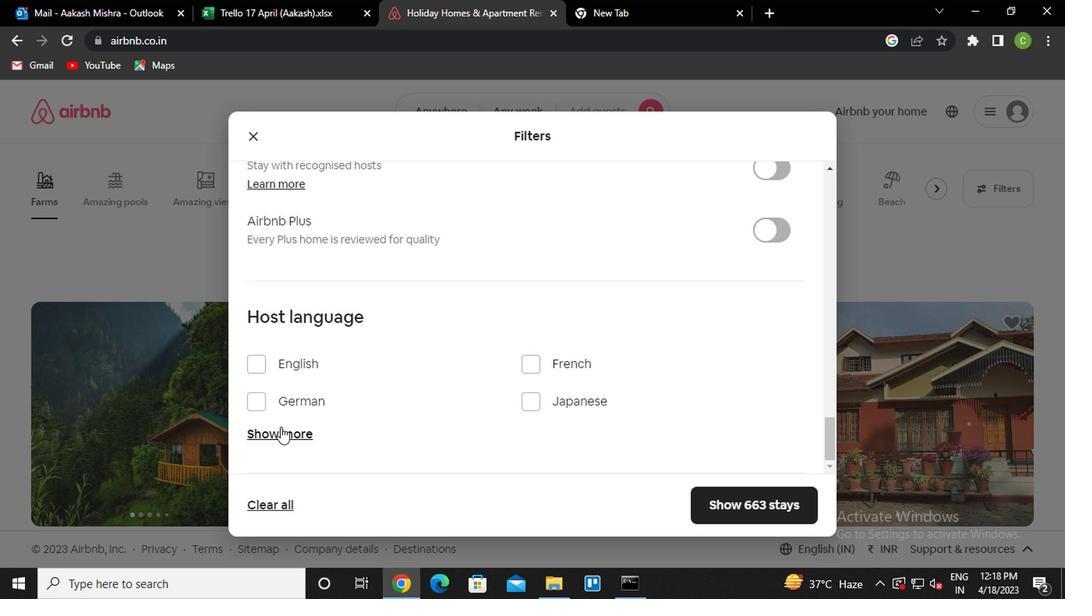 
Action: Mouse pressed left at (272, 427)
Screenshot: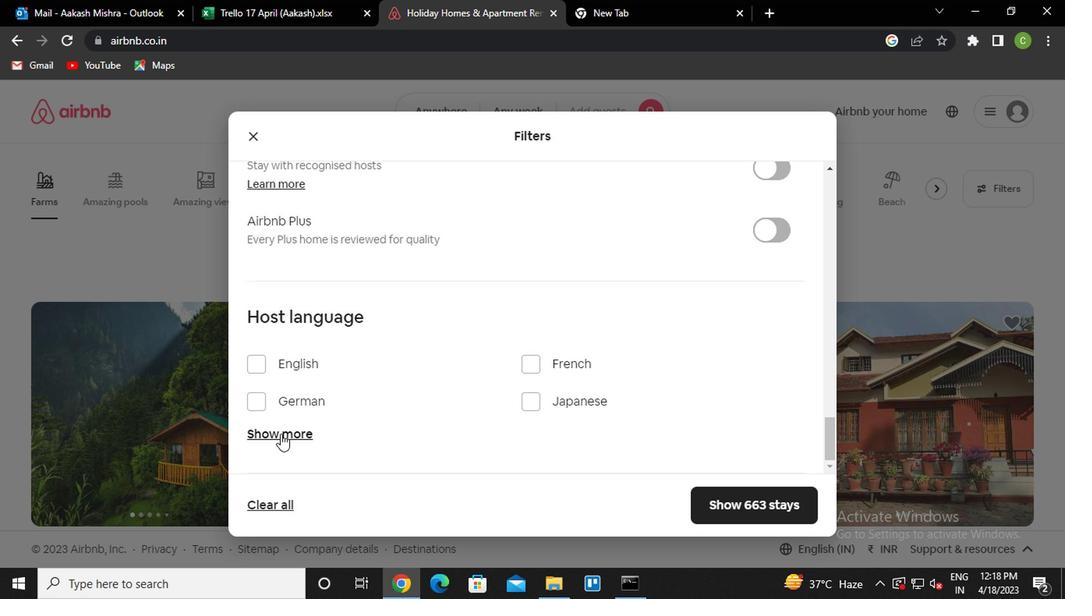 
Action: Mouse moved to (306, 414)
Screenshot: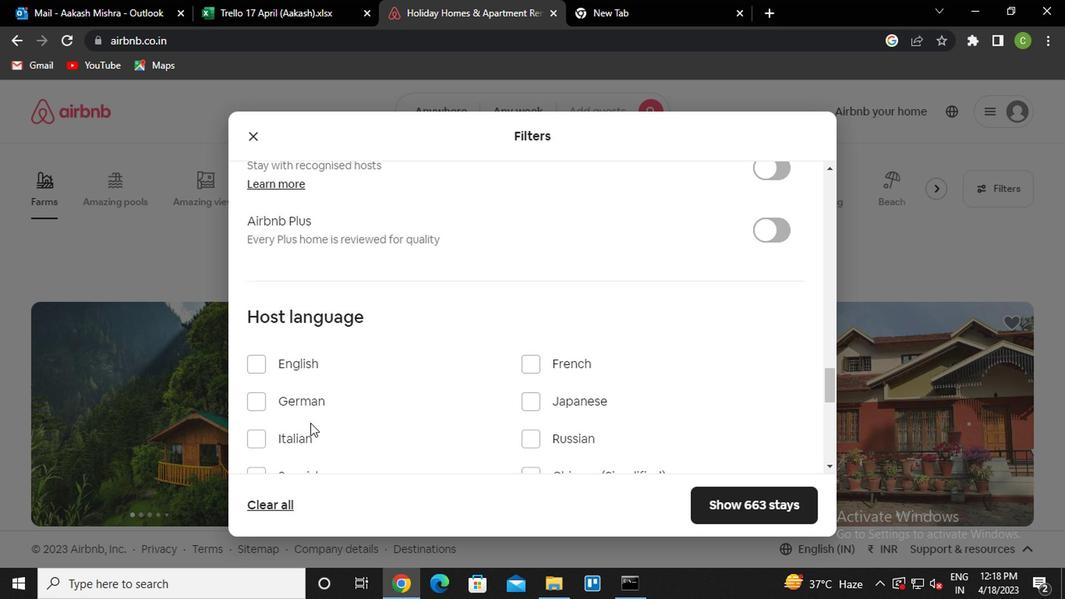 
Action: Mouse scrolled (306, 414) with delta (0, 0)
Screenshot: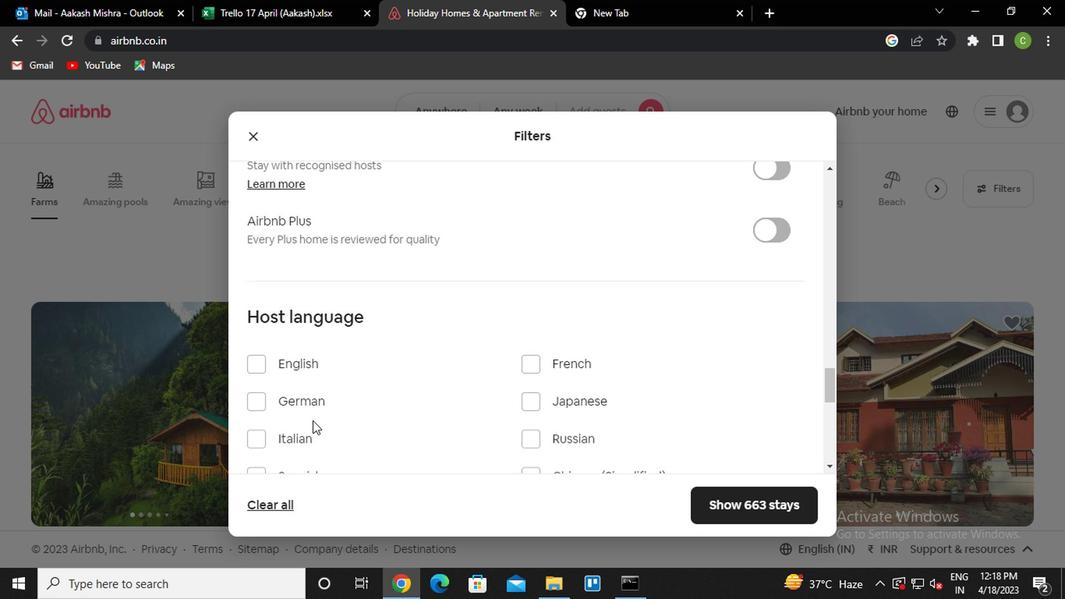 
Action: Mouse moved to (251, 388)
Screenshot: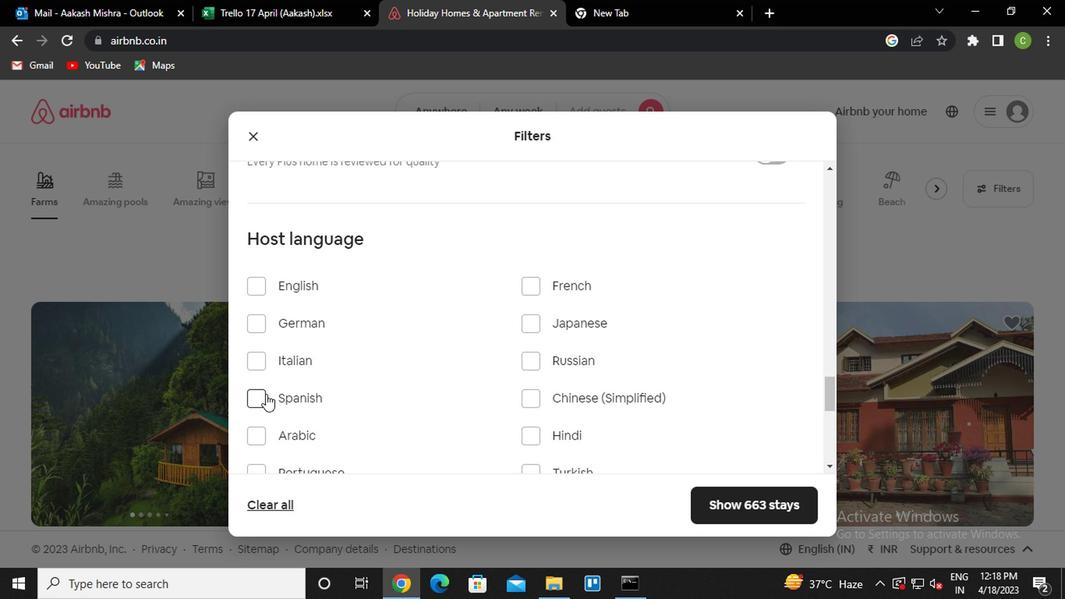 
Action: Mouse pressed left at (251, 388)
Screenshot: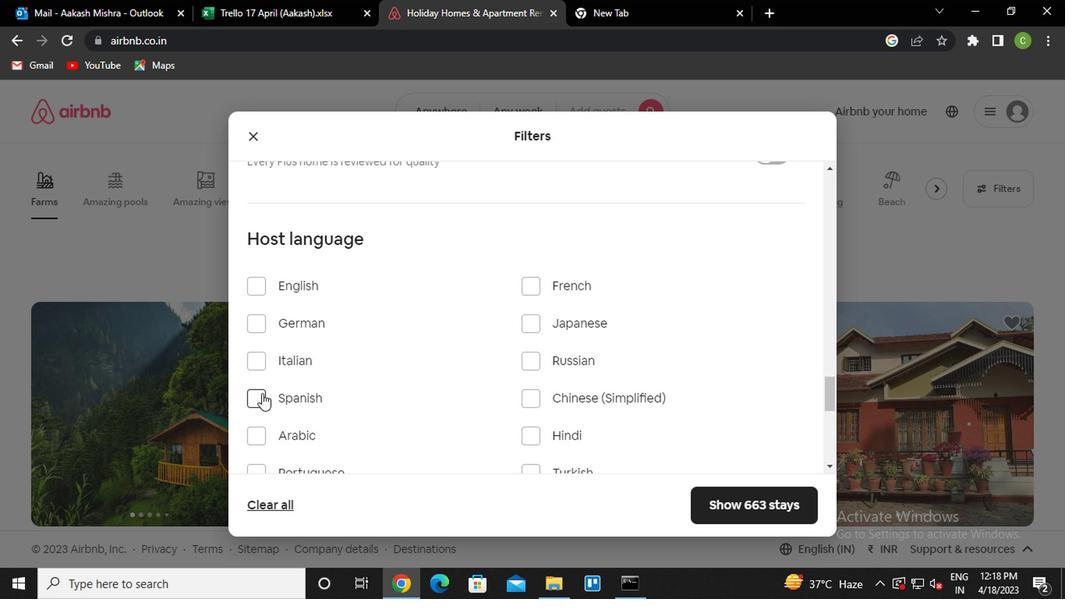
Action: Mouse moved to (767, 497)
Screenshot: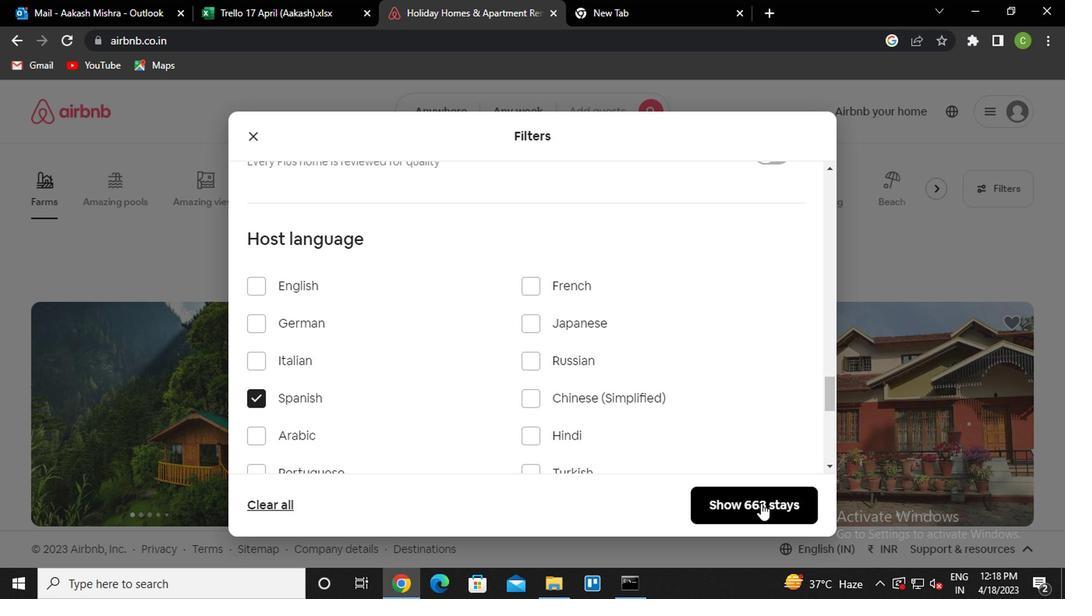
Action: Mouse pressed left at (767, 497)
Screenshot: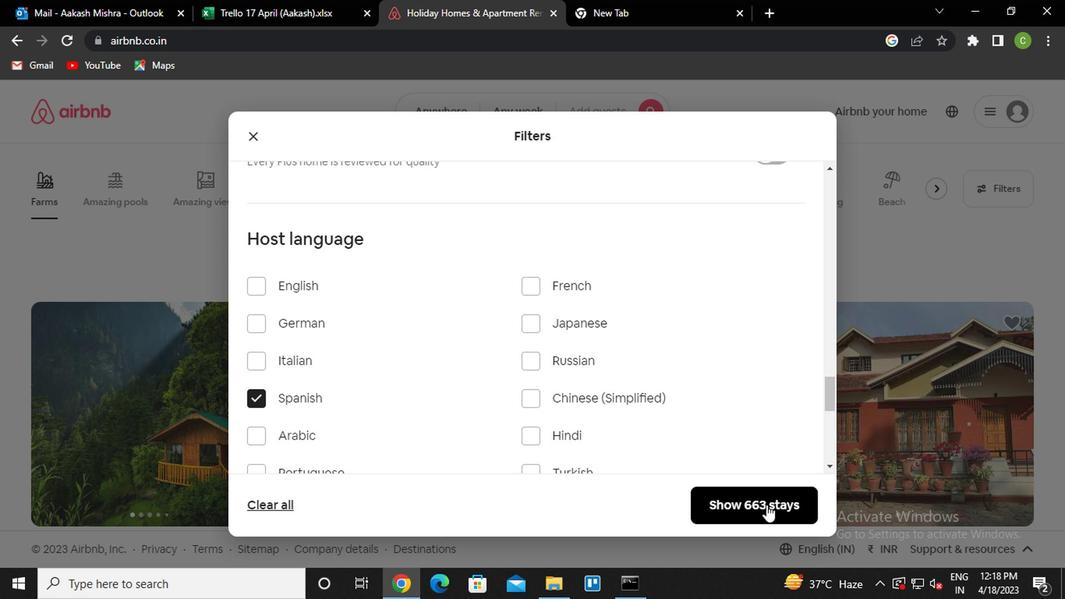
Action: Mouse moved to (358, 393)
Screenshot: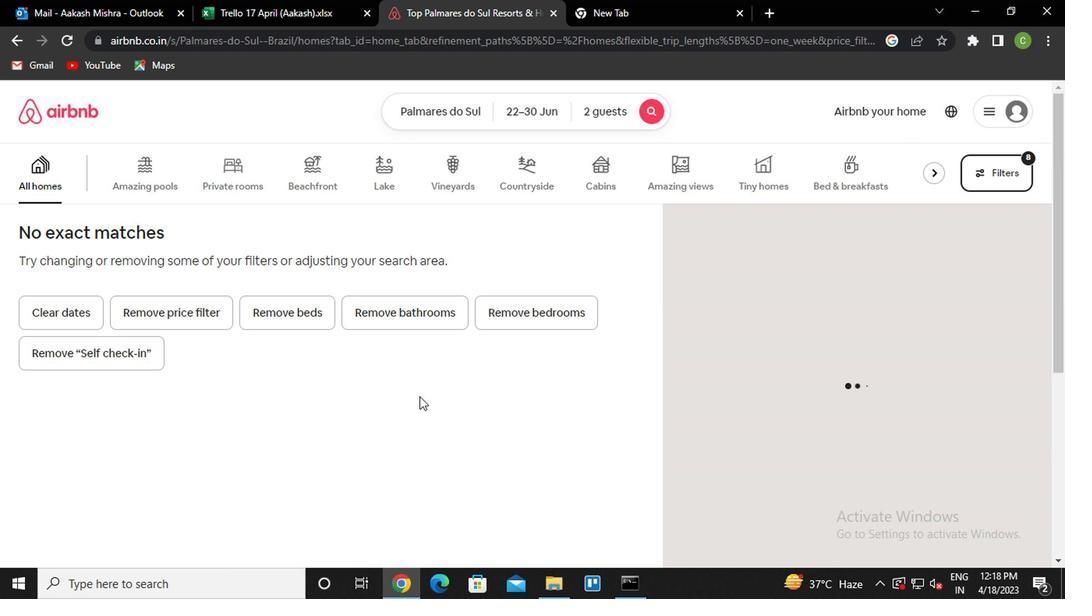 
Action: Mouse scrolled (358, 392) with delta (0, -1)
Screenshot: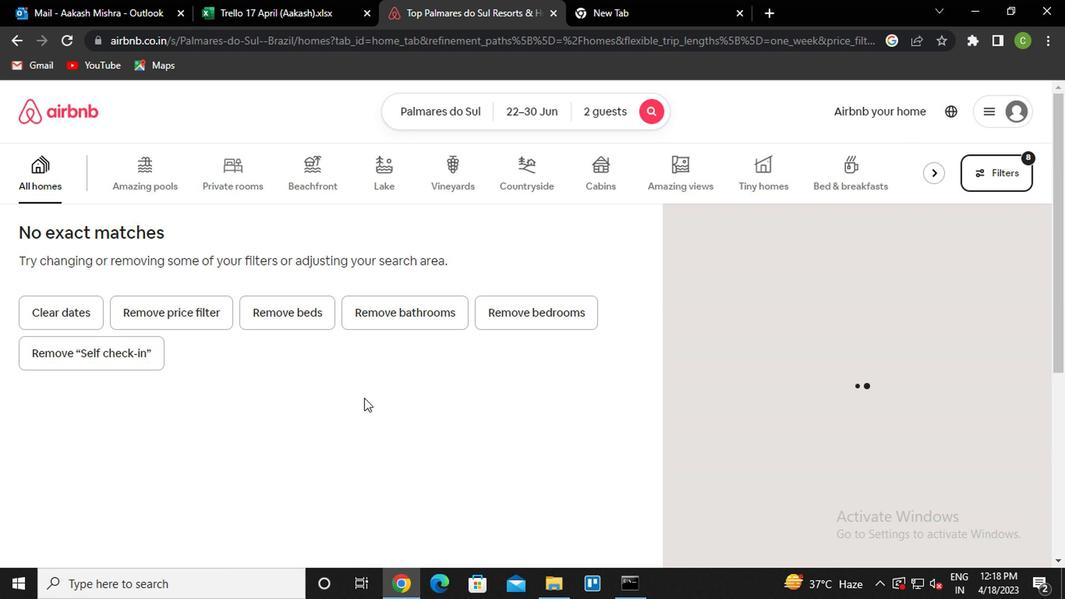 
Action: Mouse scrolled (358, 392) with delta (0, -1)
Screenshot: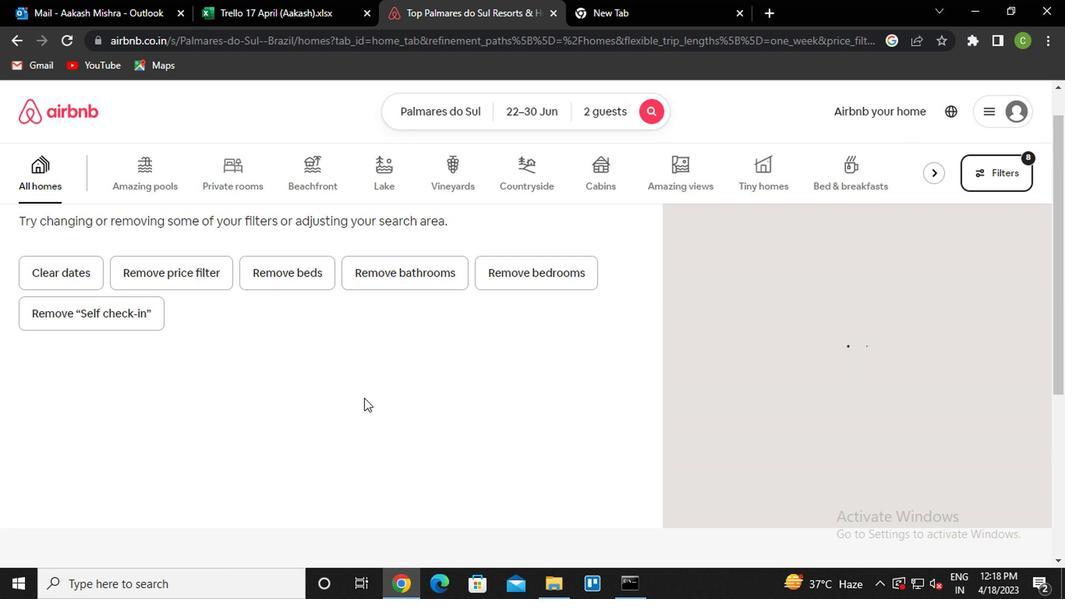 
Action: Mouse scrolled (358, 392) with delta (0, -1)
Screenshot: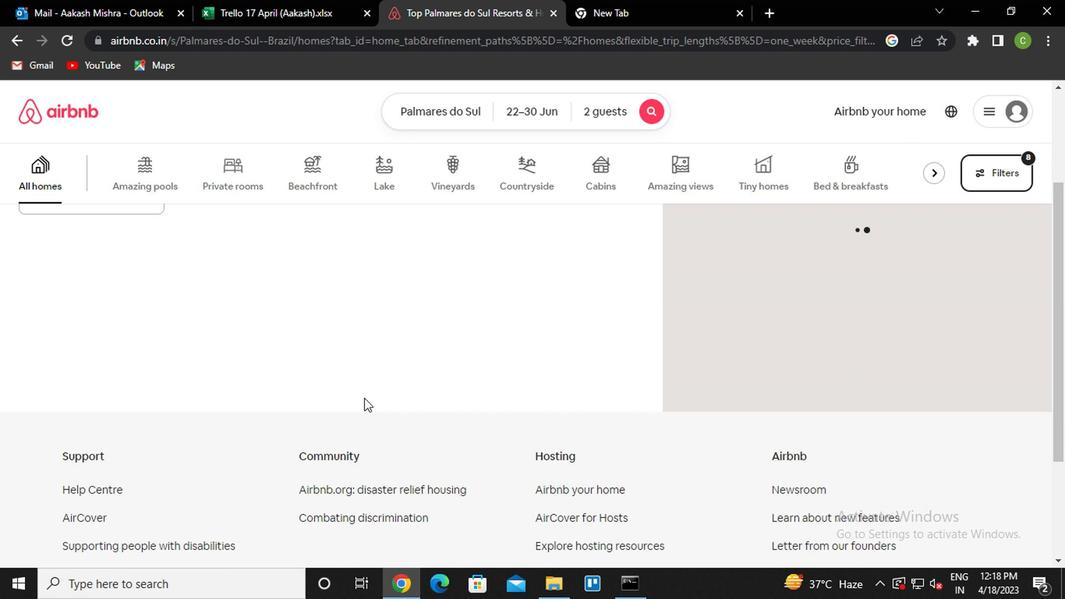 
Action: Mouse scrolled (358, 392) with delta (0, -1)
Screenshot: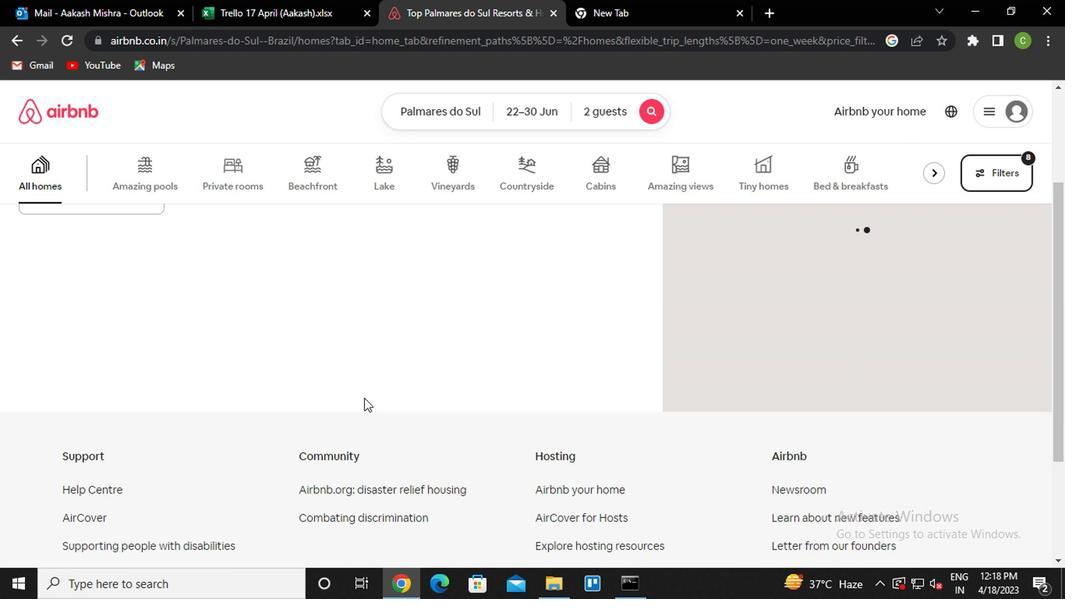 
Action: Mouse scrolled (358, 392) with delta (0, -1)
Screenshot: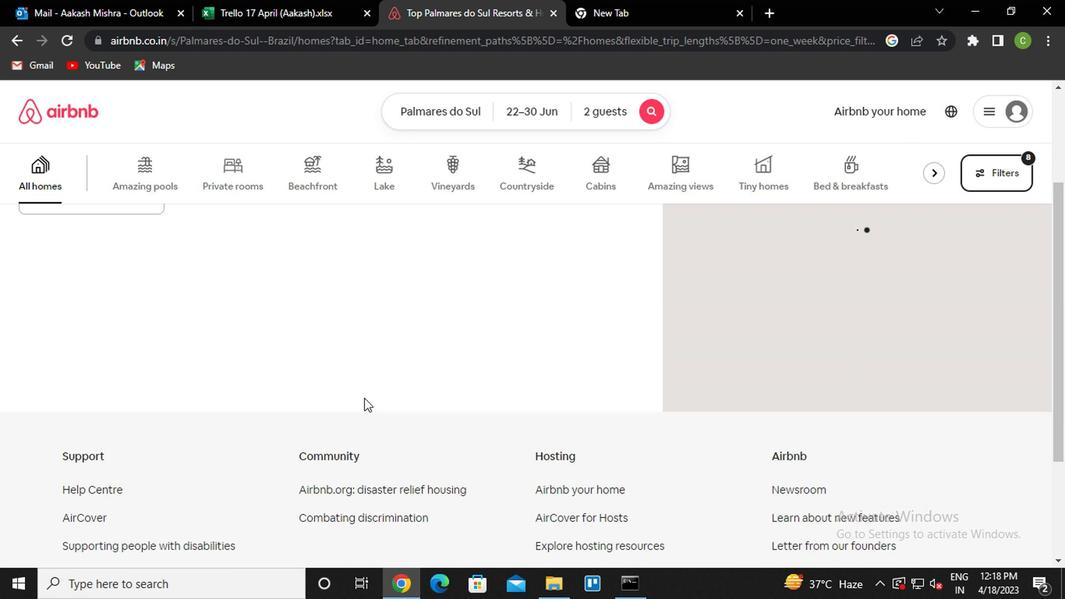 
Action: Mouse scrolled (358, 393) with delta (0, 0)
Screenshot: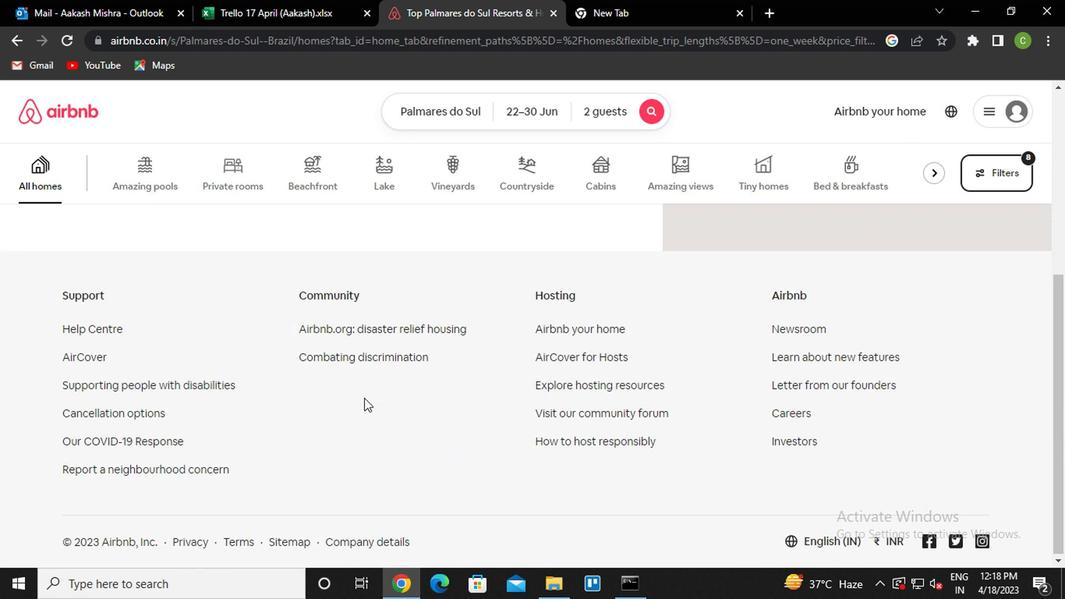 
Action: Mouse scrolled (358, 393) with delta (0, 0)
Screenshot: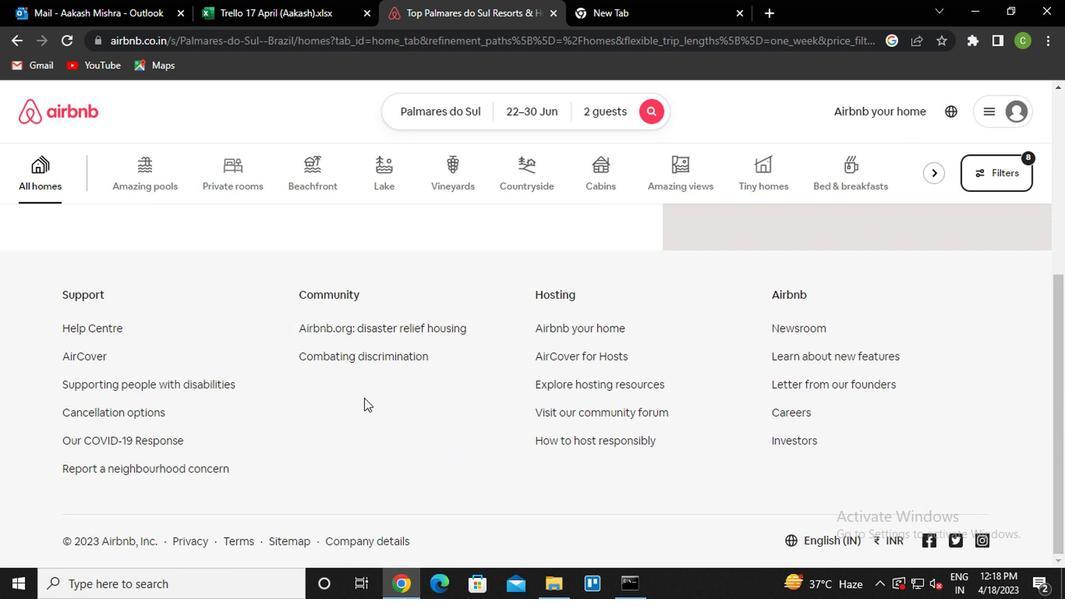 
Action: Mouse scrolled (358, 393) with delta (0, 0)
Screenshot: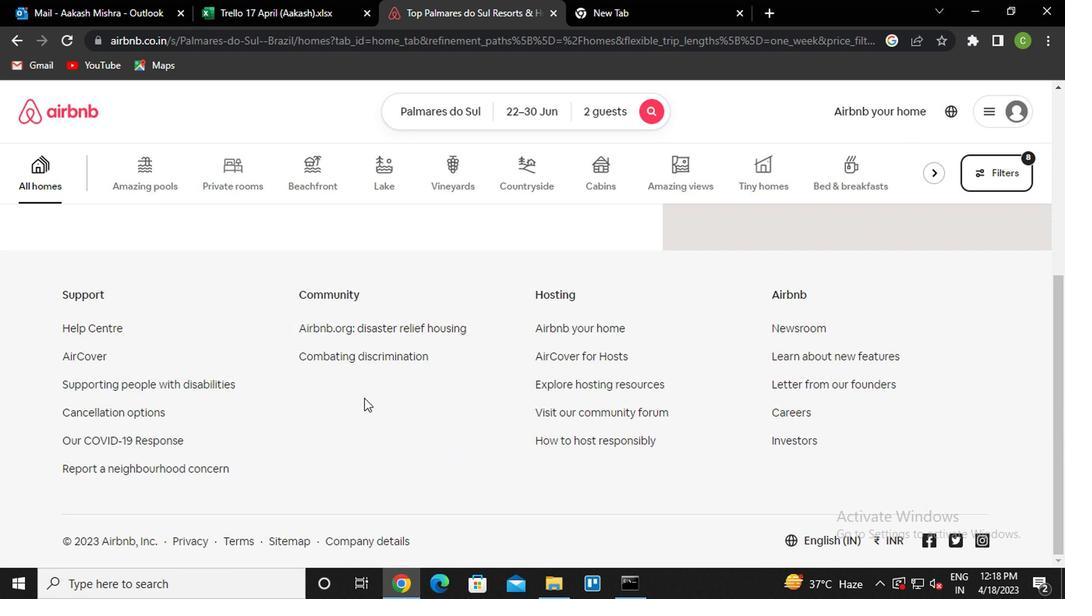 
Action: Mouse scrolled (358, 393) with delta (0, 0)
Screenshot: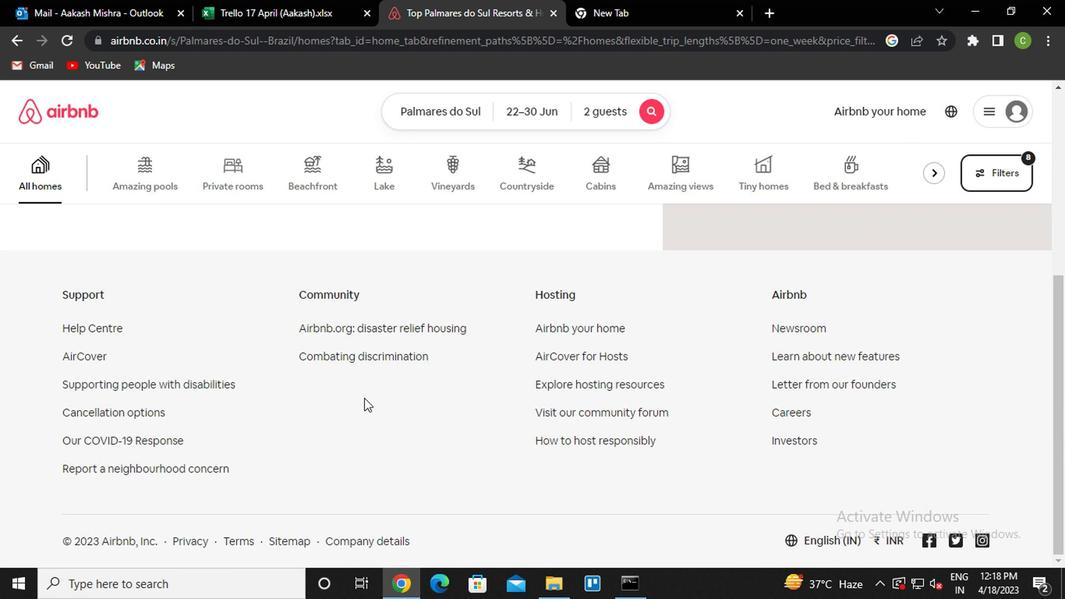 
Action: Mouse scrolled (358, 393) with delta (0, 0)
Screenshot: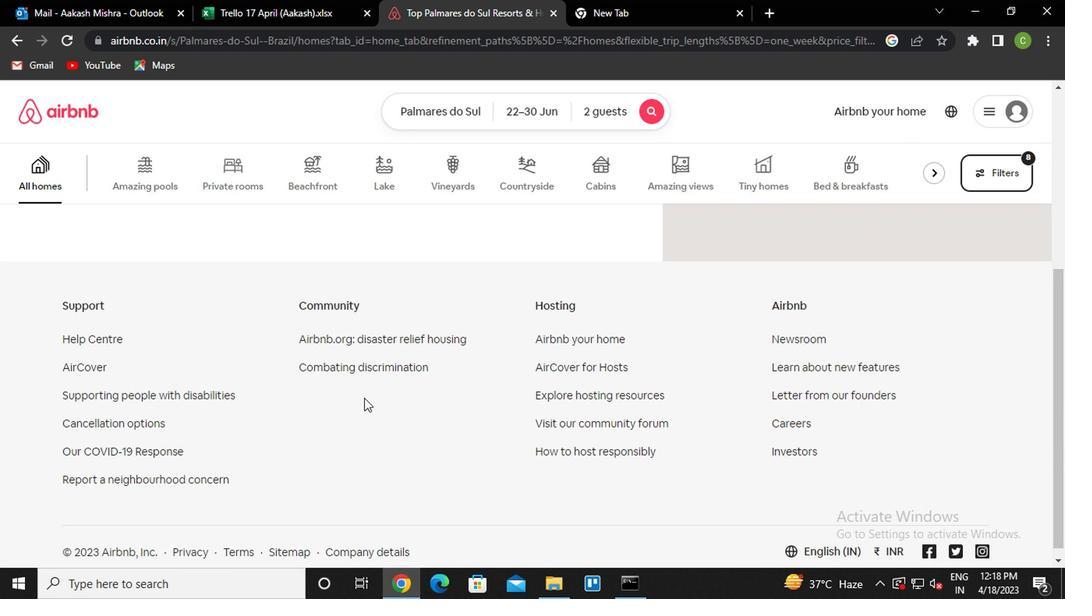 
Action: Mouse moved to (412, 382)
Screenshot: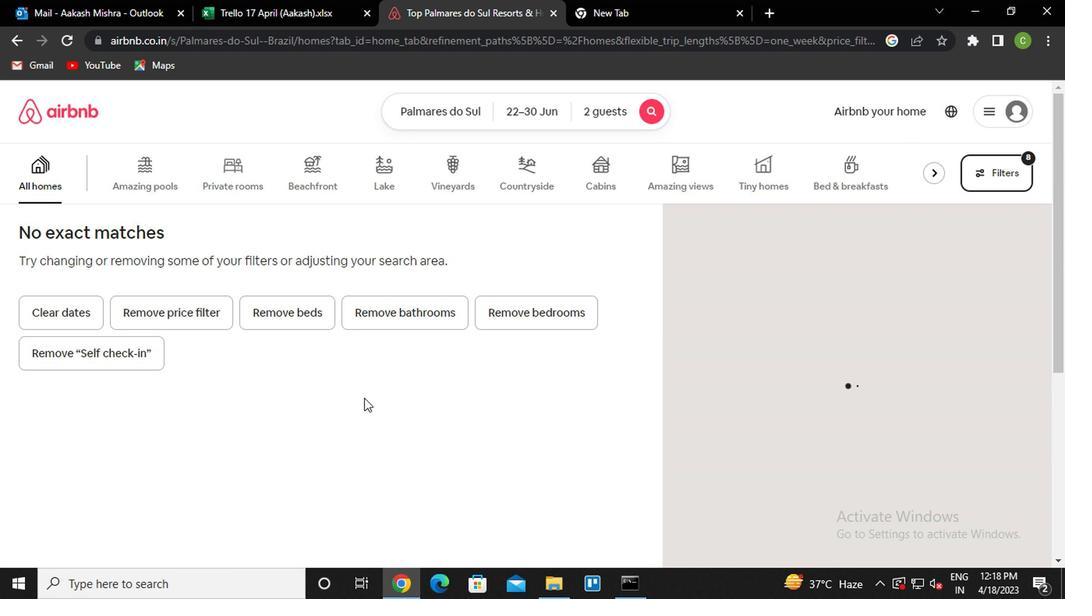 
